 Task: Look for space in Bregenz, Austria from 1st June, 2023 to 9th June, 2023 for 4 adults in price range Rs.6000 to Rs.12000. Place can be entire place with 2 bedrooms having 2 beds and 2 bathrooms. Property type can be house, flat, guest house. Amenities needed are: heating. Booking option can be shelf check-in. Required host language is English.
Action: Mouse moved to (436, 149)
Screenshot: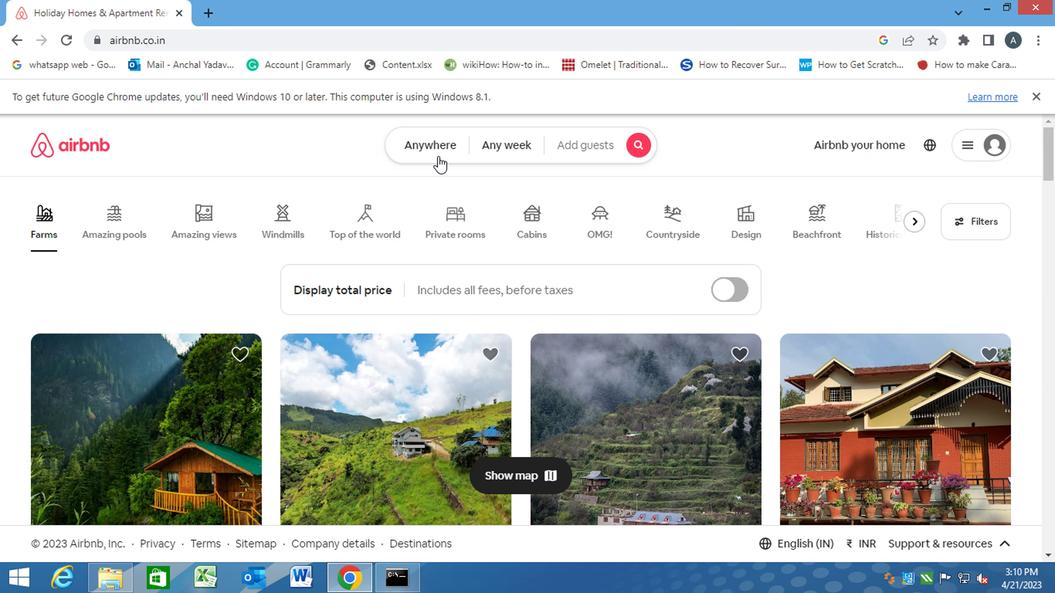 
Action: Mouse pressed left at (436, 149)
Screenshot: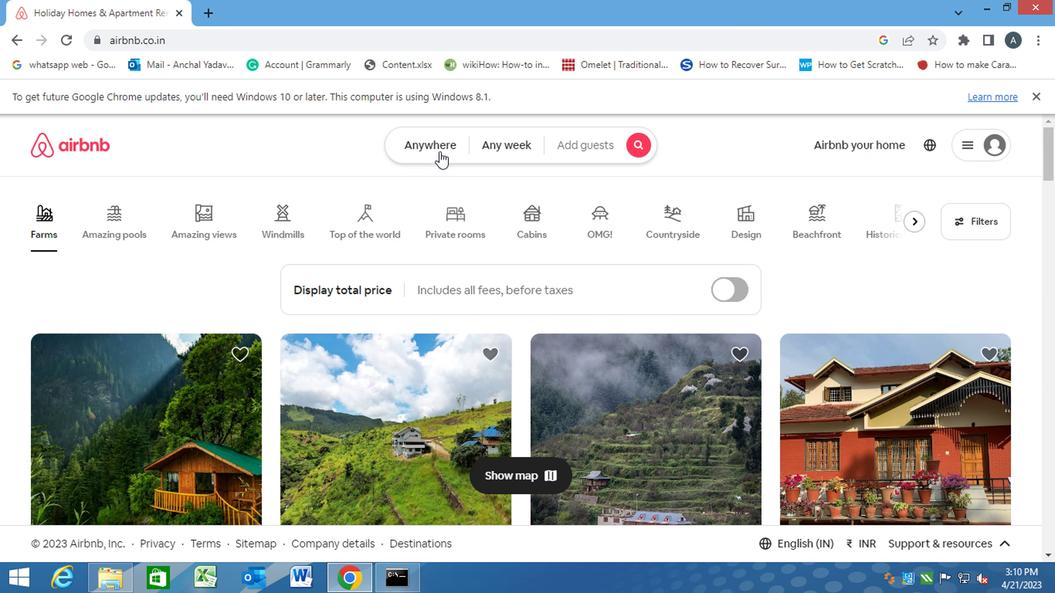 
Action: Mouse moved to (301, 184)
Screenshot: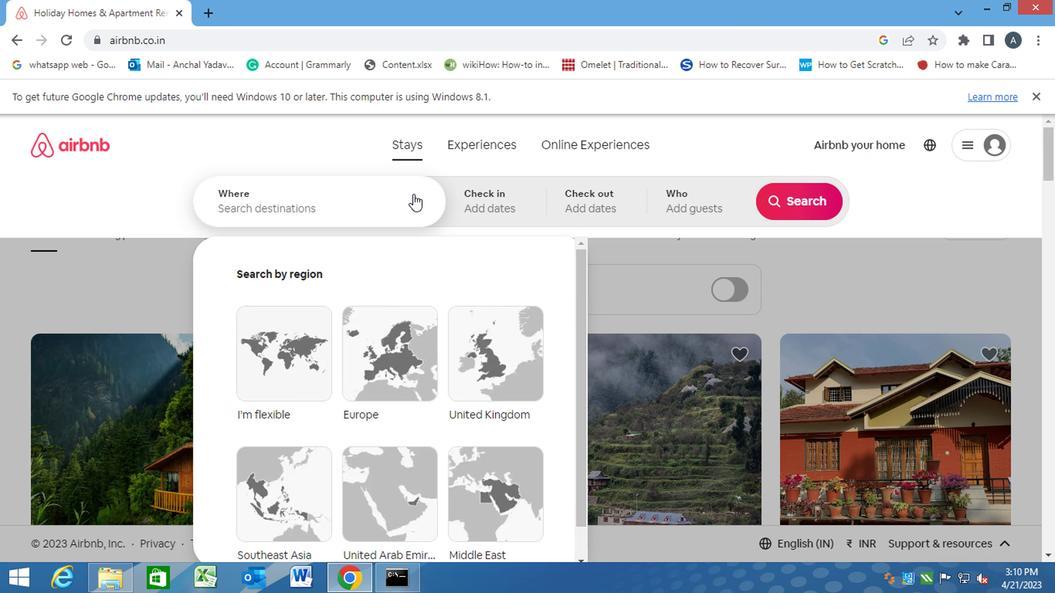 
Action: Mouse pressed left at (301, 184)
Screenshot: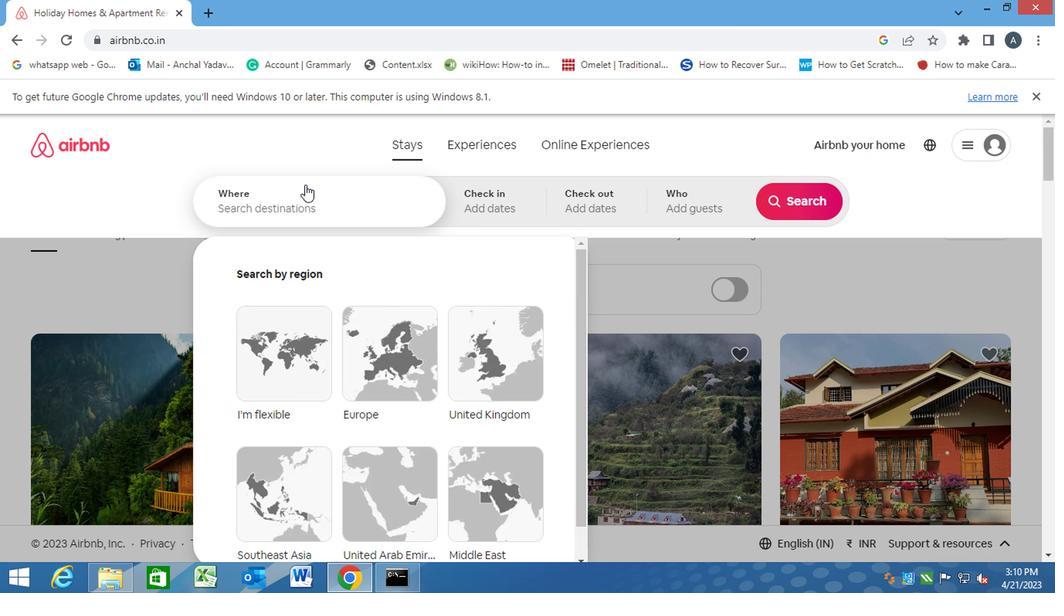 
Action: Key pressed b<Key.caps_lock>re
Screenshot: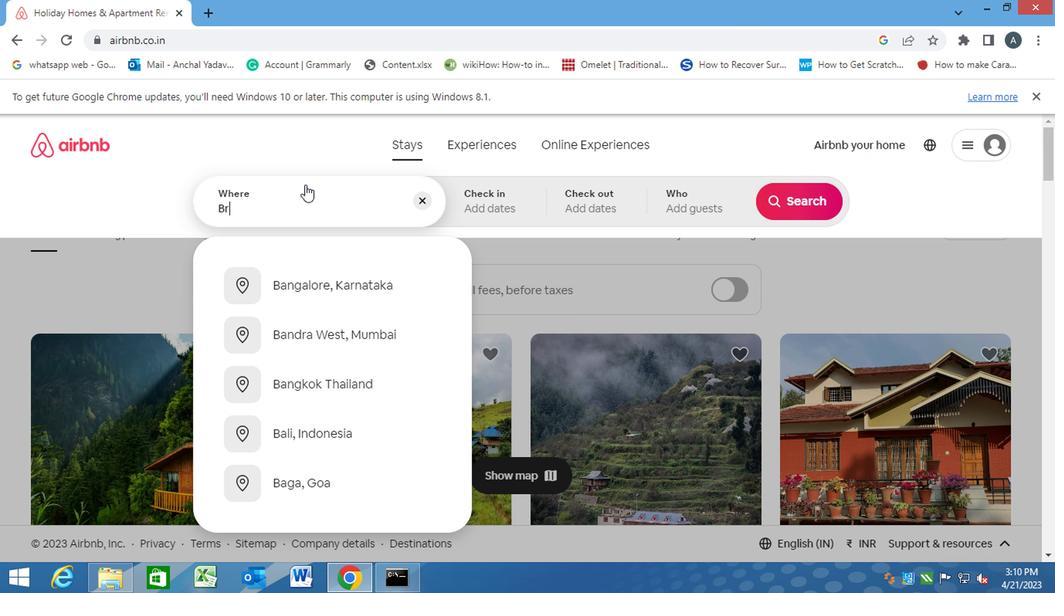 
Action: Mouse moved to (303, 185)
Screenshot: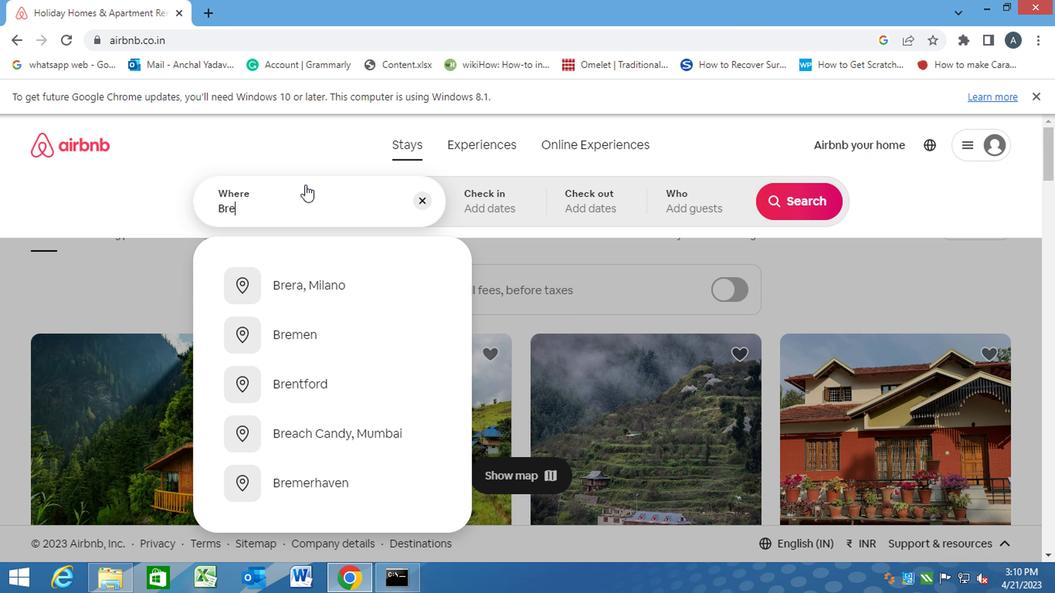 
Action: Key pressed genz,<Key.space><Key.caps_lock>a<Key.caps_lock>ustria
Screenshot: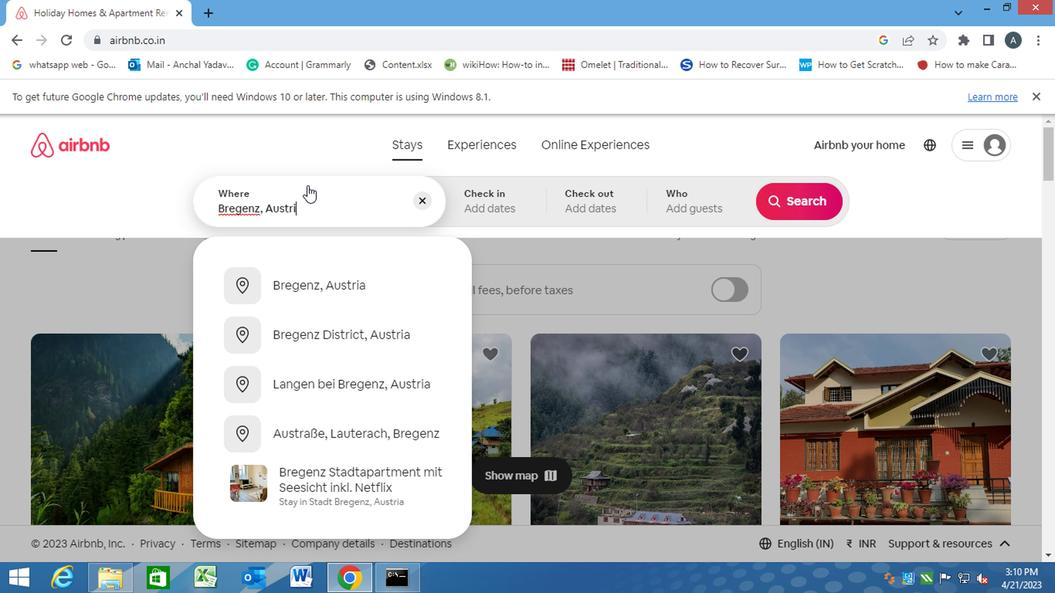 
Action: Mouse moved to (507, 188)
Screenshot: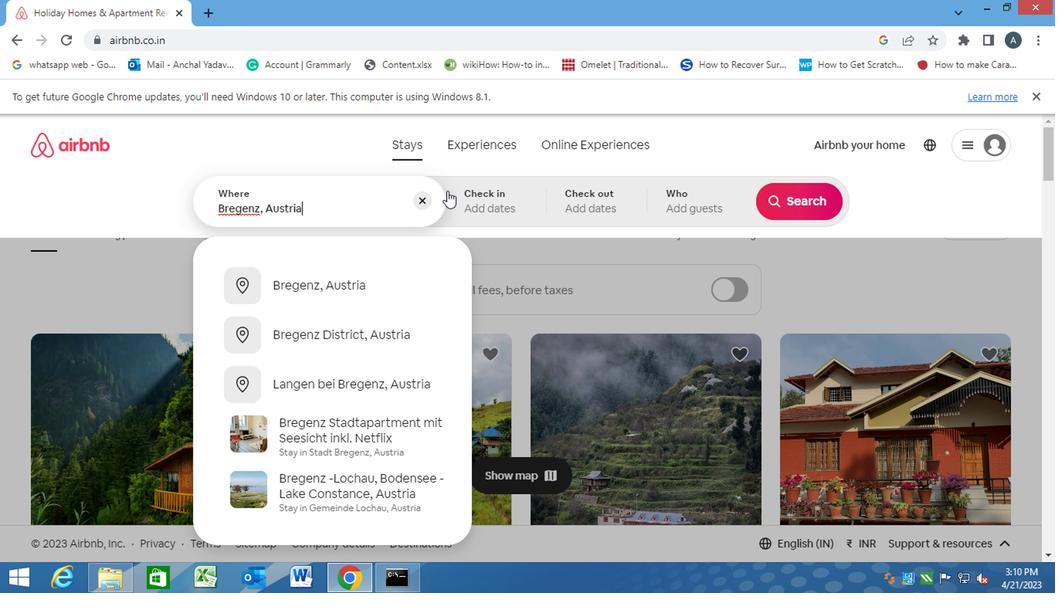 
Action: Key pressed <Key.enter>
Screenshot: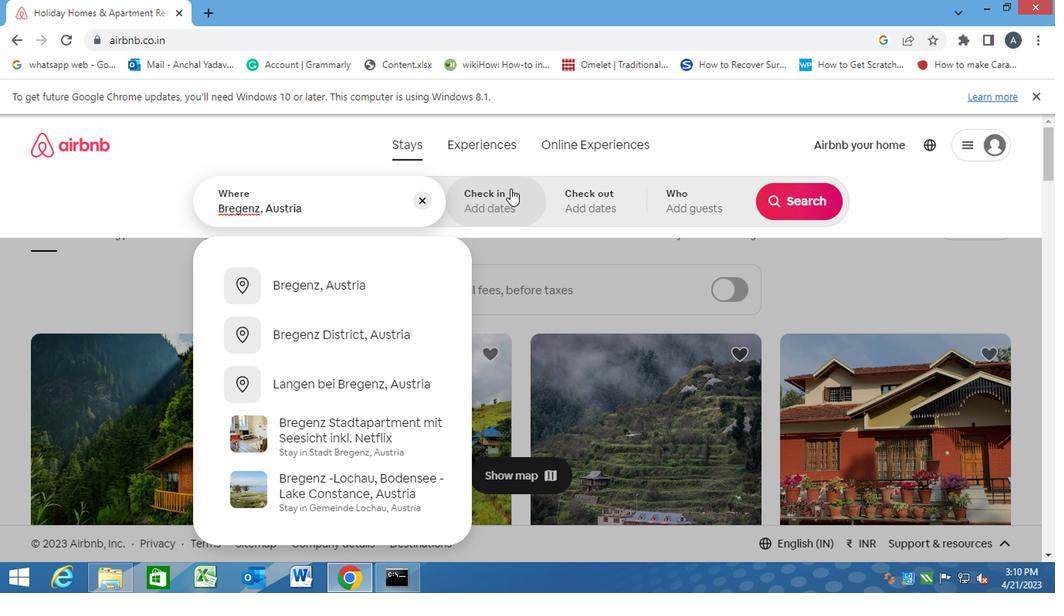 
Action: Mouse moved to (786, 317)
Screenshot: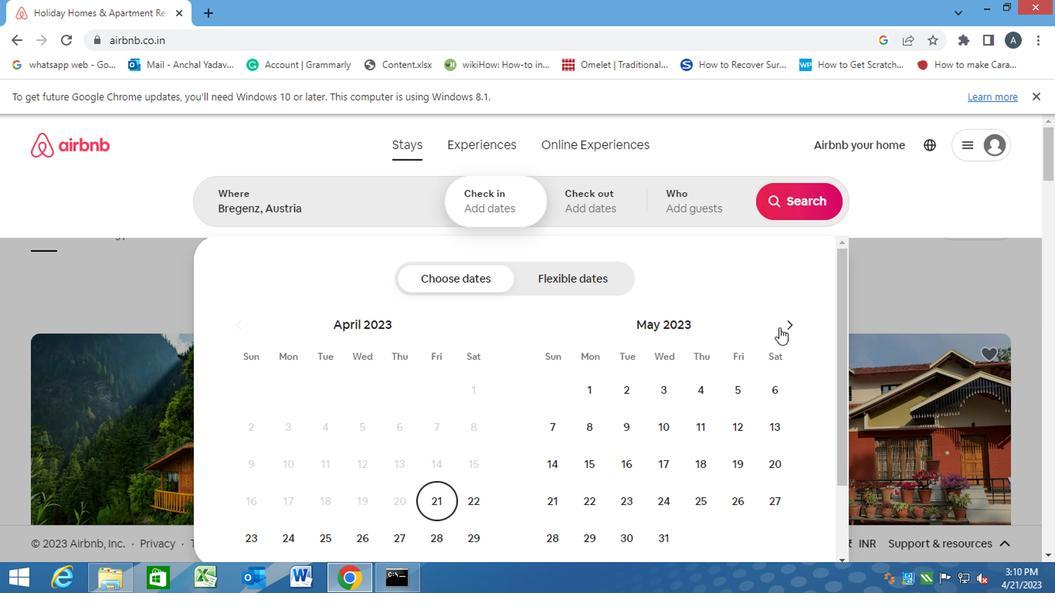 
Action: Mouse pressed left at (786, 317)
Screenshot: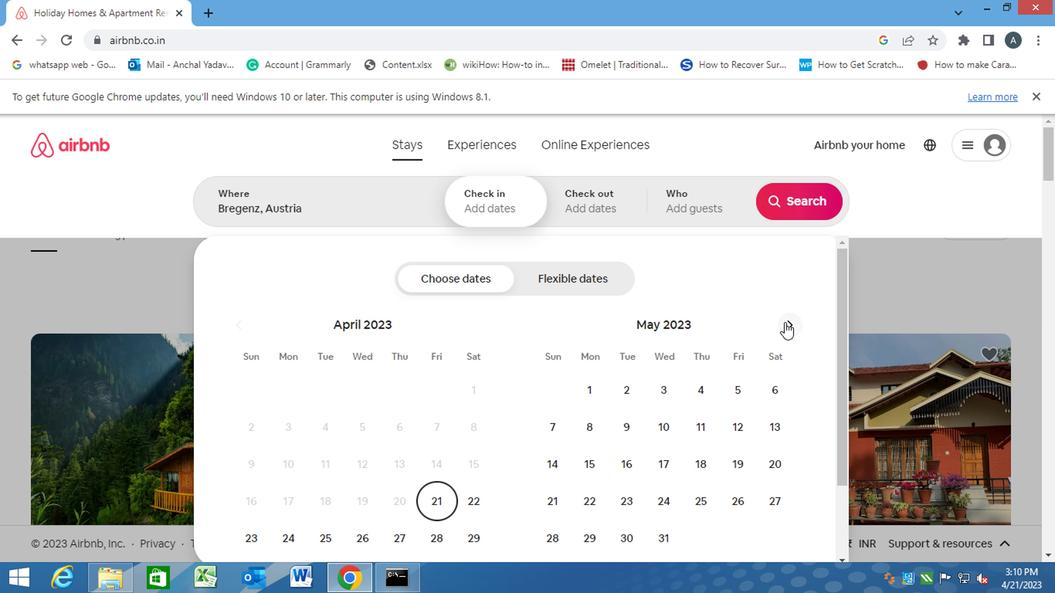 
Action: Mouse moved to (700, 395)
Screenshot: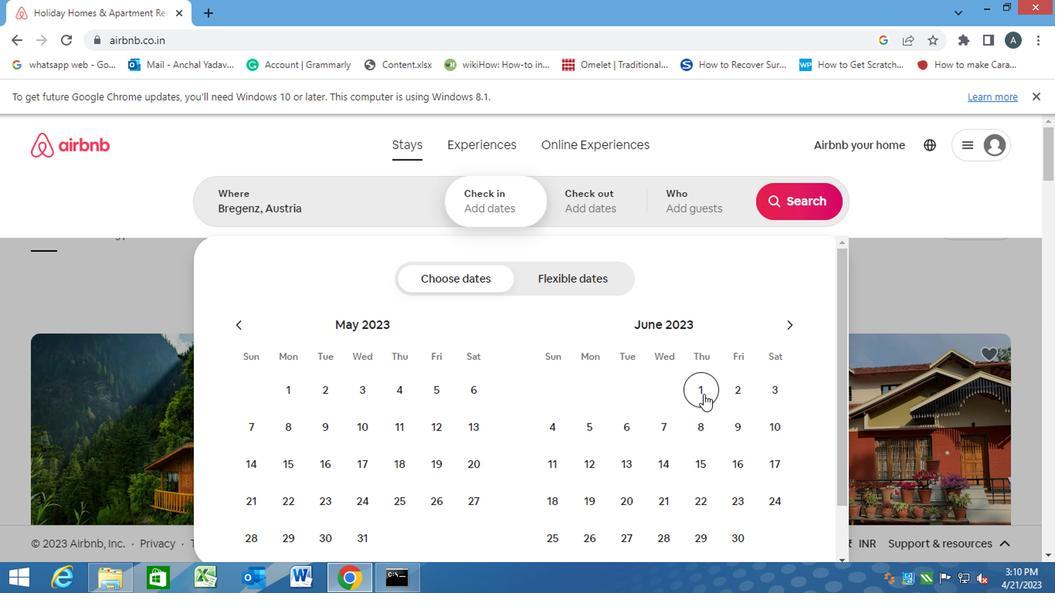 
Action: Mouse pressed left at (700, 395)
Screenshot: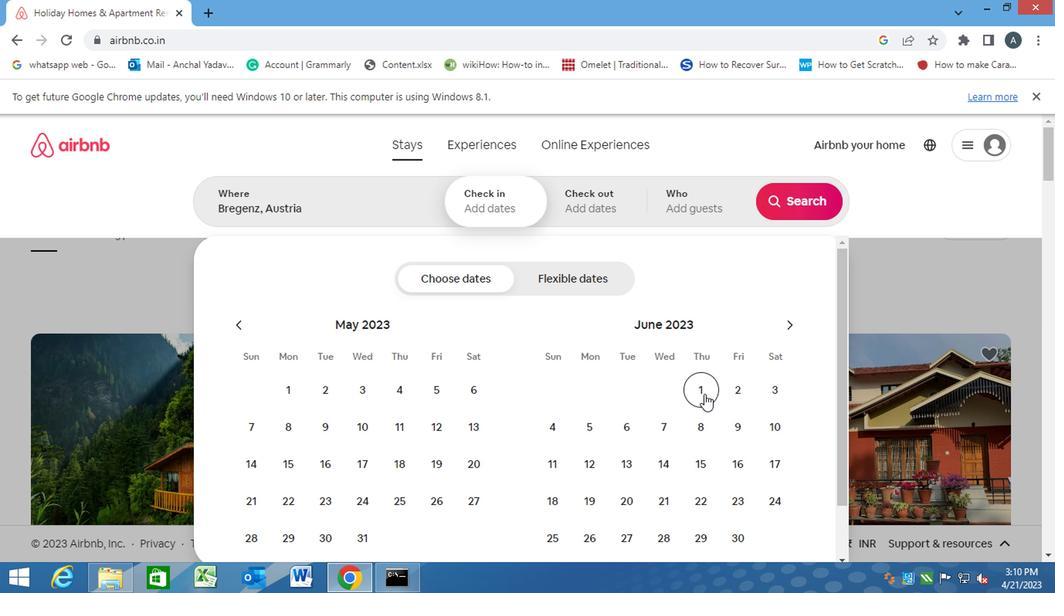 
Action: Mouse moved to (727, 435)
Screenshot: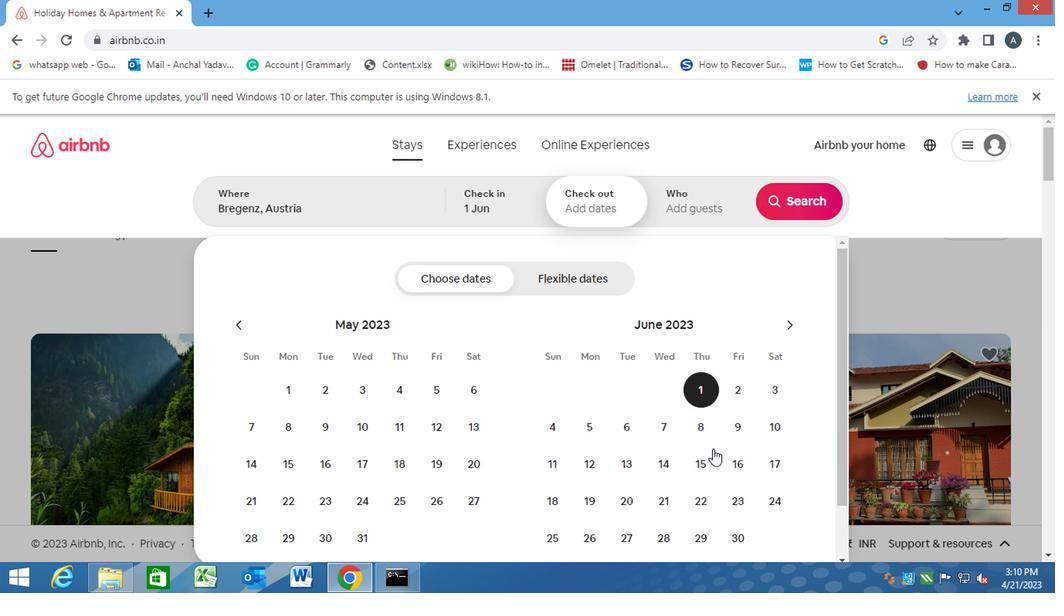 
Action: Mouse pressed left at (727, 435)
Screenshot: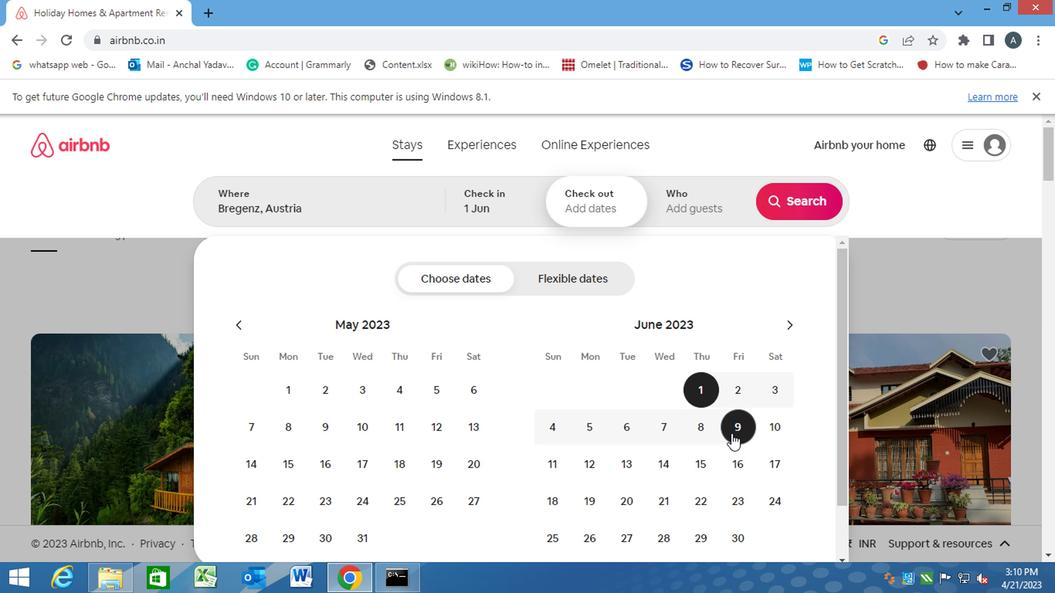 
Action: Mouse moved to (691, 200)
Screenshot: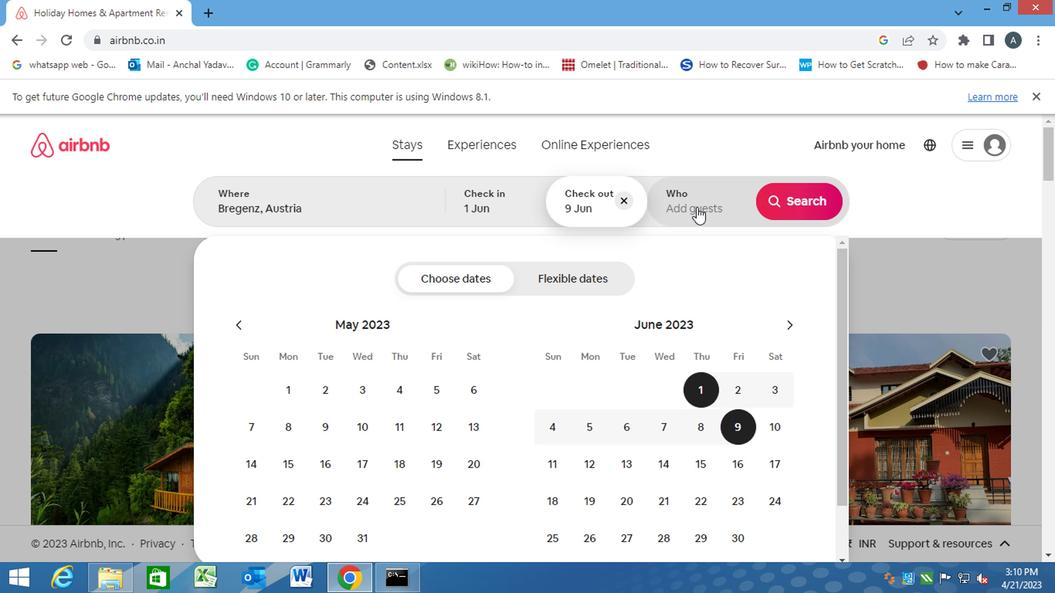 
Action: Mouse pressed left at (691, 200)
Screenshot: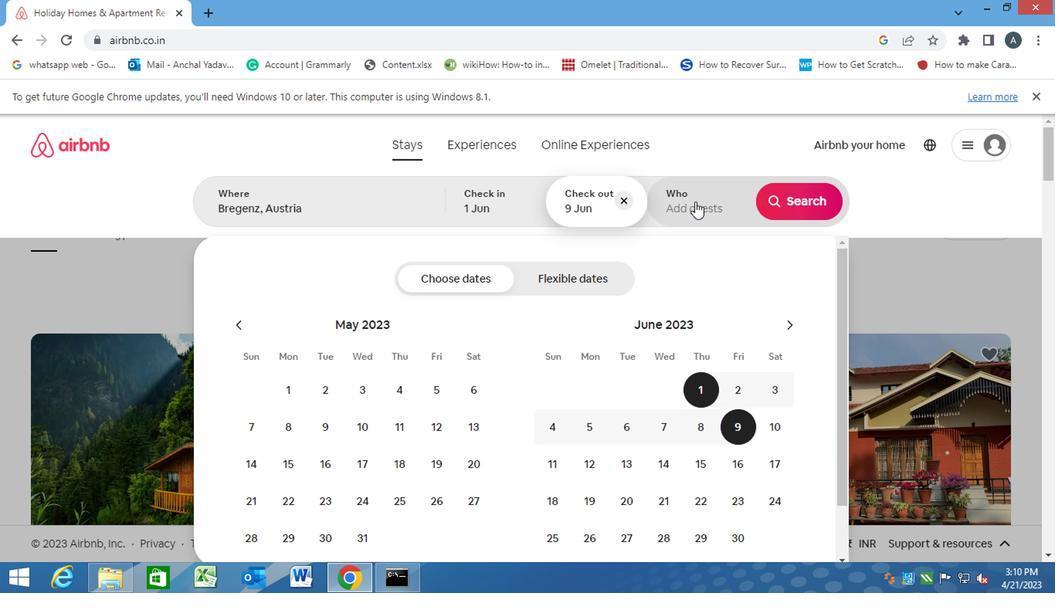 
Action: Mouse moved to (803, 282)
Screenshot: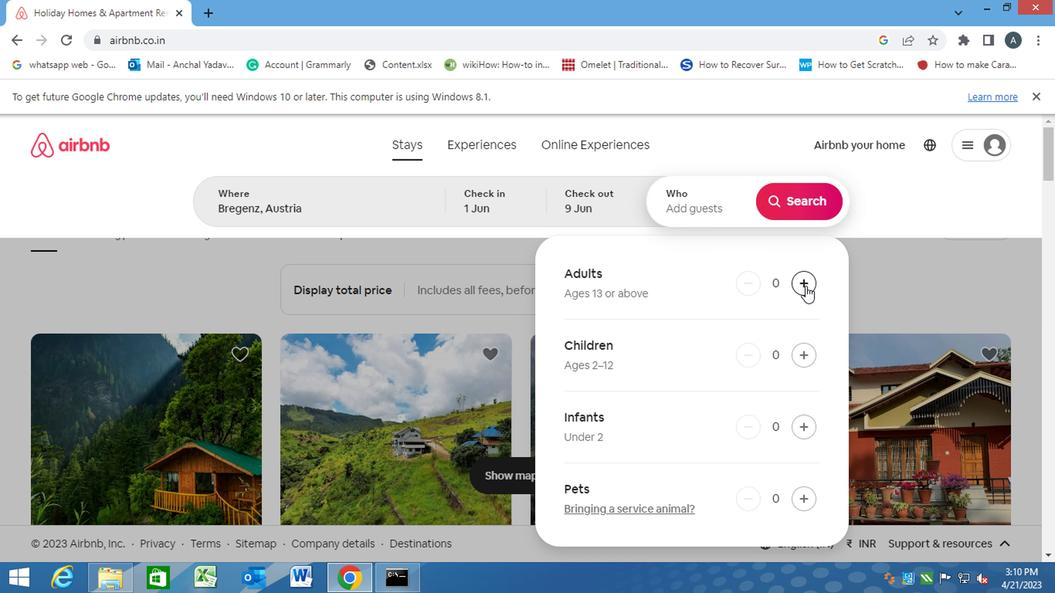 
Action: Mouse pressed left at (803, 282)
Screenshot: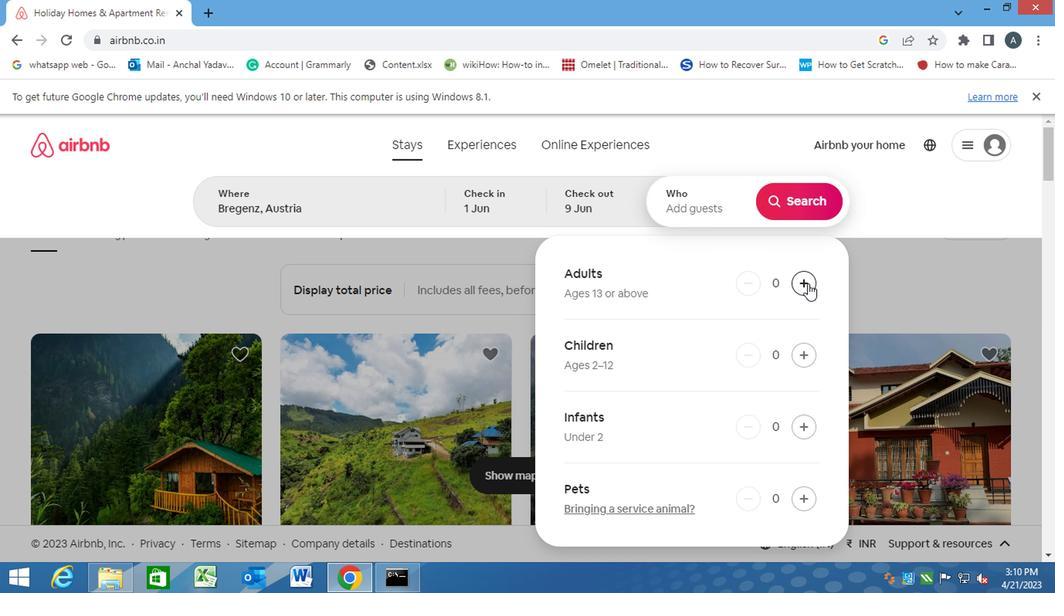 
Action: Mouse moved to (803, 282)
Screenshot: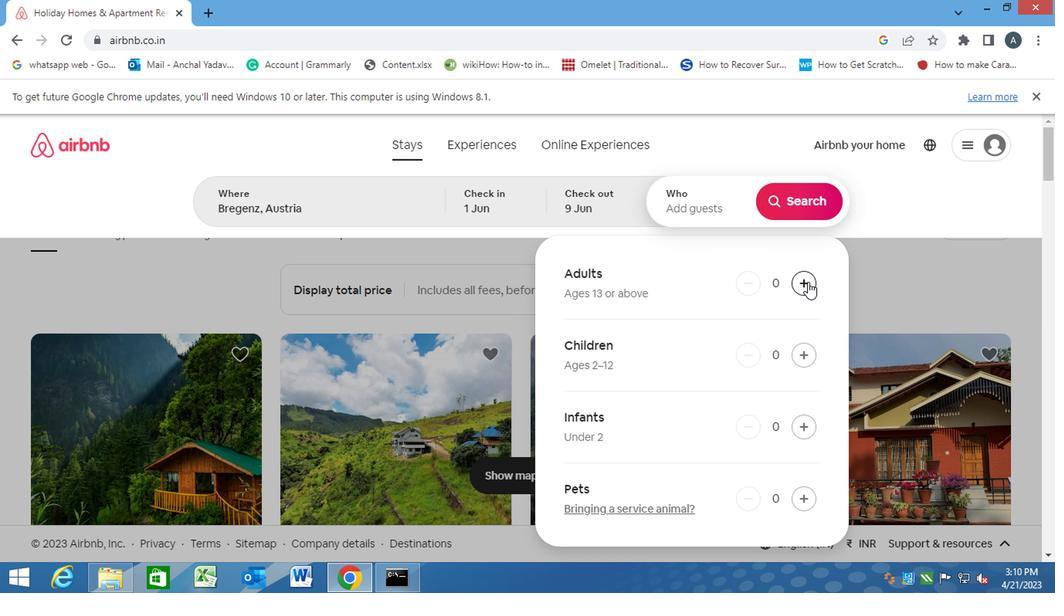 
Action: Mouse pressed left at (803, 282)
Screenshot: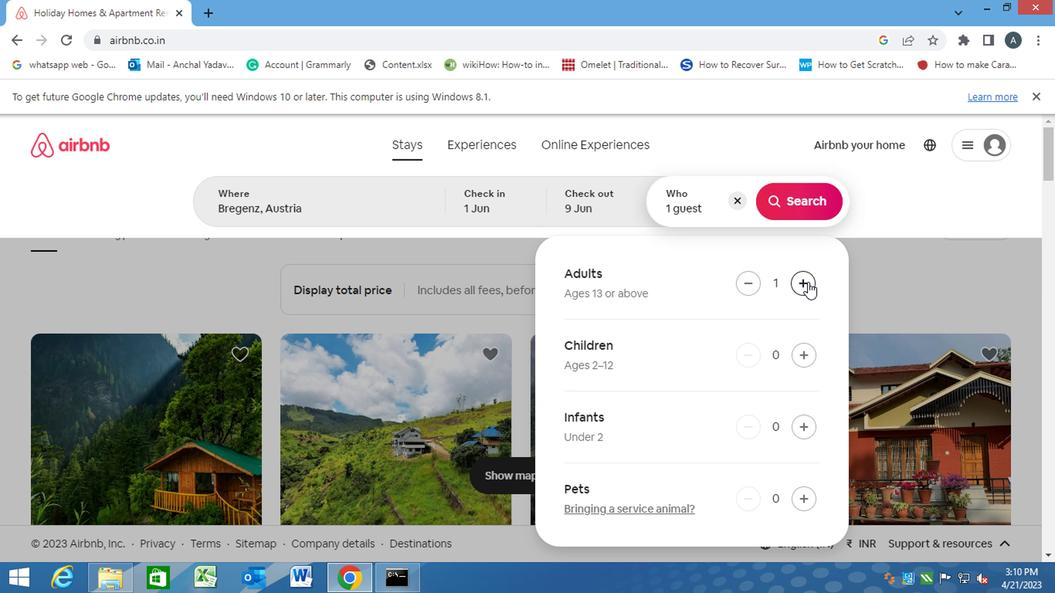 
Action: Mouse pressed left at (803, 282)
Screenshot: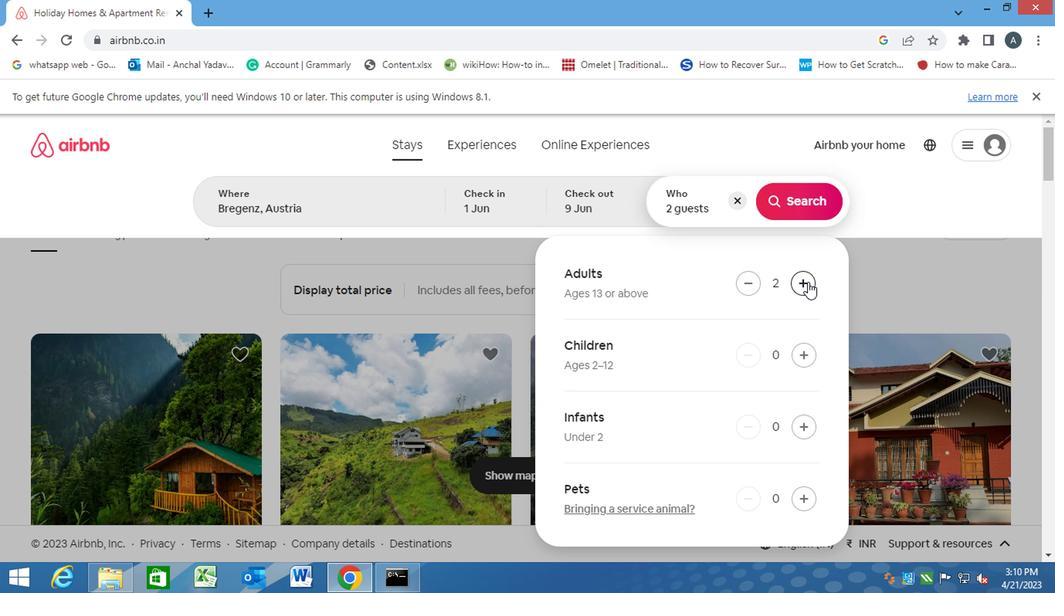 
Action: Mouse pressed left at (803, 282)
Screenshot: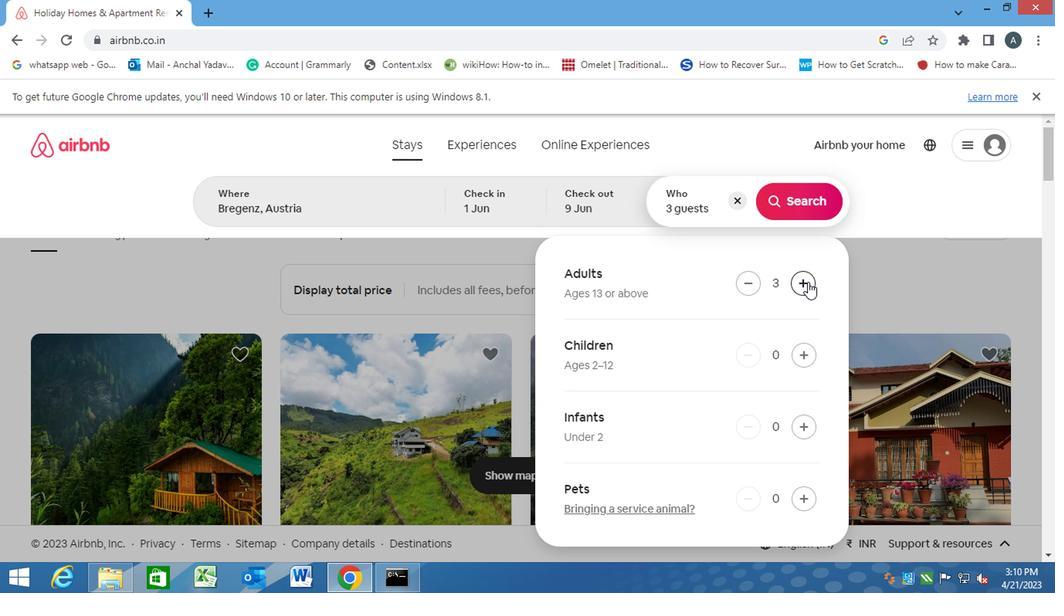 
Action: Mouse moved to (795, 204)
Screenshot: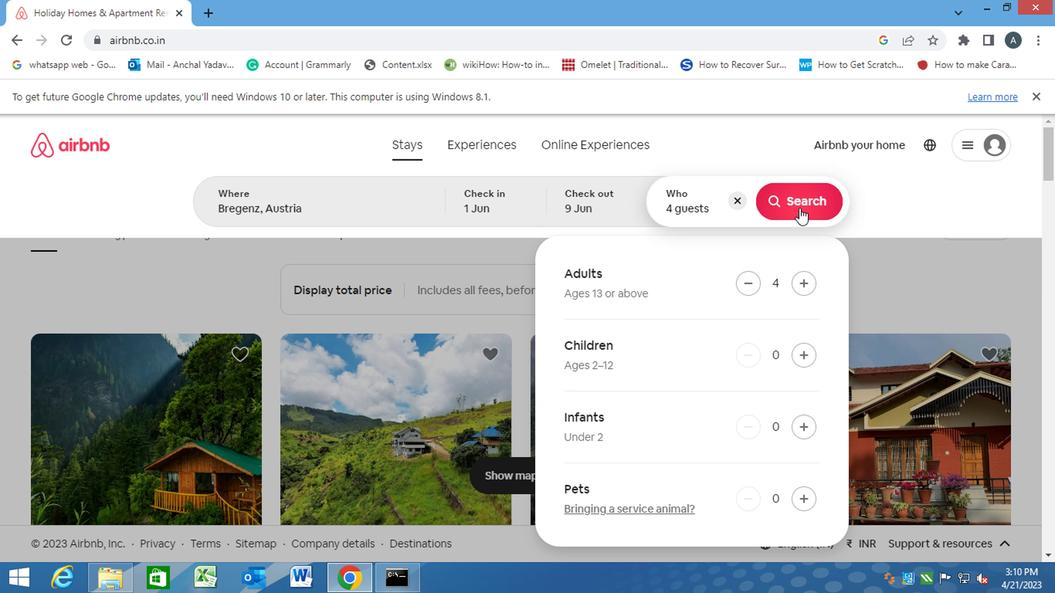 
Action: Mouse pressed left at (795, 204)
Screenshot: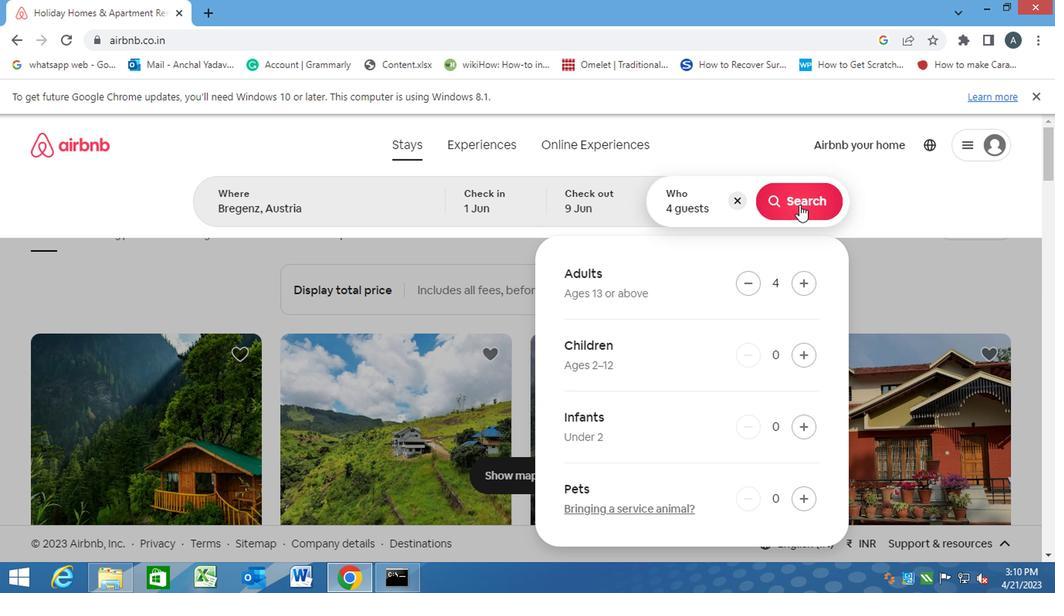 
Action: Mouse moved to (958, 207)
Screenshot: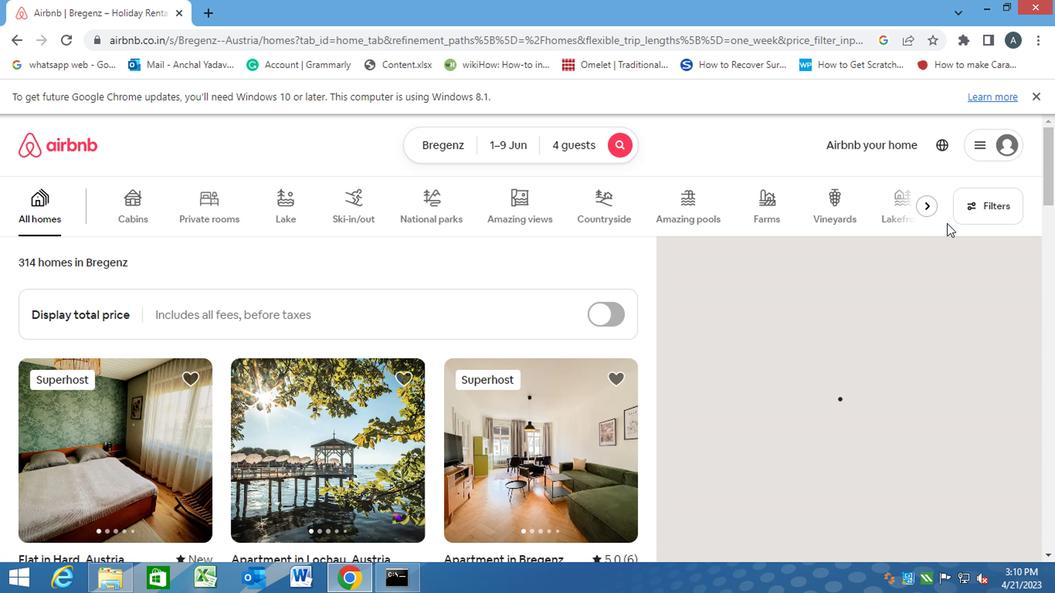 
Action: Mouse pressed left at (958, 207)
Screenshot: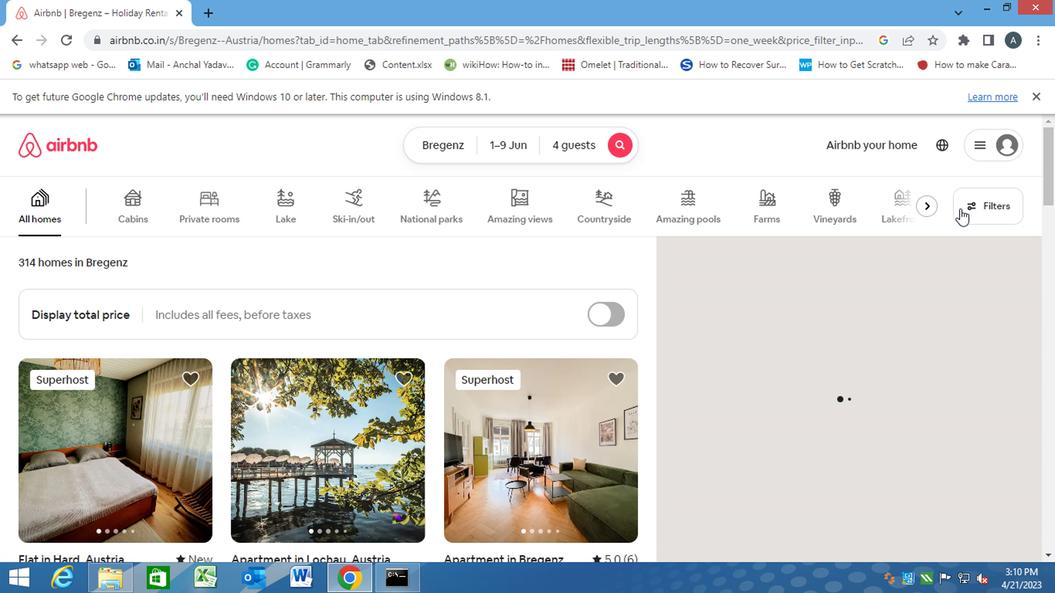 
Action: Mouse moved to (323, 400)
Screenshot: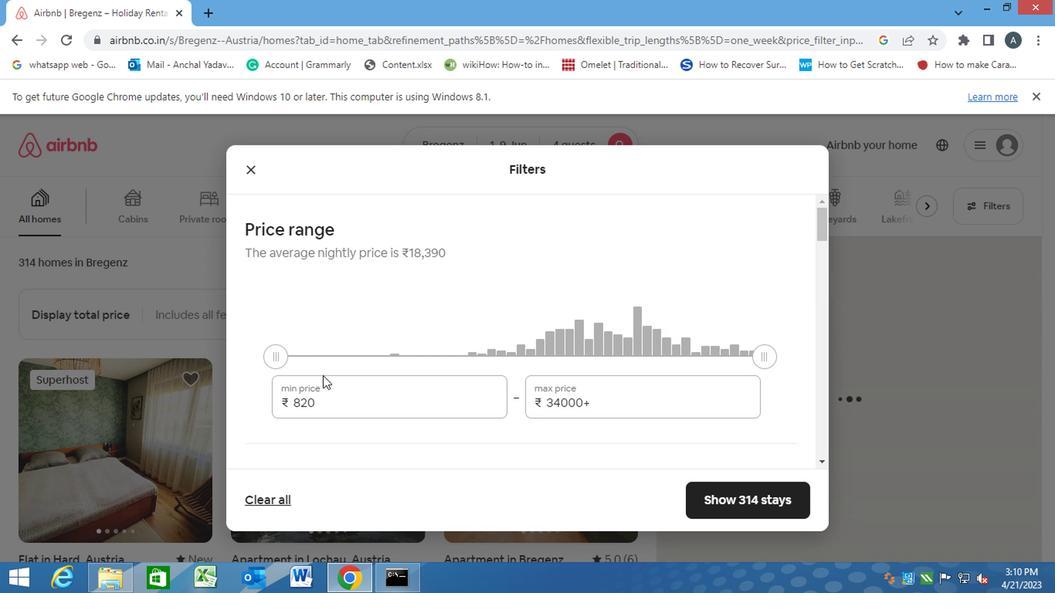 
Action: Mouse pressed left at (323, 400)
Screenshot: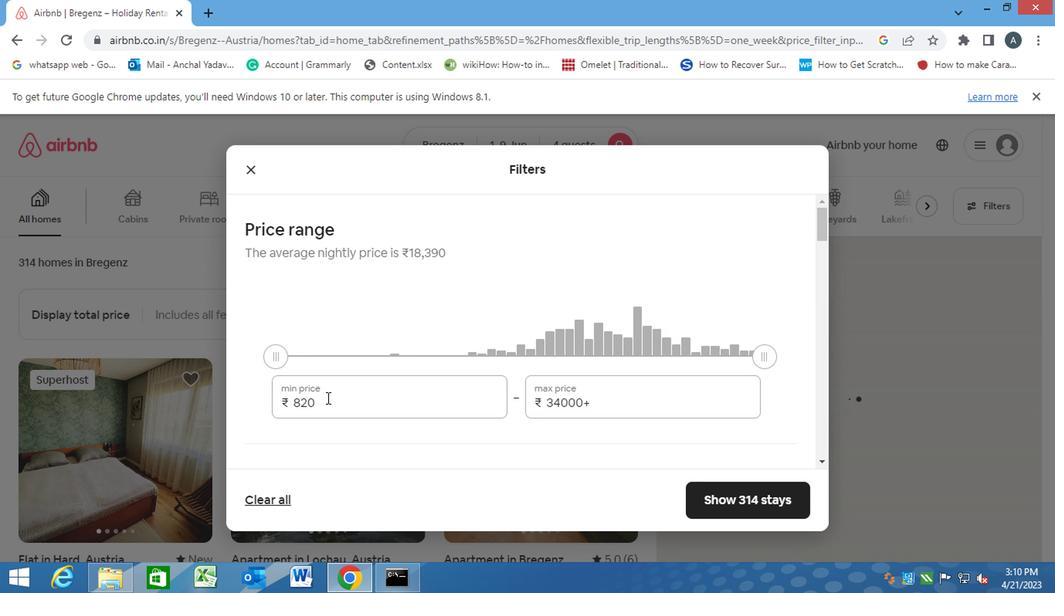 
Action: Mouse moved to (289, 409)
Screenshot: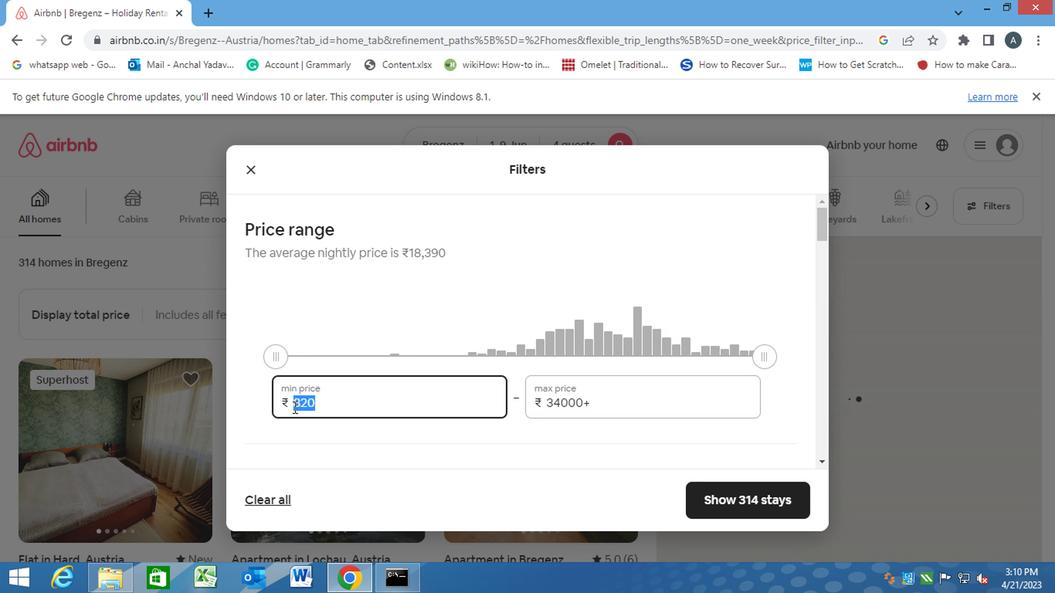
Action: Key pressed 60000<Key.backspace><Key.tab>12000
Screenshot: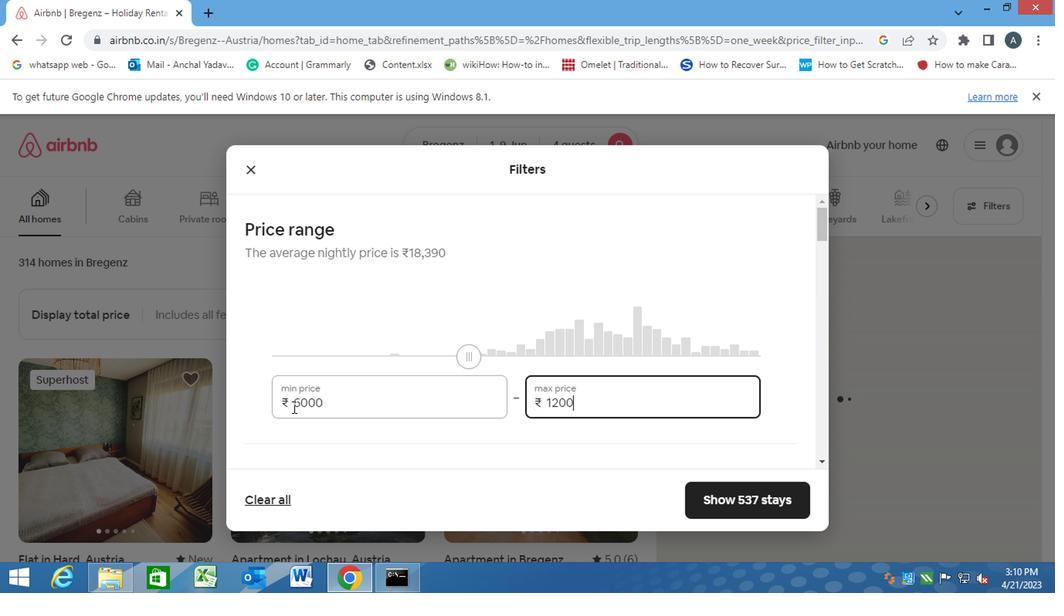 
Action: Mouse moved to (332, 459)
Screenshot: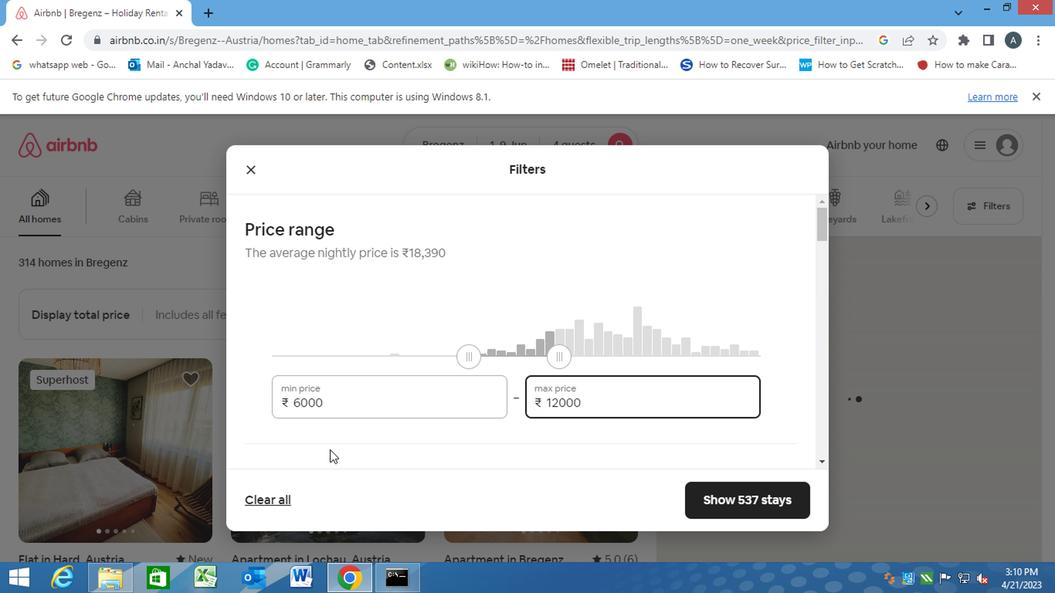 
Action: Mouse pressed left at (332, 459)
Screenshot: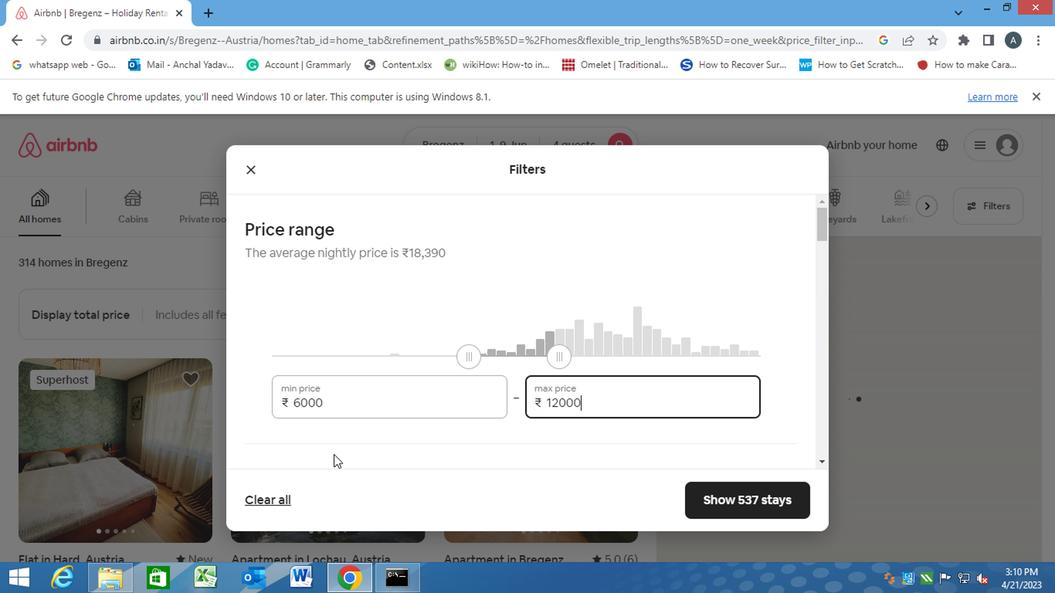 
Action: Mouse moved to (336, 459)
Screenshot: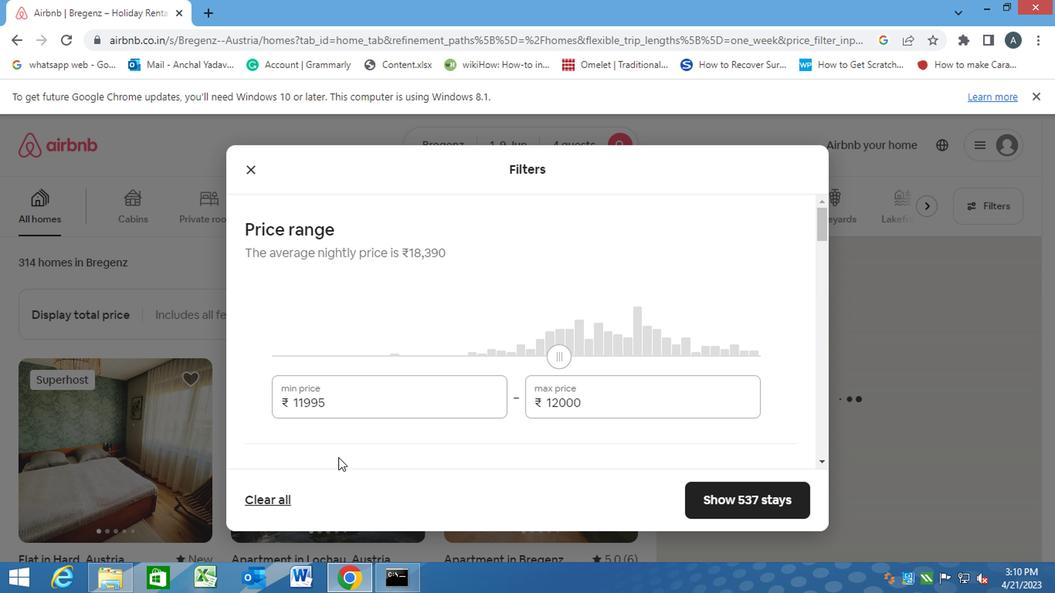 
Action: Mouse scrolled (336, 458) with delta (0, -1)
Screenshot: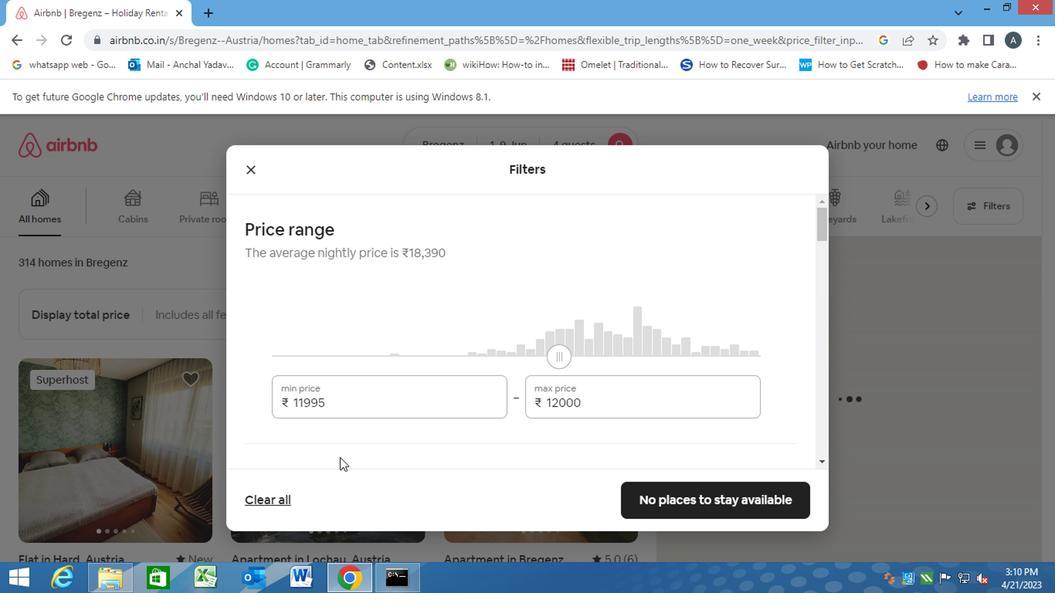 
Action: Mouse scrolled (336, 458) with delta (0, -1)
Screenshot: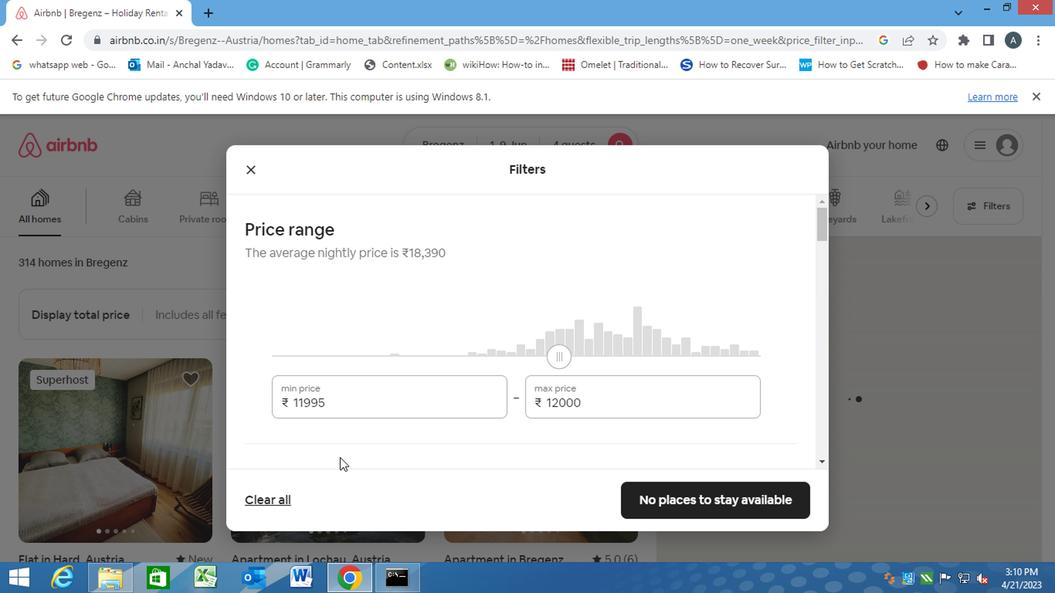 
Action: Mouse moved to (253, 374)
Screenshot: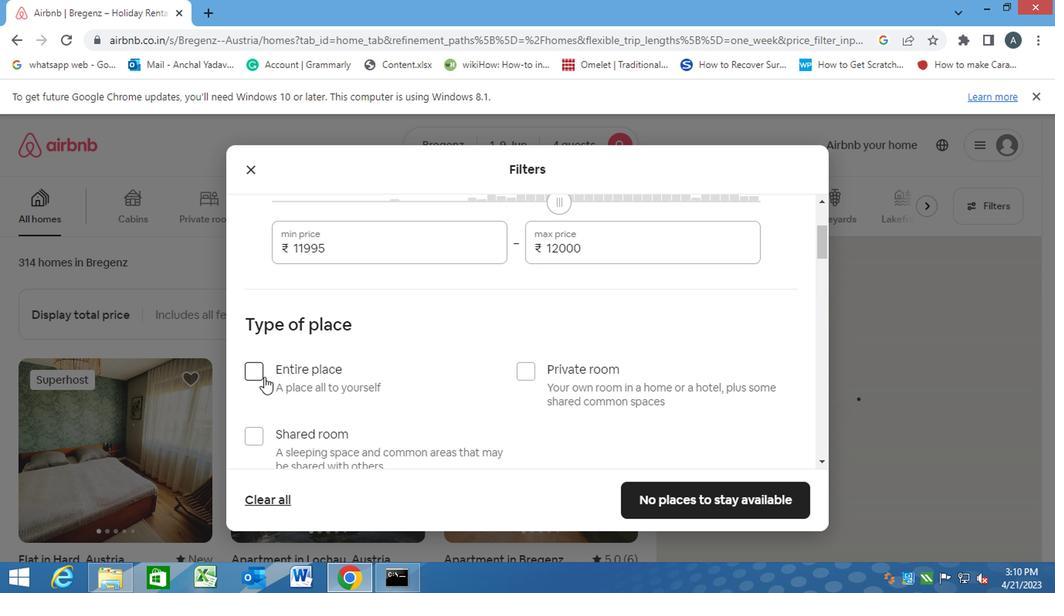 
Action: Mouse pressed left at (253, 374)
Screenshot: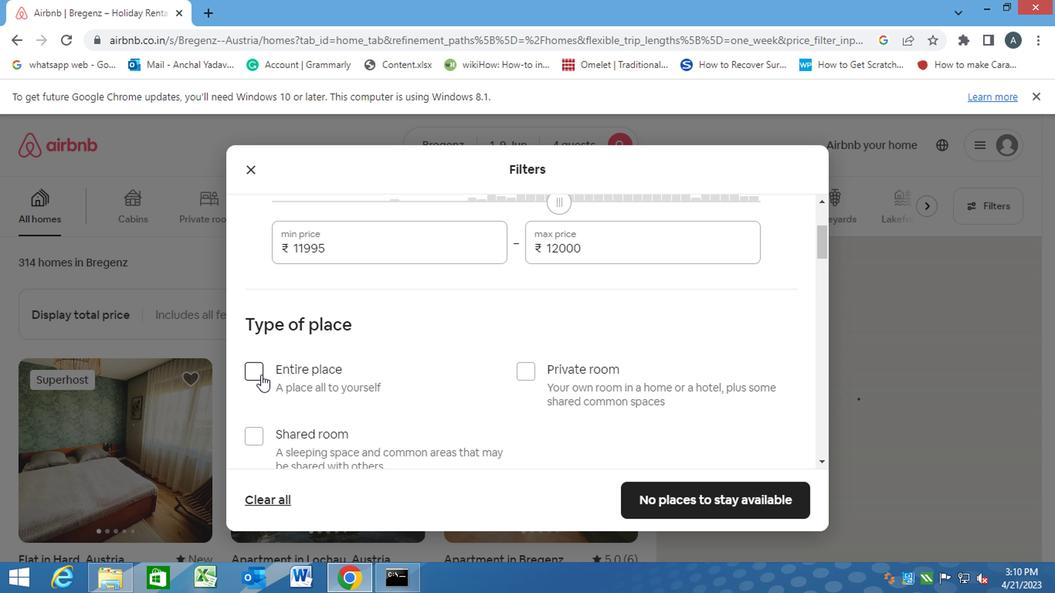 
Action: Mouse moved to (421, 420)
Screenshot: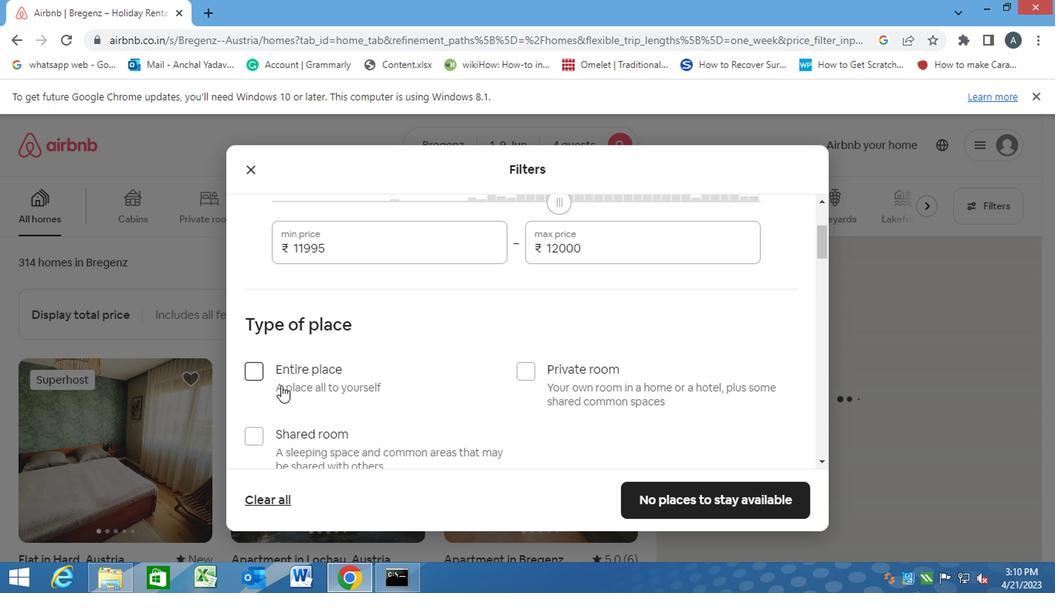 
Action: Mouse scrolled (421, 419) with delta (0, -1)
Screenshot: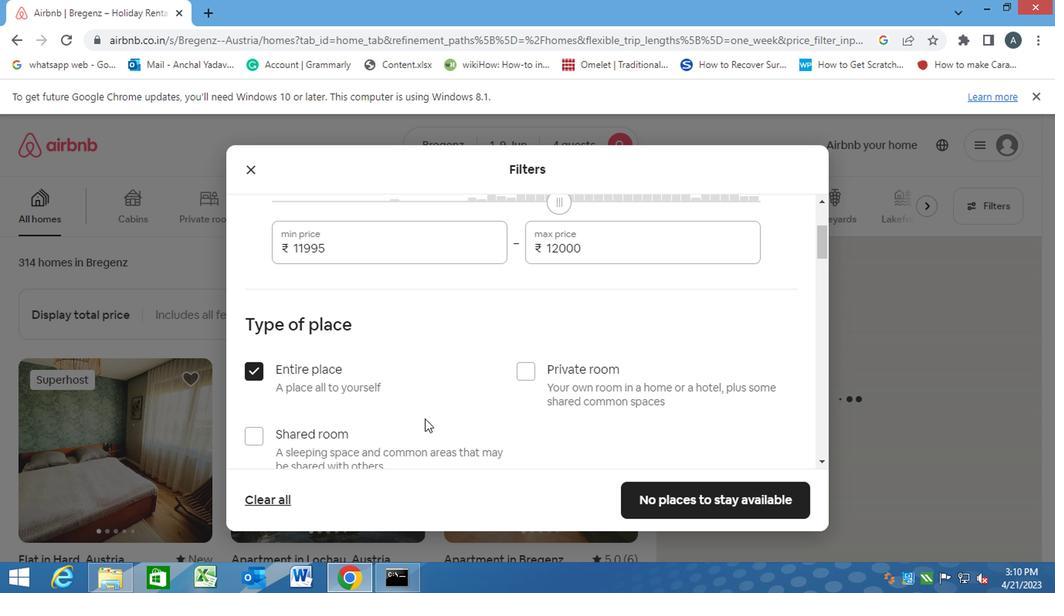 
Action: Mouse scrolled (421, 419) with delta (0, -1)
Screenshot: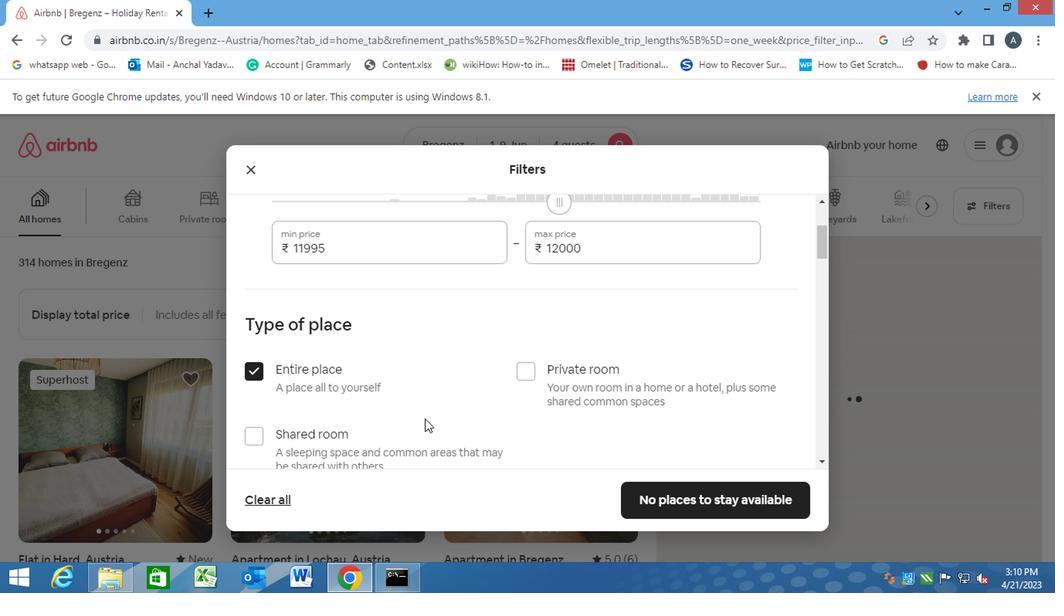 
Action: Mouse scrolled (421, 419) with delta (0, -1)
Screenshot: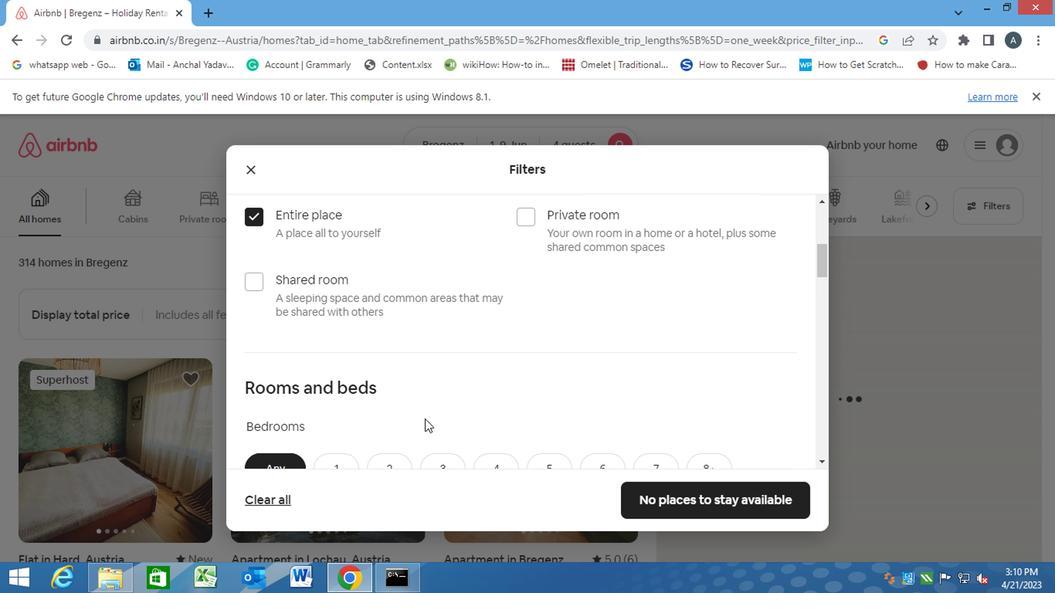 
Action: Mouse moved to (389, 403)
Screenshot: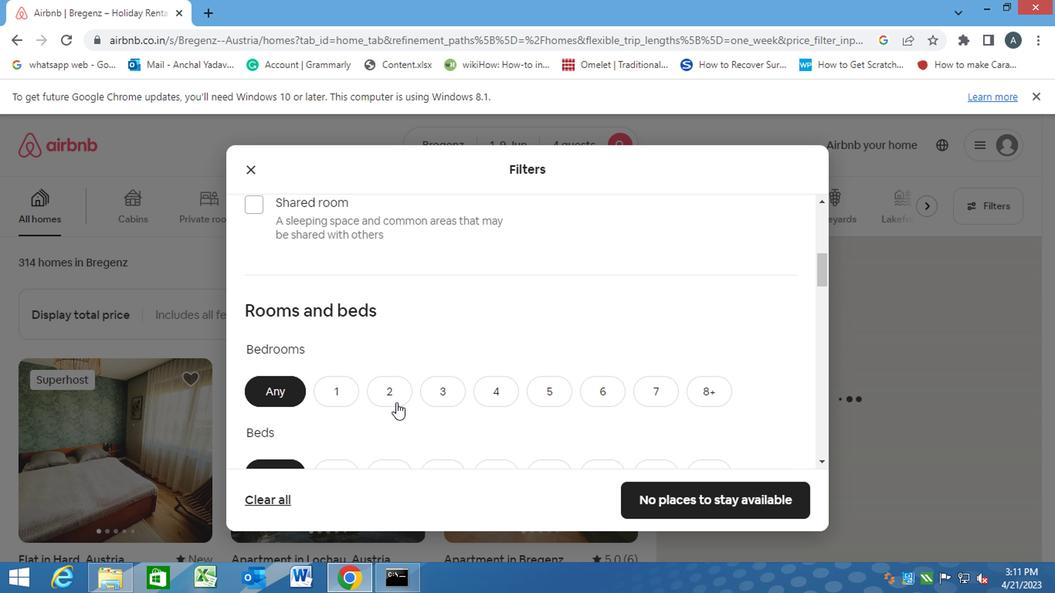 
Action: Mouse scrolled (389, 402) with delta (0, -1)
Screenshot: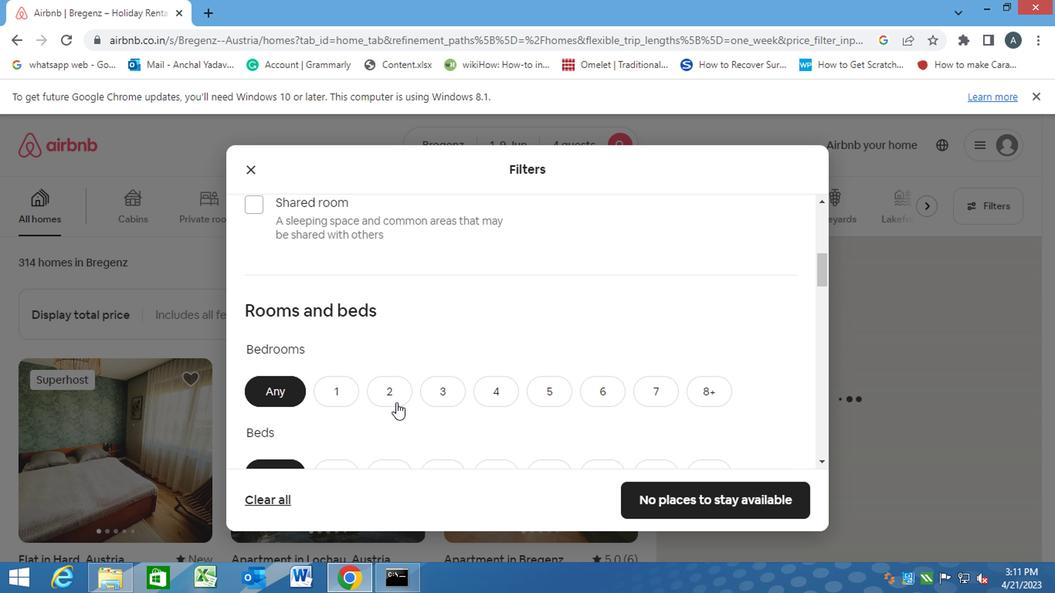 
Action: Mouse moved to (353, 364)
Screenshot: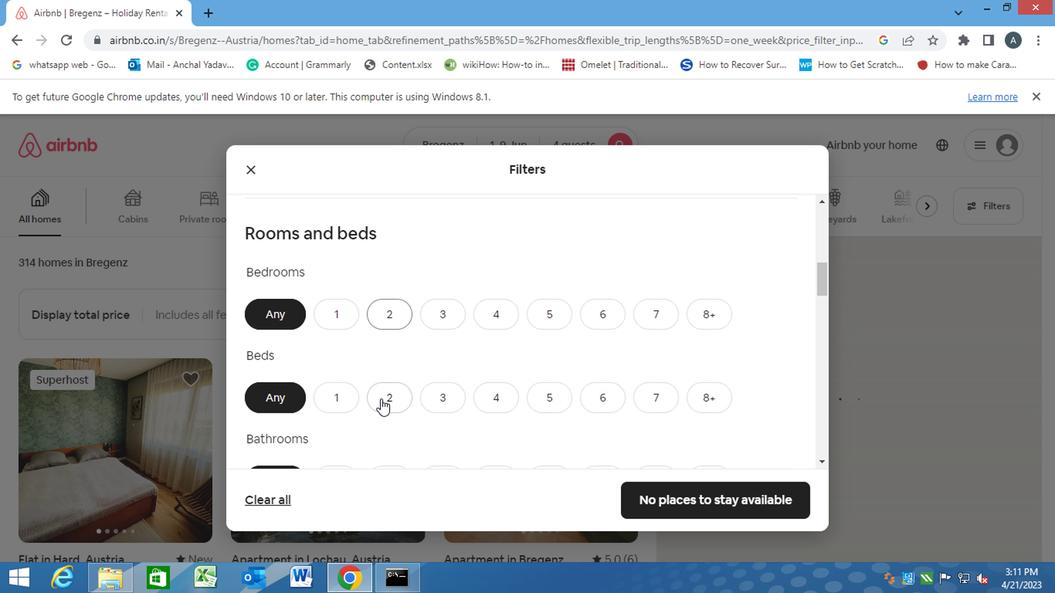 
Action: Mouse scrolled (353, 365) with delta (0, 0)
Screenshot: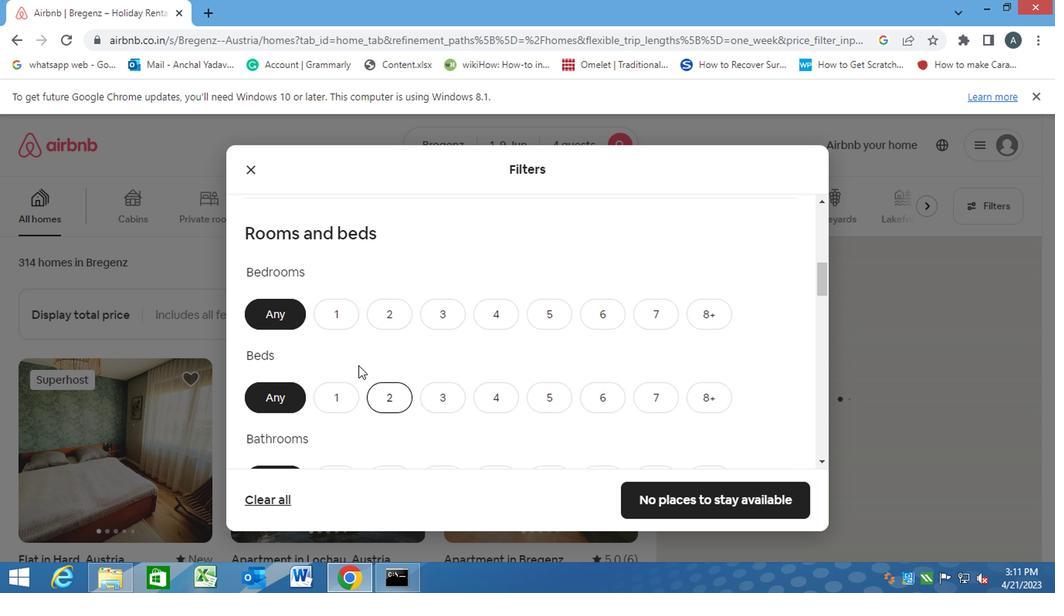
Action: Mouse scrolled (353, 365) with delta (0, 0)
Screenshot: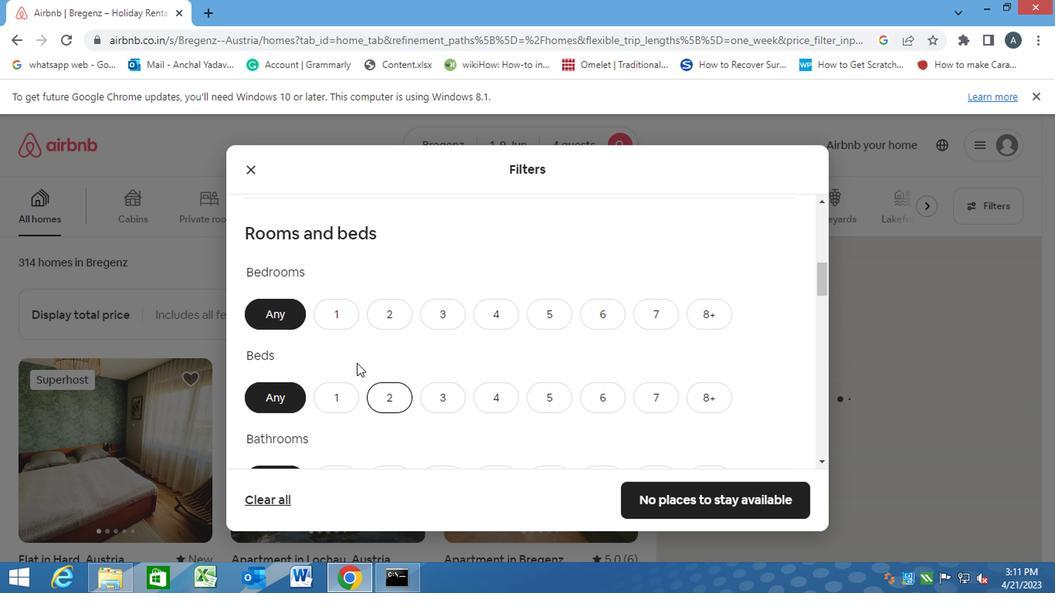 
Action: Mouse scrolled (353, 365) with delta (0, 0)
Screenshot: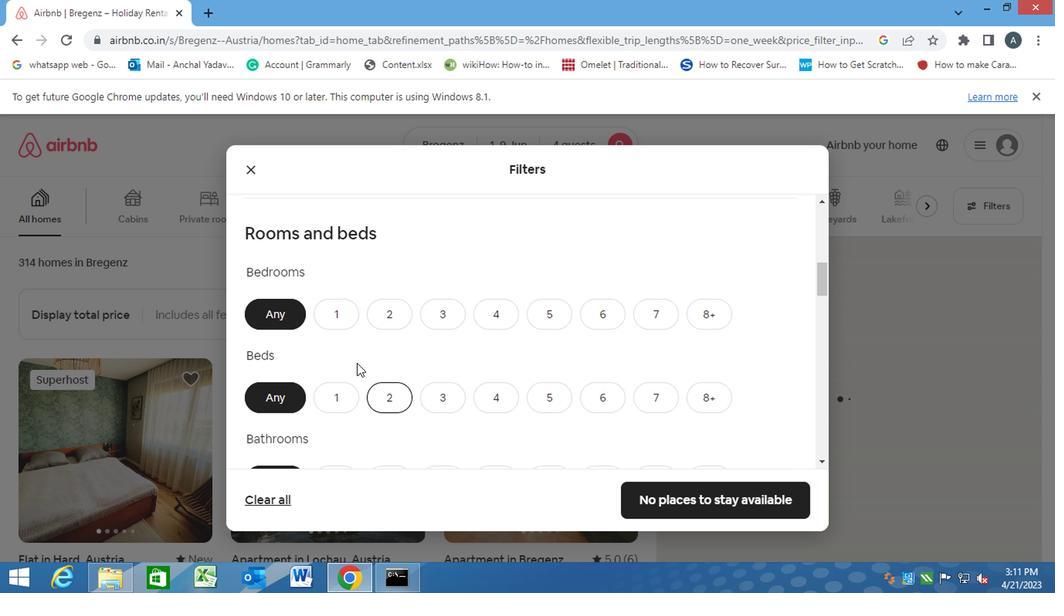 
Action: Mouse scrolled (353, 363) with delta (0, -1)
Screenshot: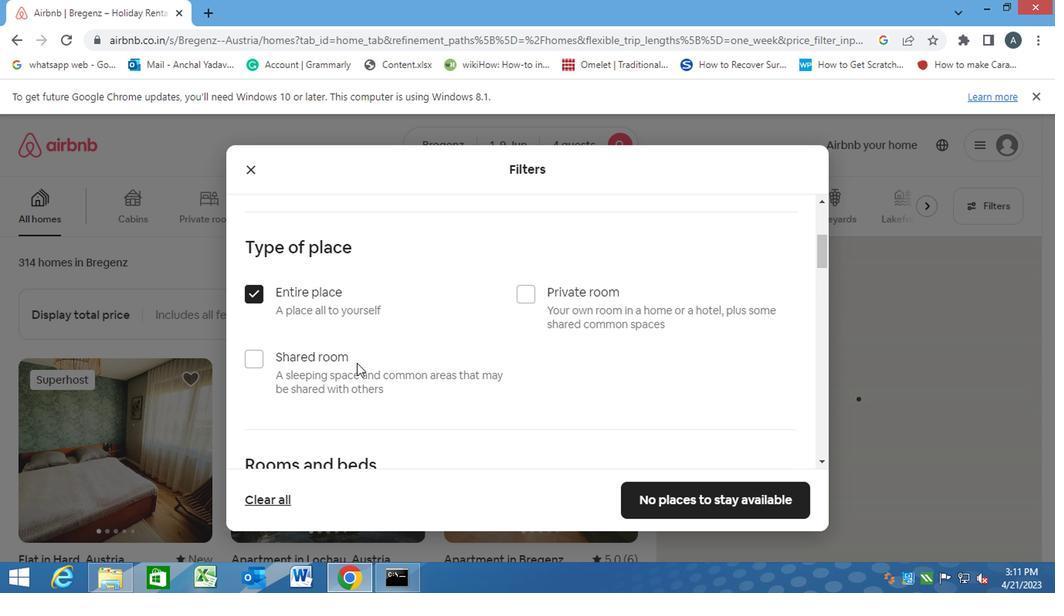
Action: Mouse scrolled (353, 363) with delta (0, -1)
Screenshot: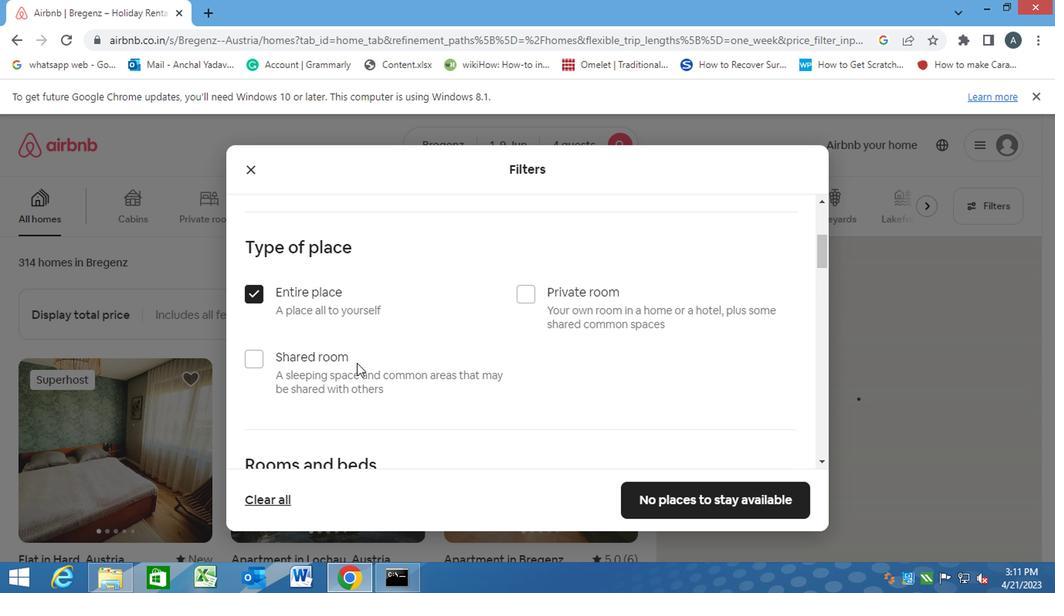 
Action: Mouse scrolled (353, 363) with delta (0, -1)
Screenshot: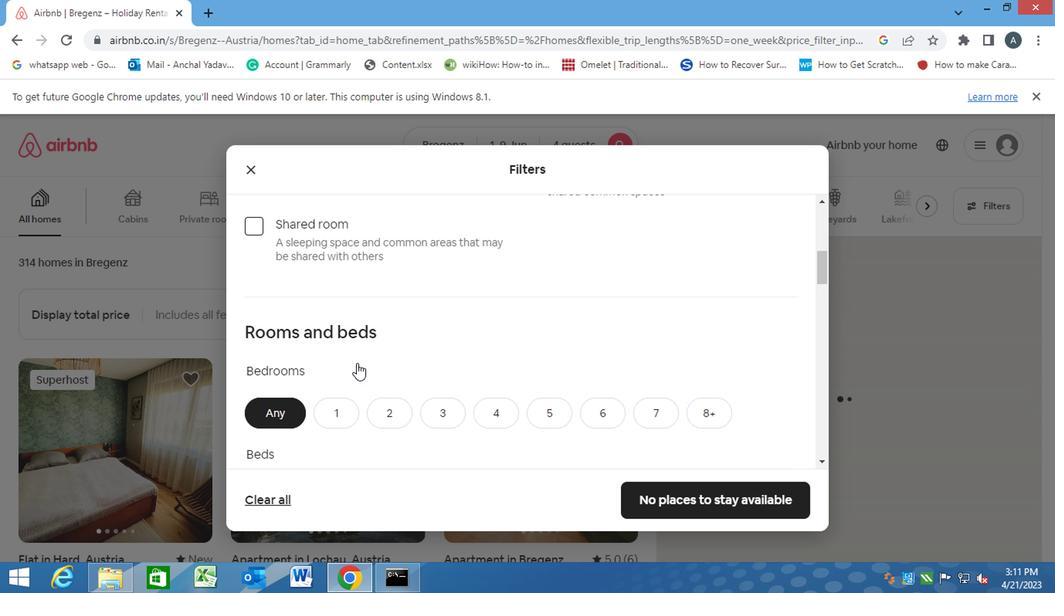 
Action: Mouse scrolled (353, 363) with delta (0, -1)
Screenshot: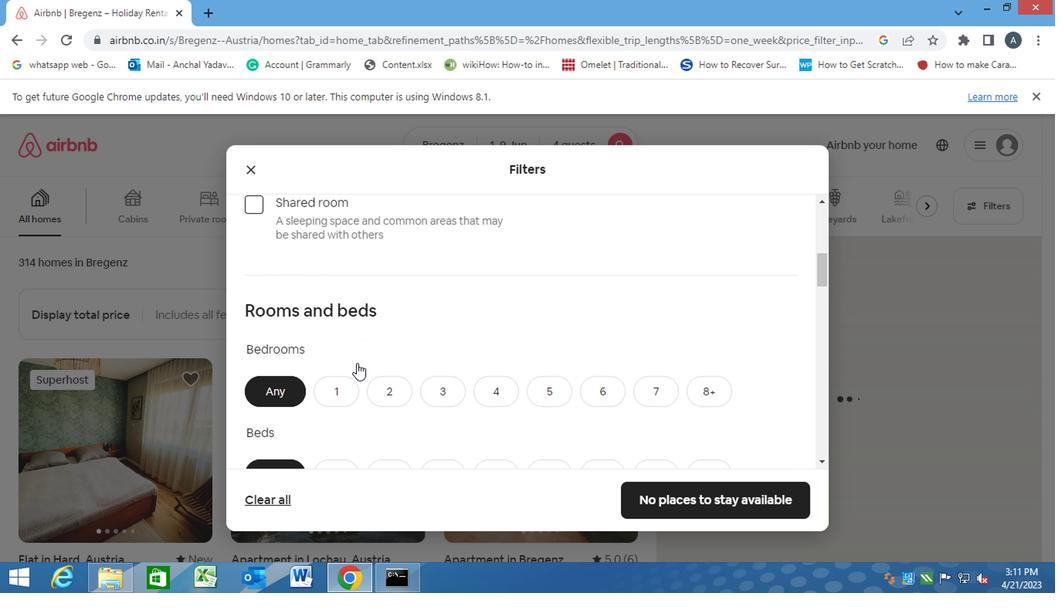 
Action: Mouse moved to (387, 231)
Screenshot: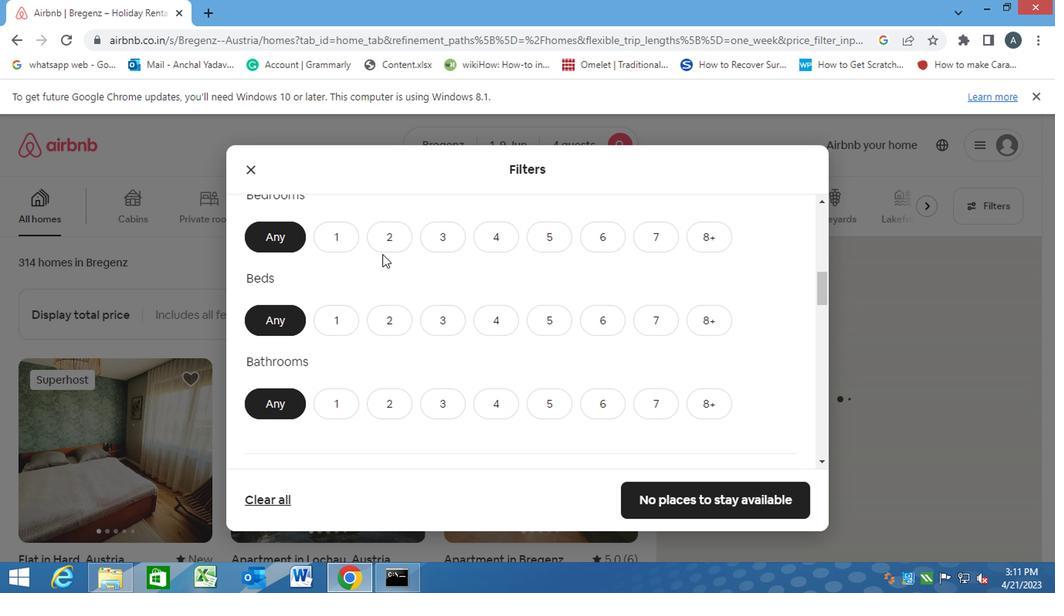 
Action: Mouse pressed left at (387, 231)
Screenshot: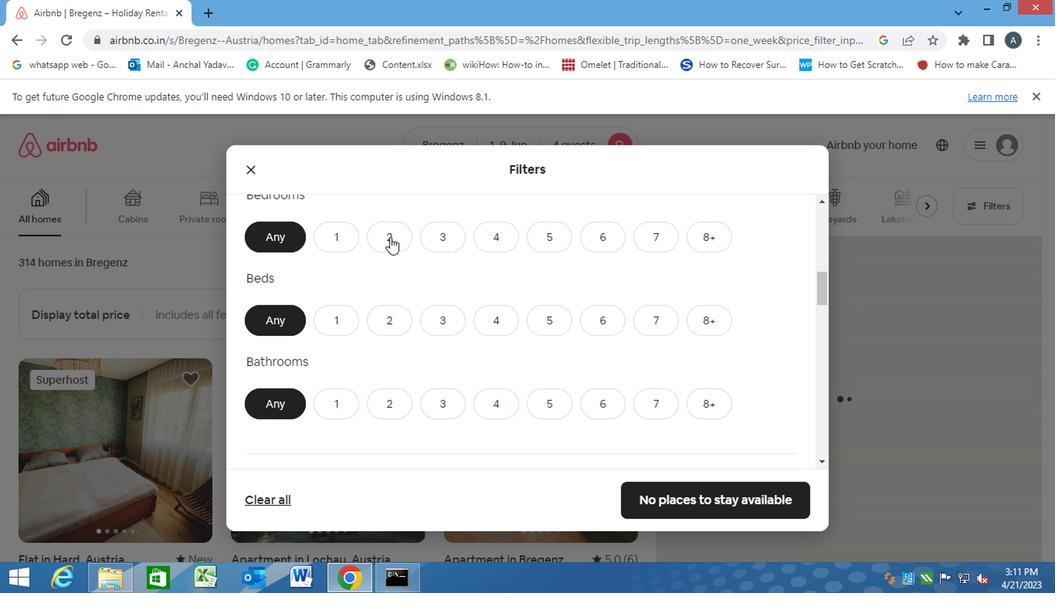 
Action: Mouse moved to (385, 322)
Screenshot: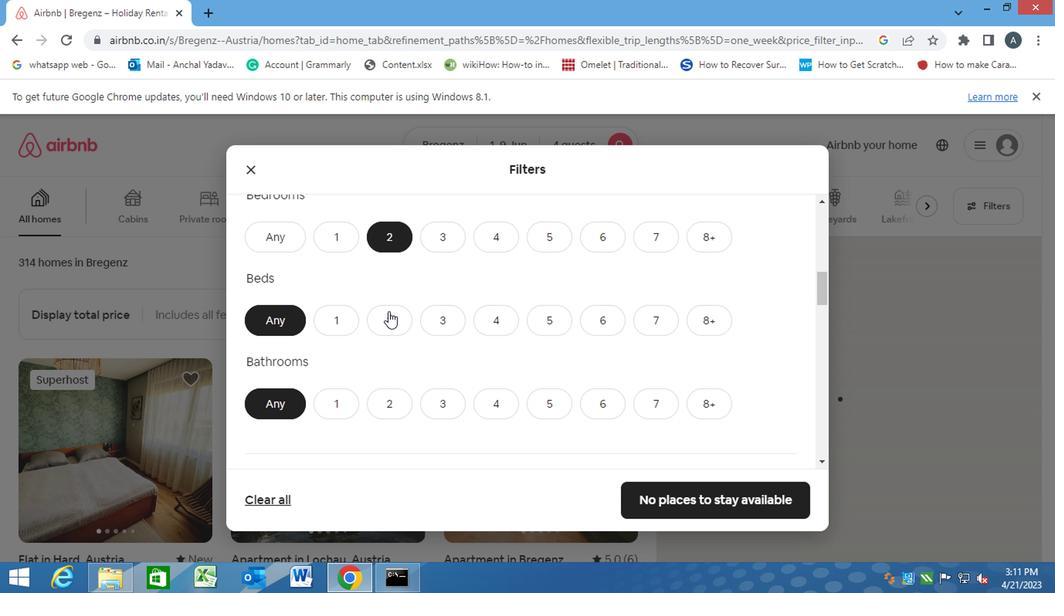 
Action: Mouse pressed left at (385, 322)
Screenshot: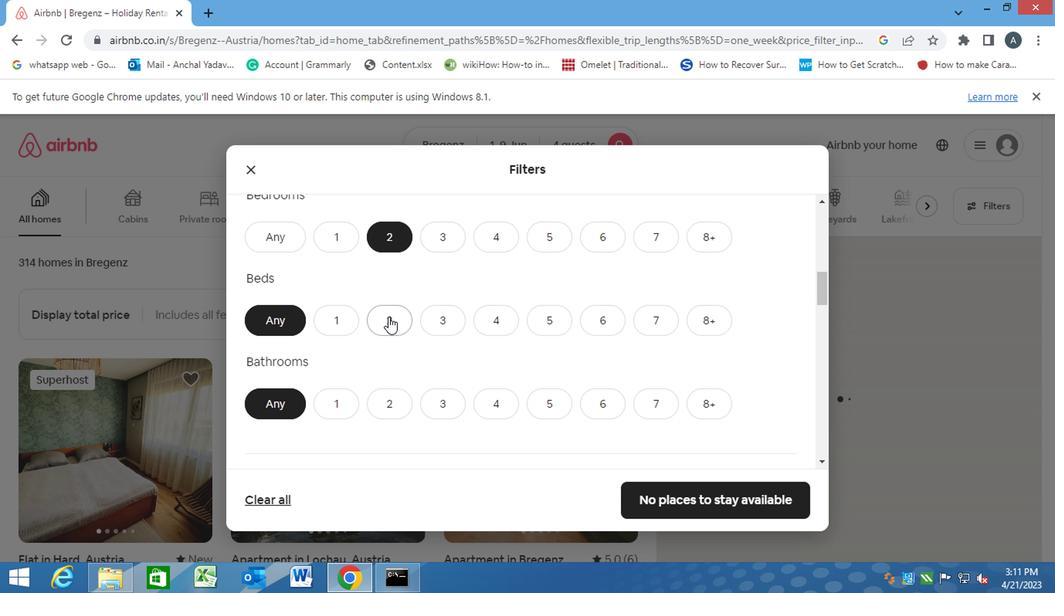 
Action: Mouse moved to (383, 406)
Screenshot: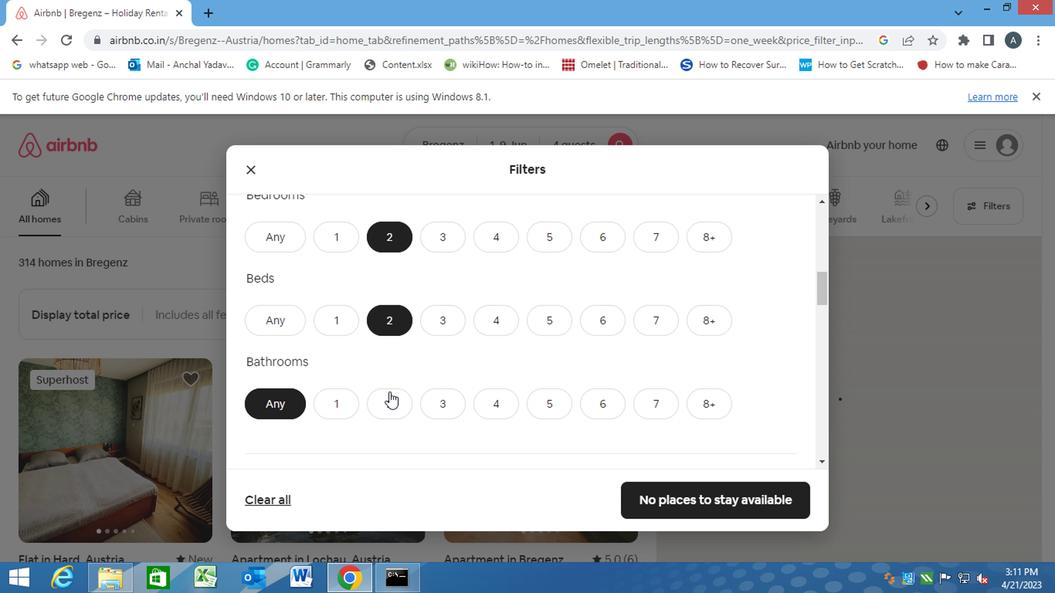 
Action: Mouse pressed left at (383, 406)
Screenshot: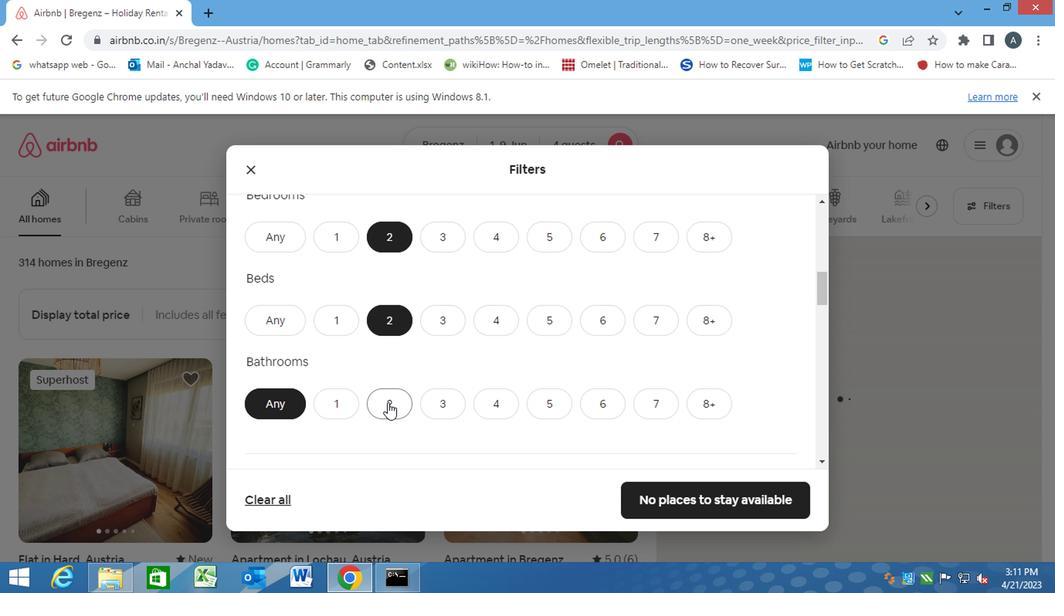 
Action: Mouse scrolled (383, 404) with delta (0, -1)
Screenshot: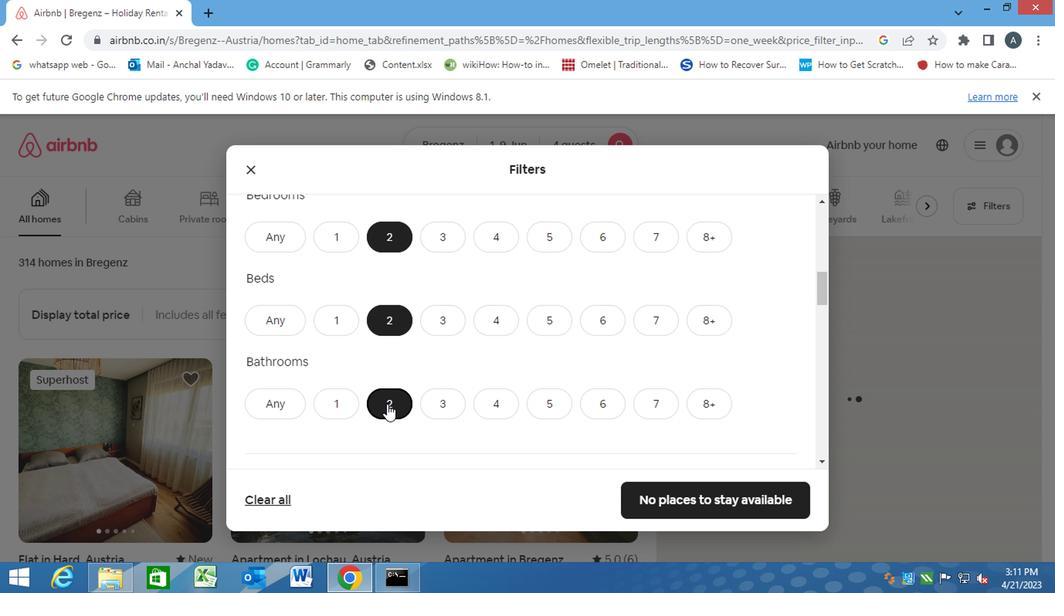 
Action: Mouse moved to (359, 402)
Screenshot: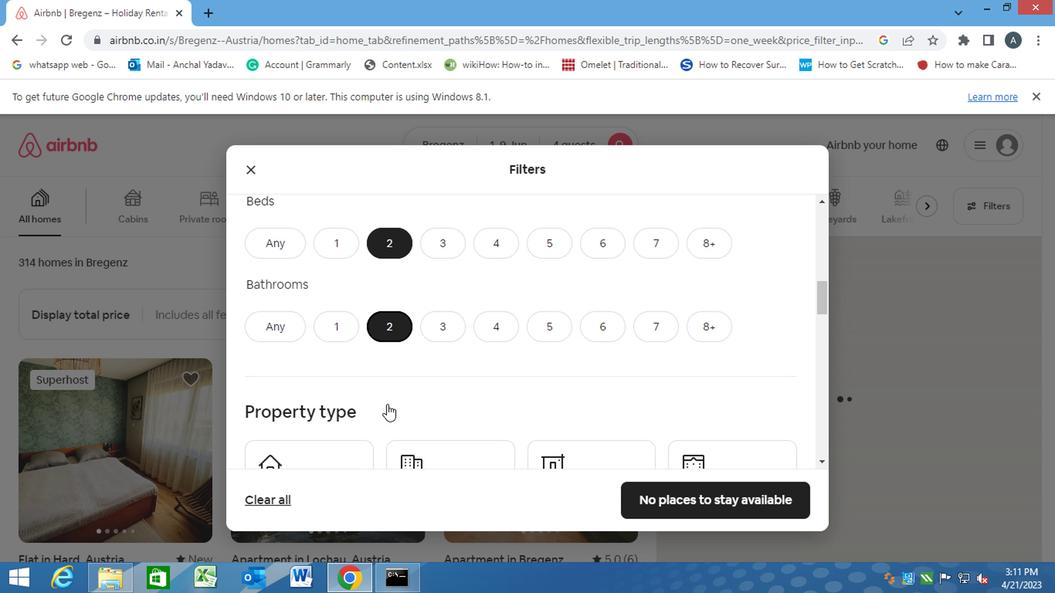 
Action: Mouse scrolled (359, 402) with delta (0, 0)
Screenshot: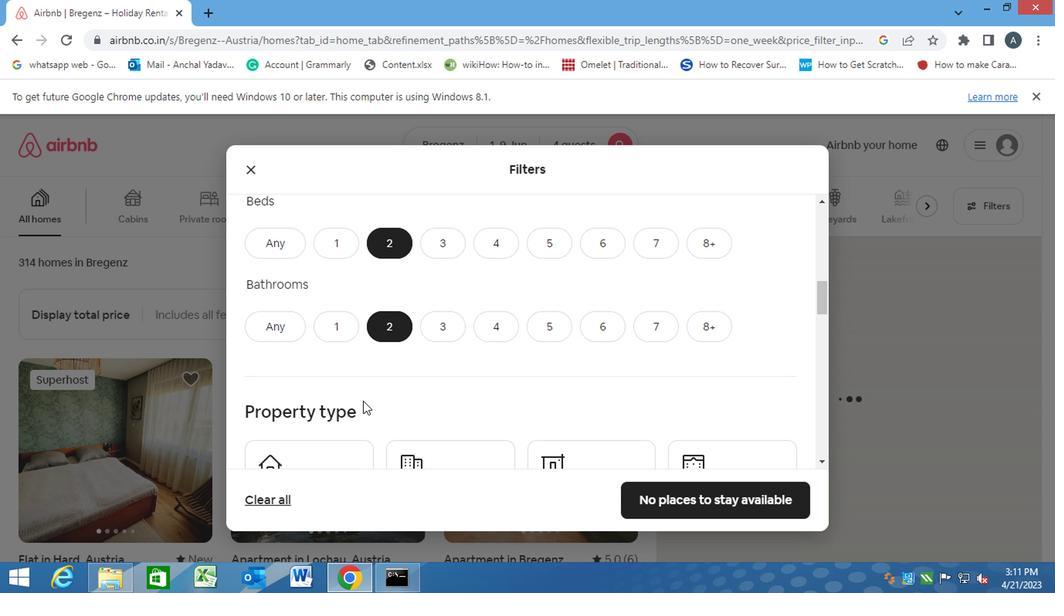 
Action: Mouse scrolled (359, 402) with delta (0, 0)
Screenshot: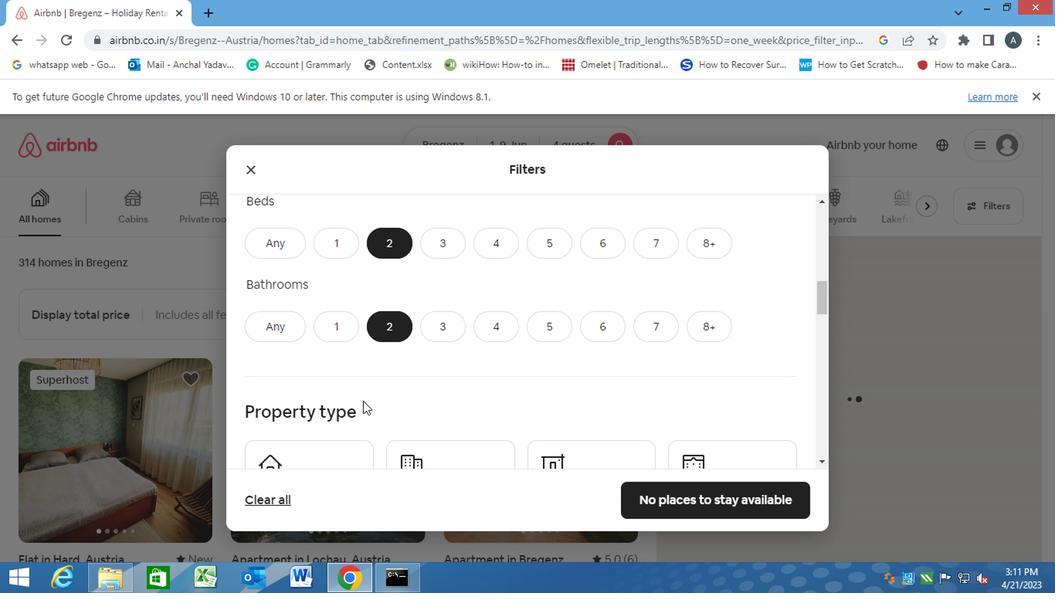 
Action: Mouse moved to (299, 335)
Screenshot: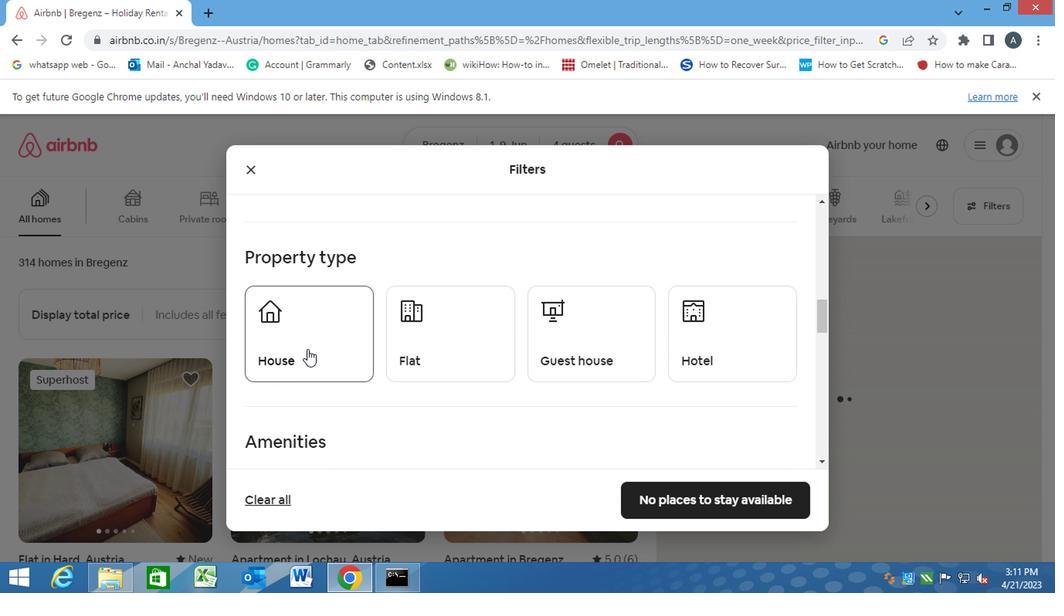 
Action: Mouse pressed left at (299, 335)
Screenshot: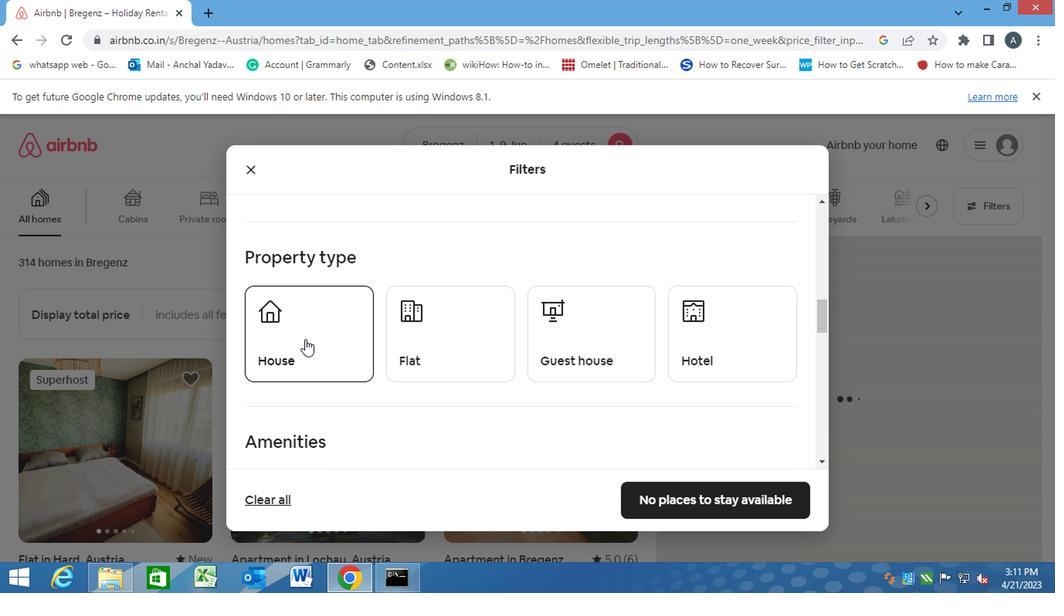 
Action: Mouse moved to (404, 346)
Screenshot: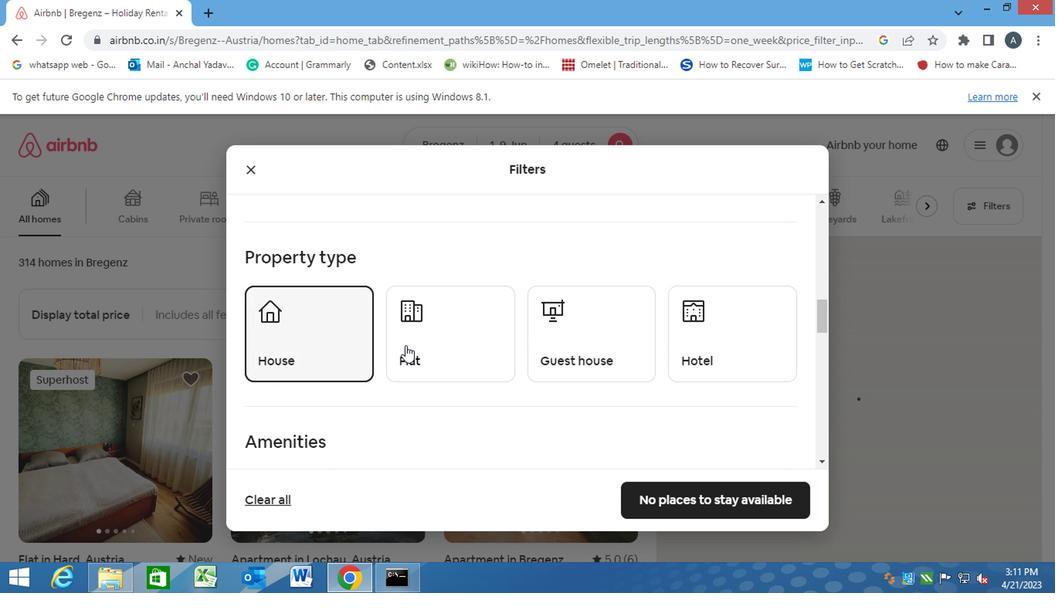 
Action: Mouse pressed left at (404, 346)
Screenshot: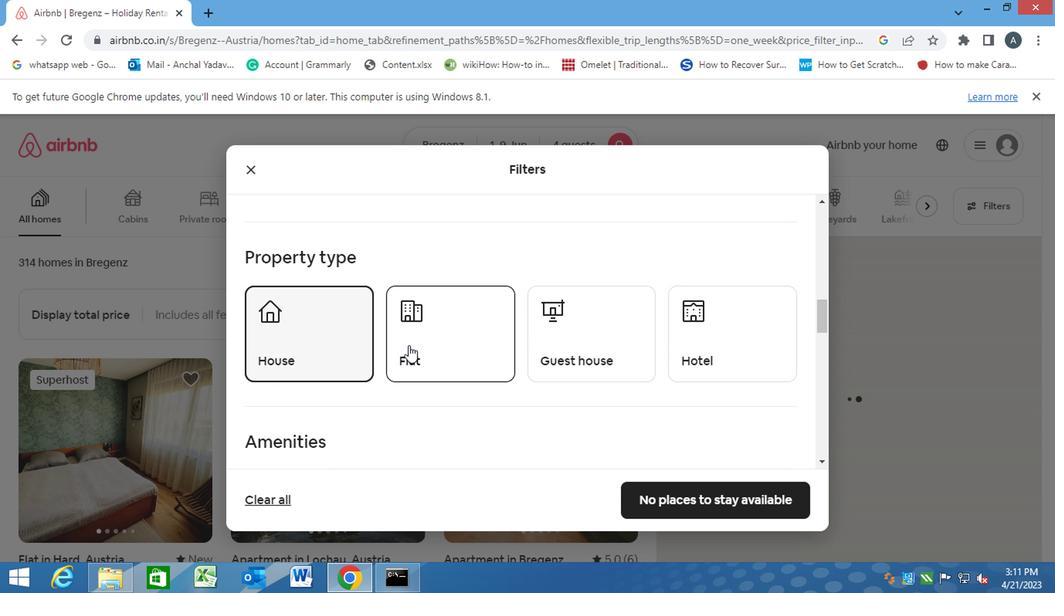 
Action: Mouse moved to (544, 352)
Screenshot: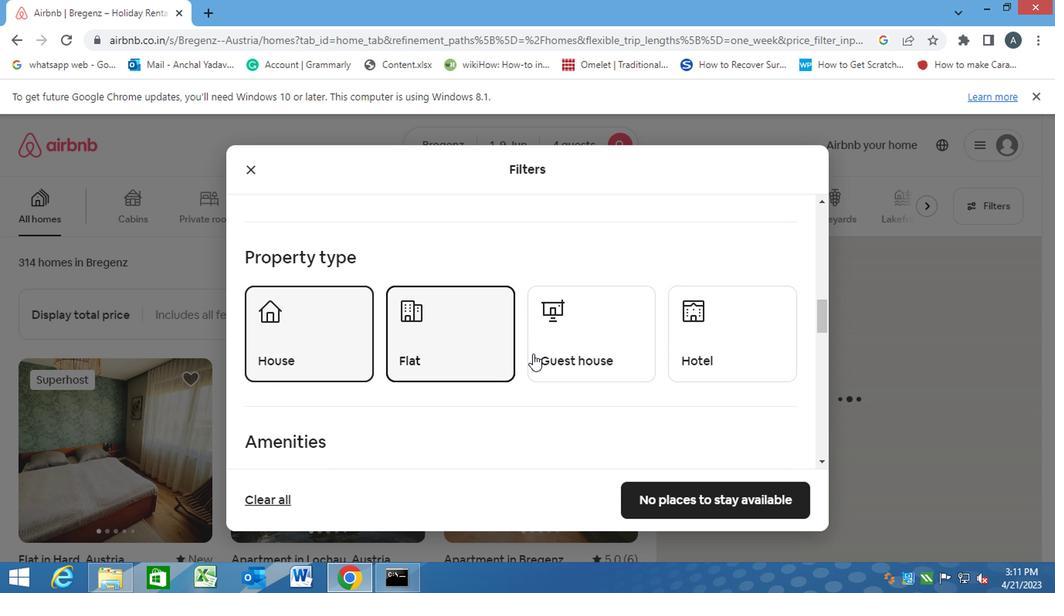 
Action: Mouse pressed left at (544, 352)
Screenshot: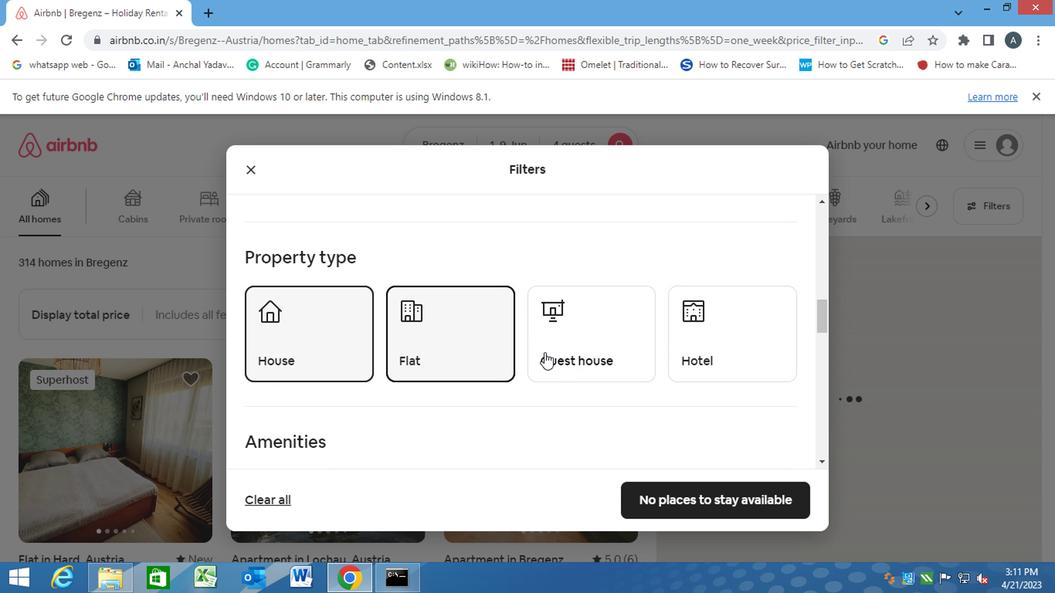
Action: Mouse moved to (531, 357)
Screenshot: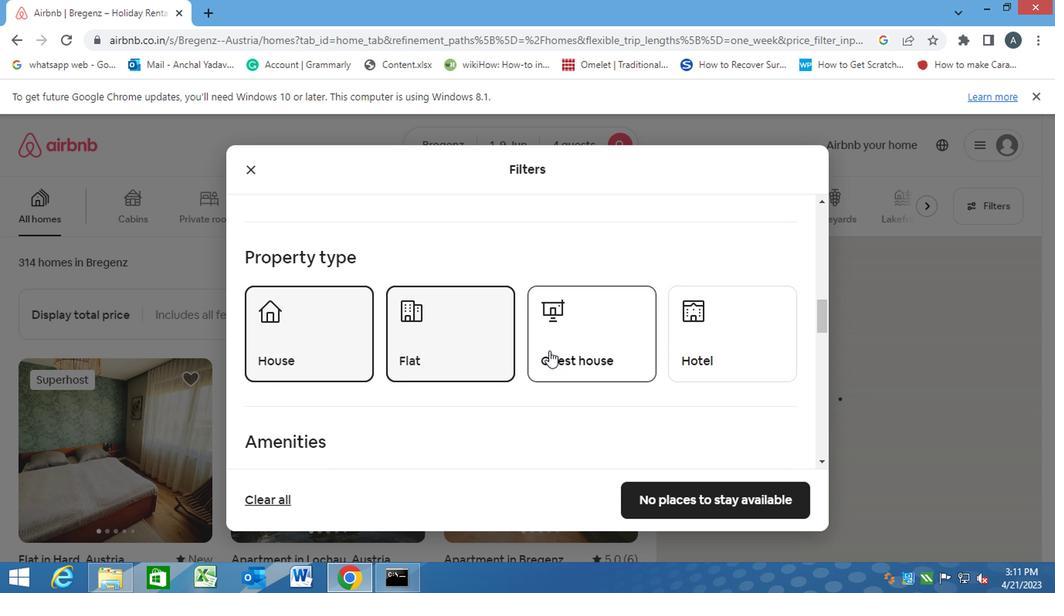 
Action: Mouse scrolled (531, 356) with delta (0, -1)
Screenshot: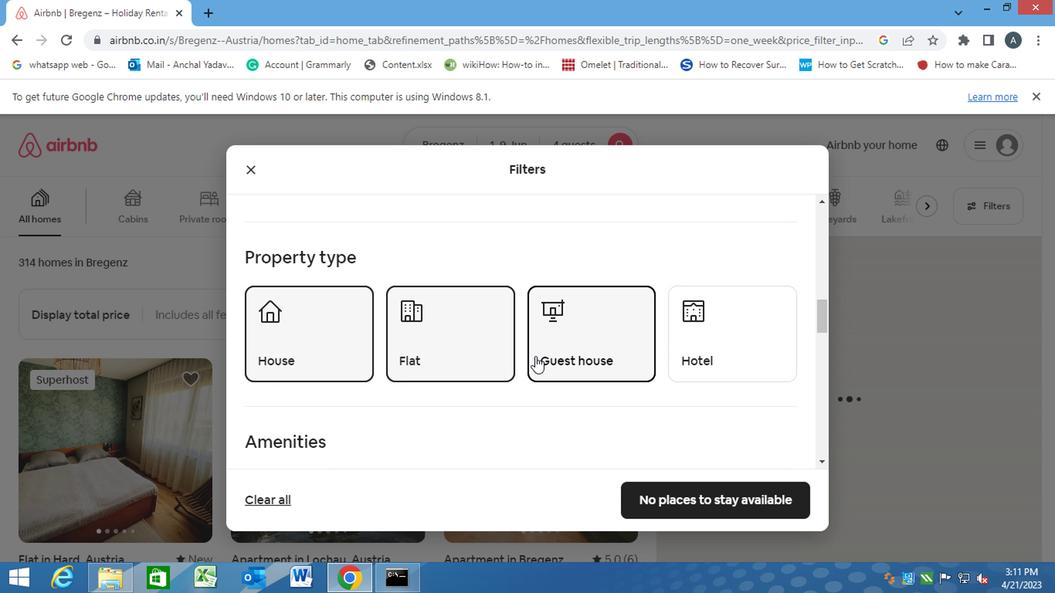
Action: Mouse scrolled (531, 356) with delta (0, -1)
Screenshot: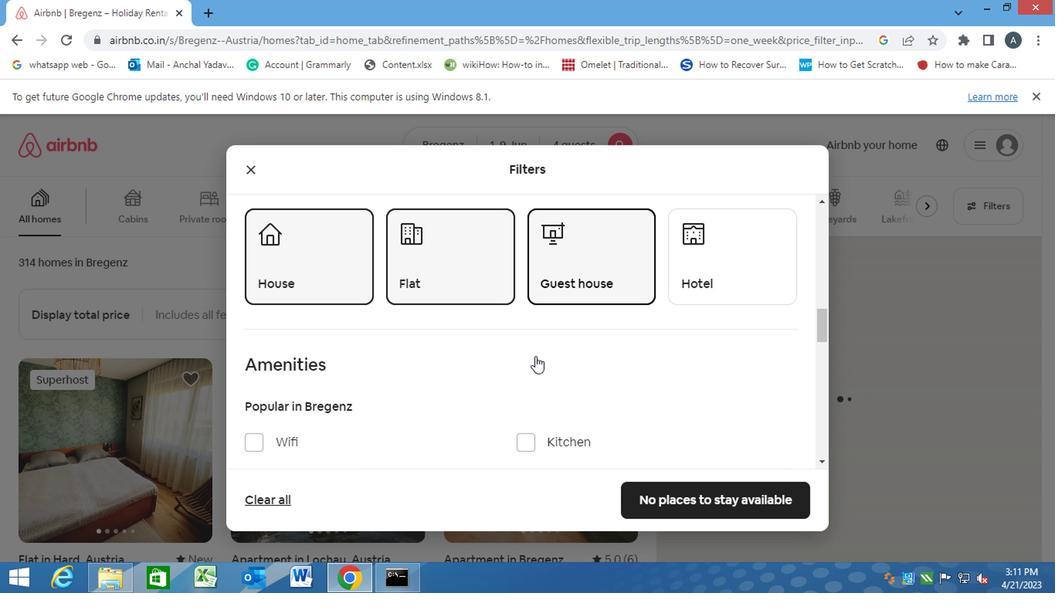 
Action: Mouse moved to (379, 387)
Screenshot: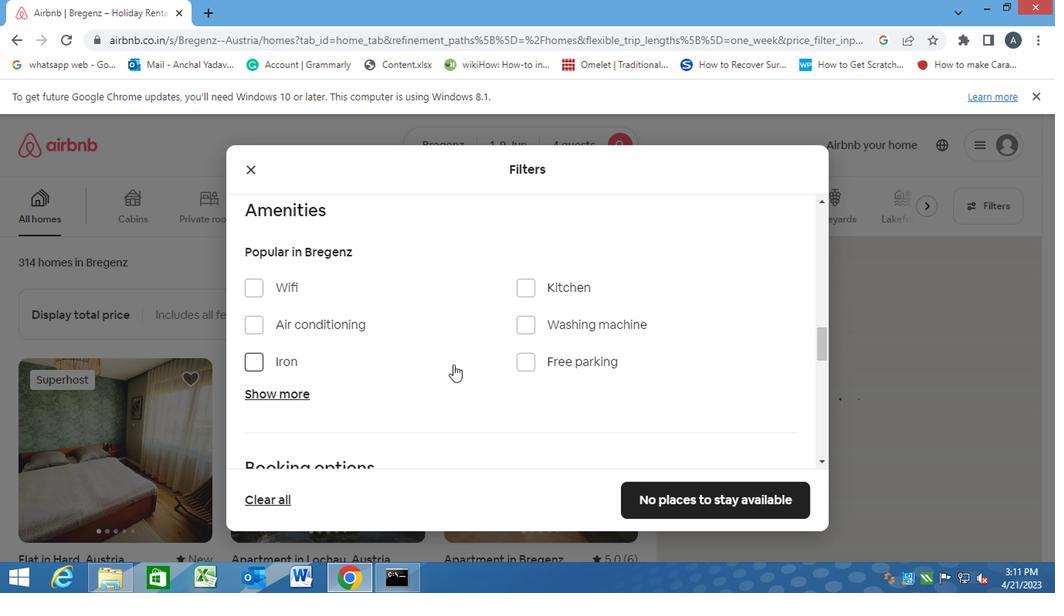 
Action: Mouse scrolled (442, 367) with delta (0, 0)
Screenshot: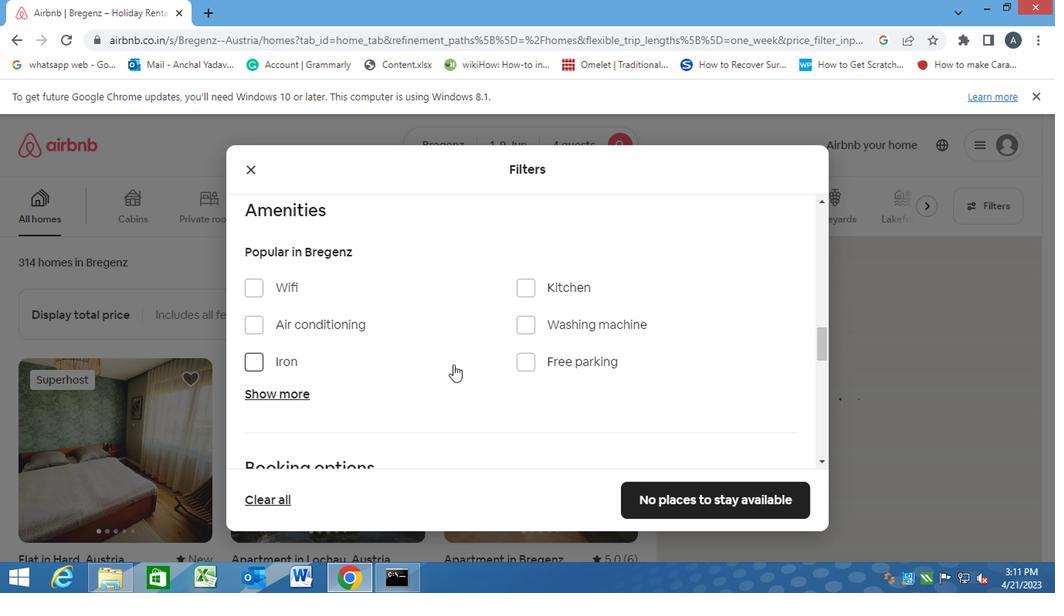 
Action: Mouse moved to (248, 319)
Screenshot: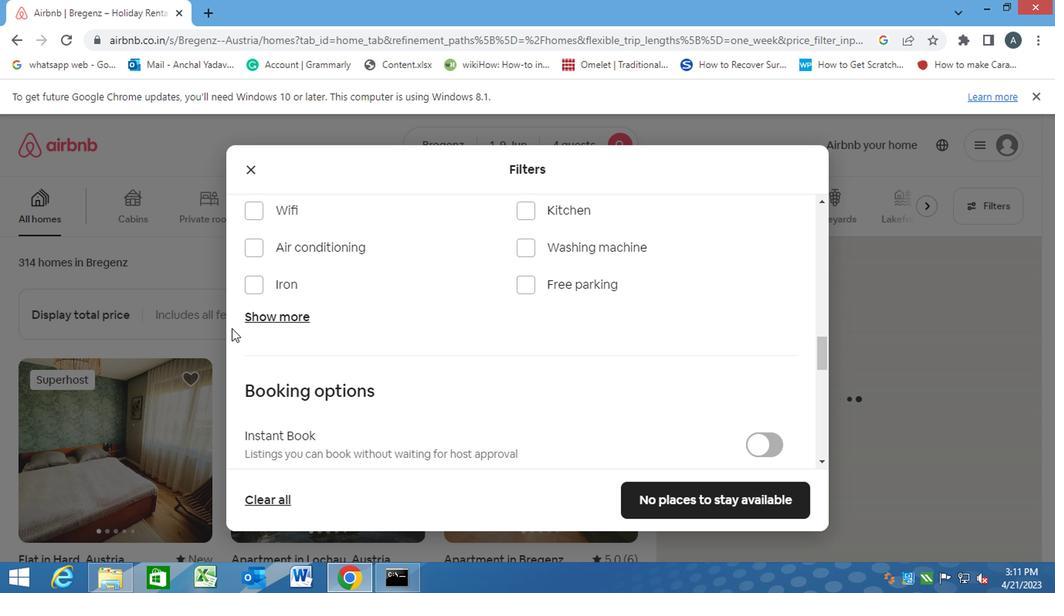 
Action: Mouse pressed left at (248, 319)
Screenshot: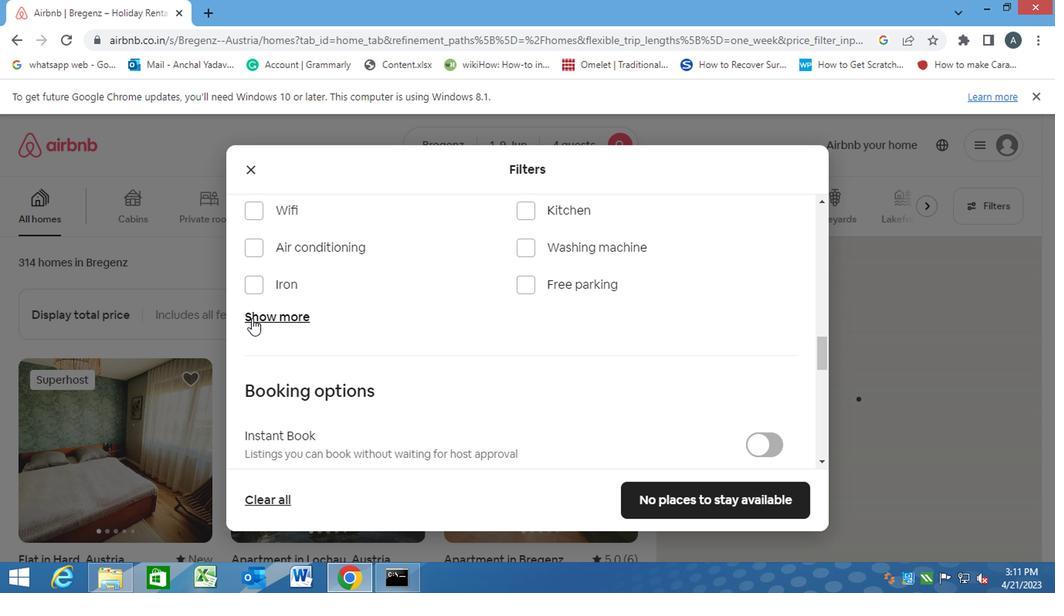
Action: Mouse moved to (524, 364)
Screenshot: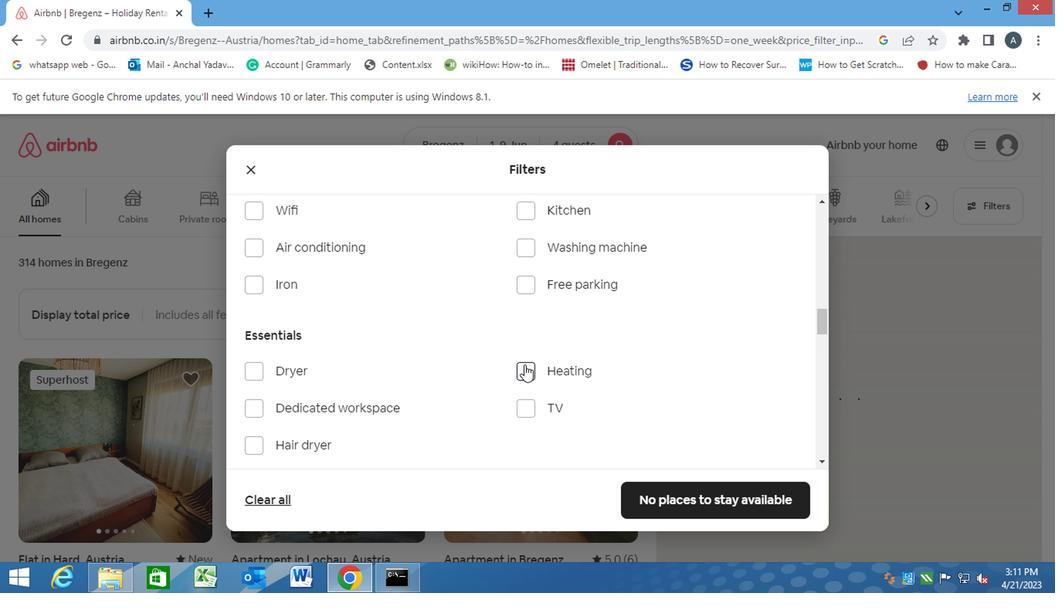 
Action: Mouse pressed left at (524, 364)
Screenshot: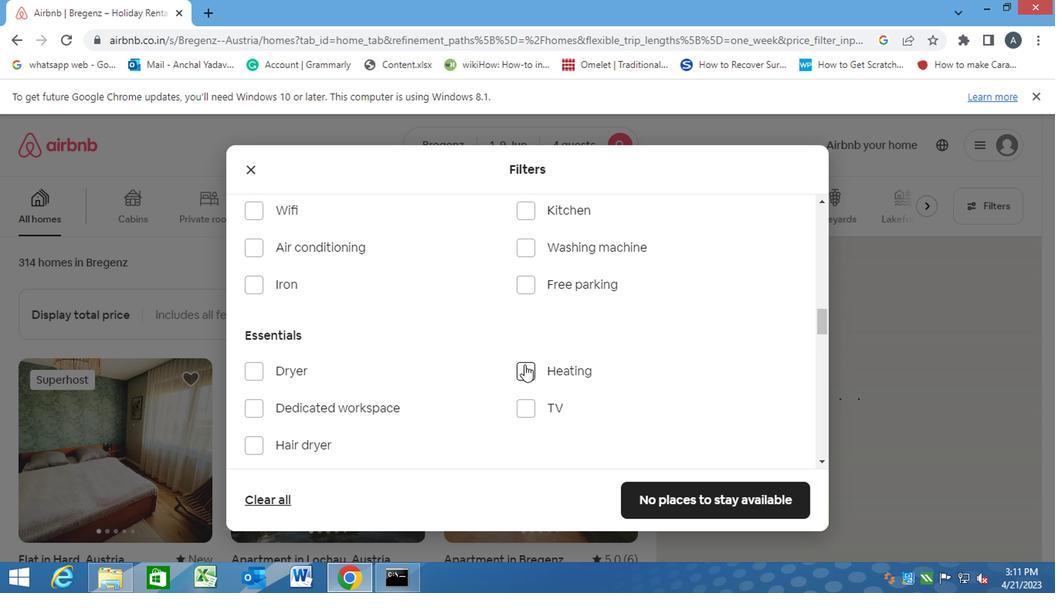 
Action: Mouse moved to (476, 391)
Screenshot: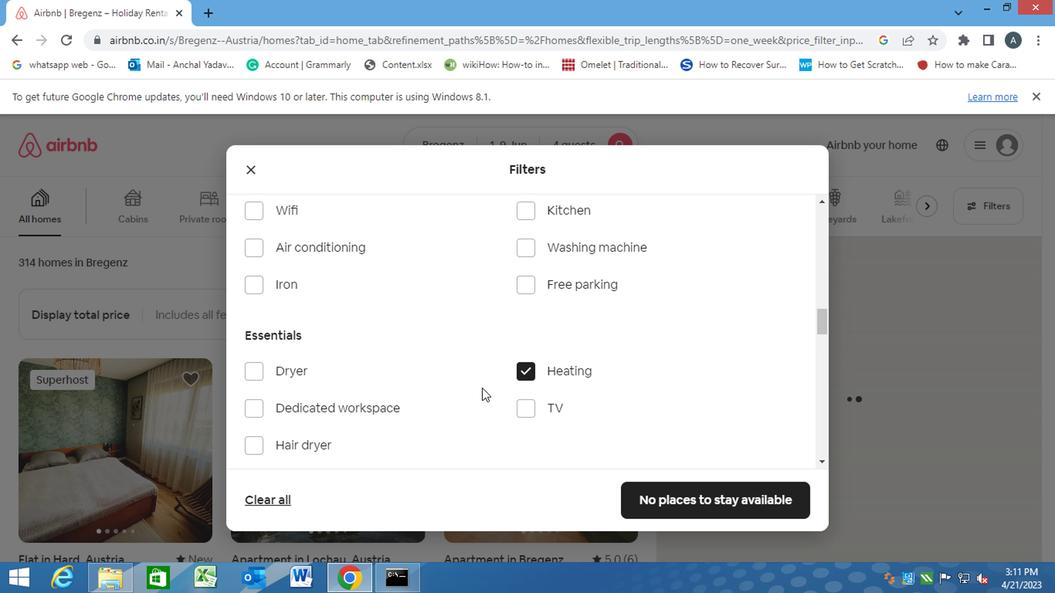 
Action: Mouse scrolled (476, 390) with delta (0, -1)
Screenshot: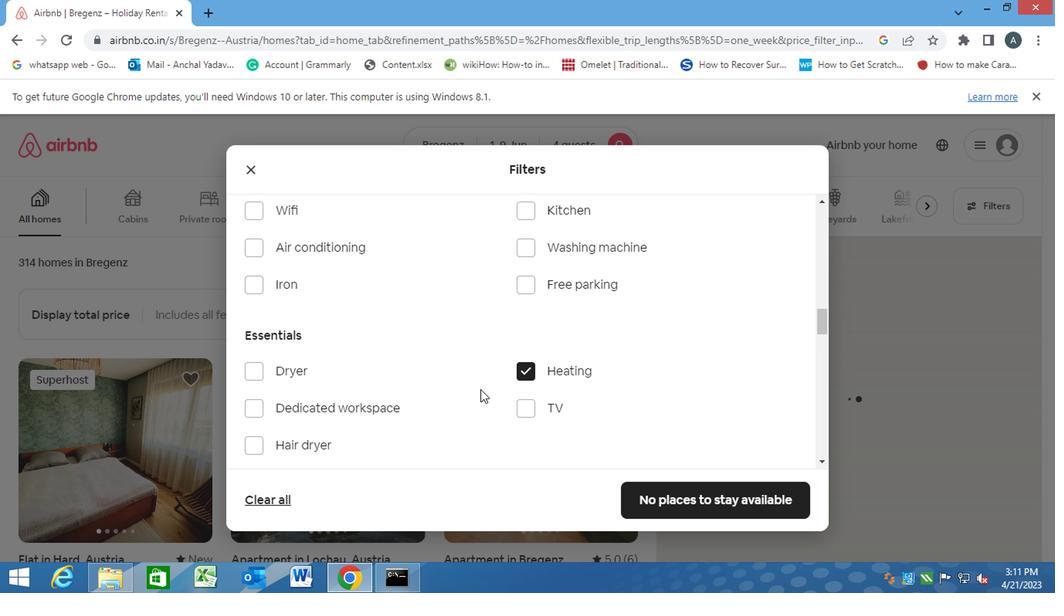 
Action: Mouse moved to (476, 392)
Screenshot: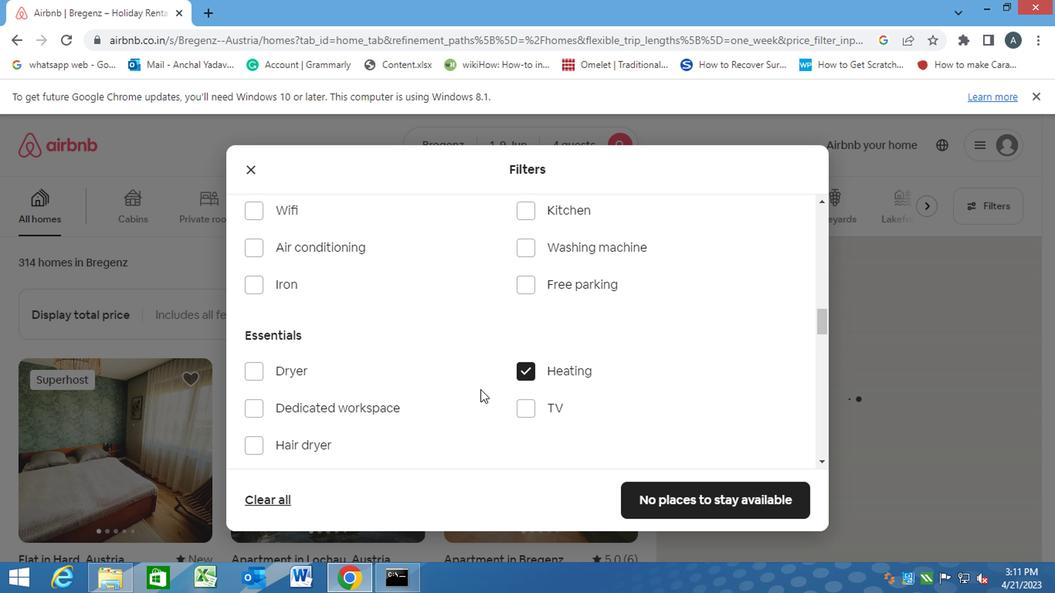 
Action: Mouse scrolled (476, 391) with delta (0, -1)
Screenshot: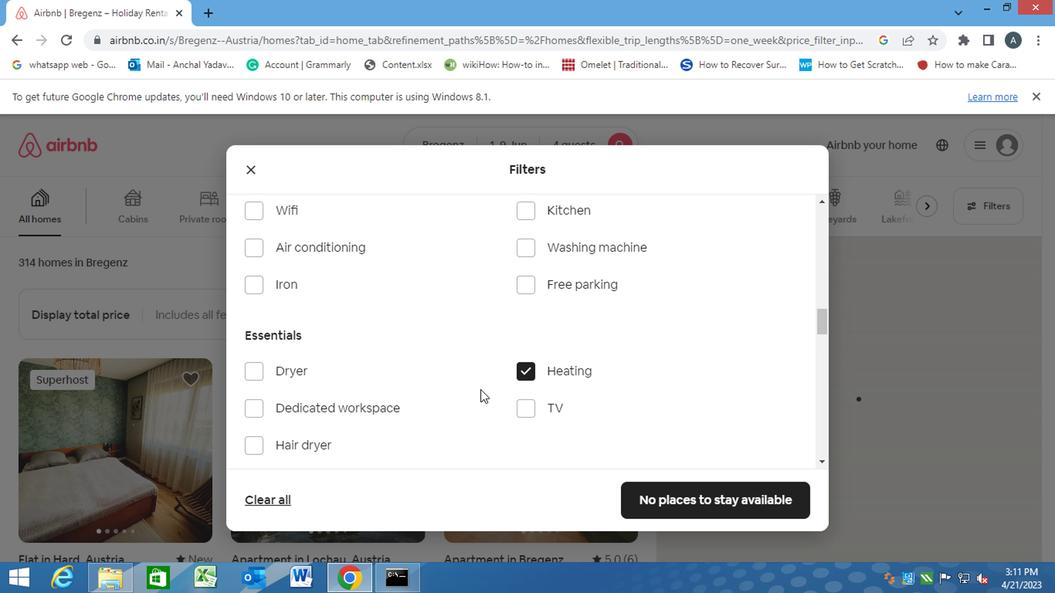 
Action: Mouse moved to (476, 392)
Screenshot: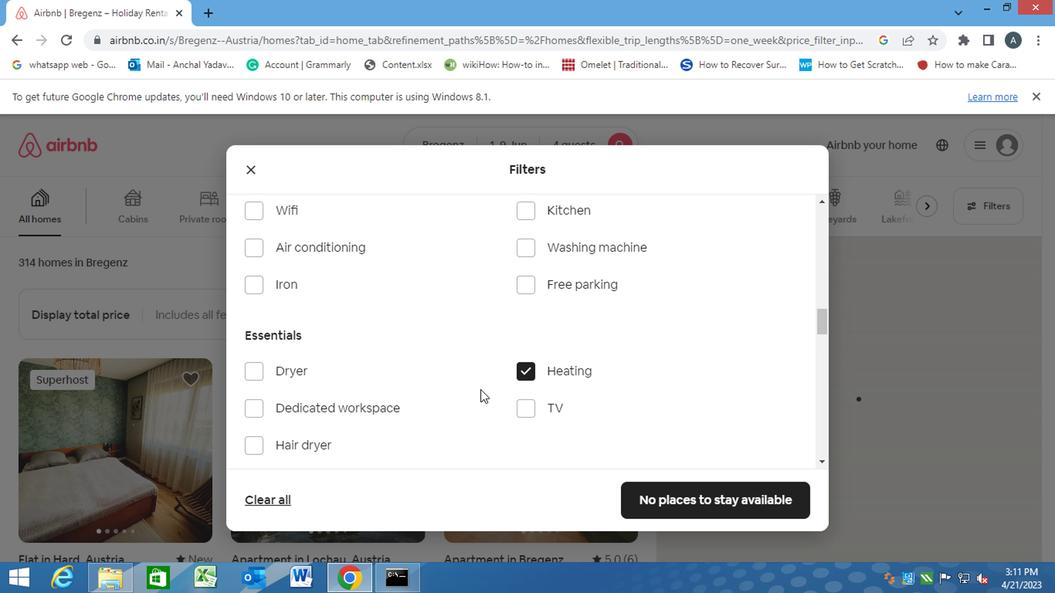 
Action: Mouse scrolled (476, 391) with delta (0, -1)
Screenshot: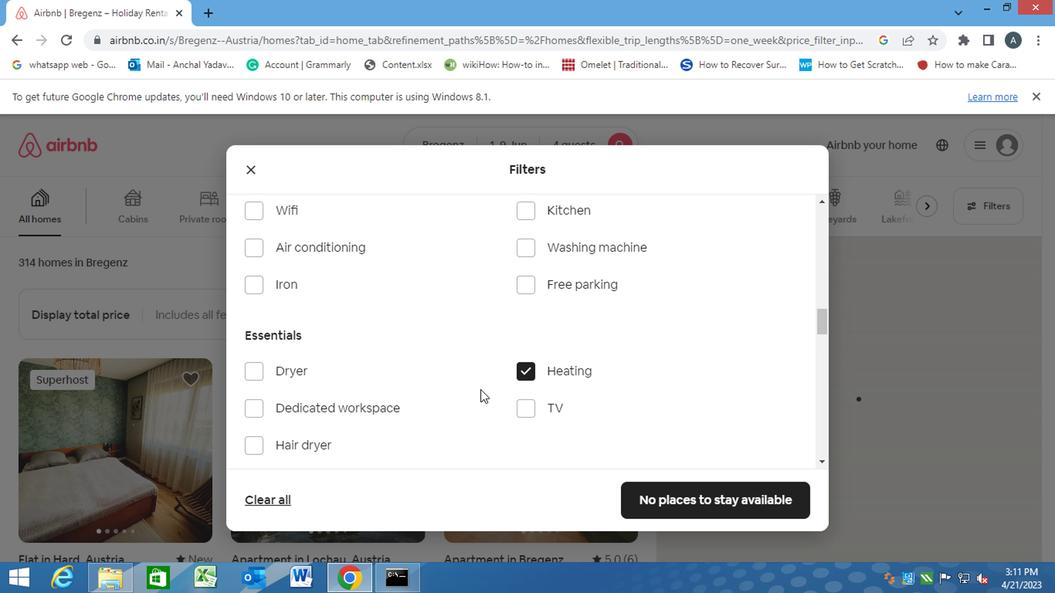 
Action: Mouse scrolled (476, 391) with delta (0, -1)
Screenshot: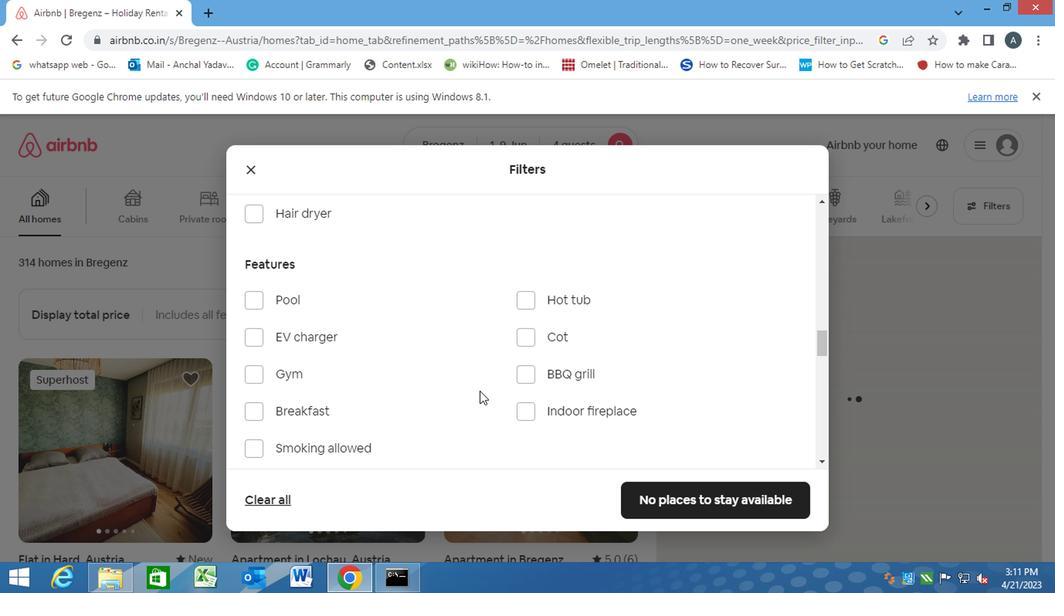 
Action: Mouse scrolled (476, 391) with delta (0, -1)
Screenshot: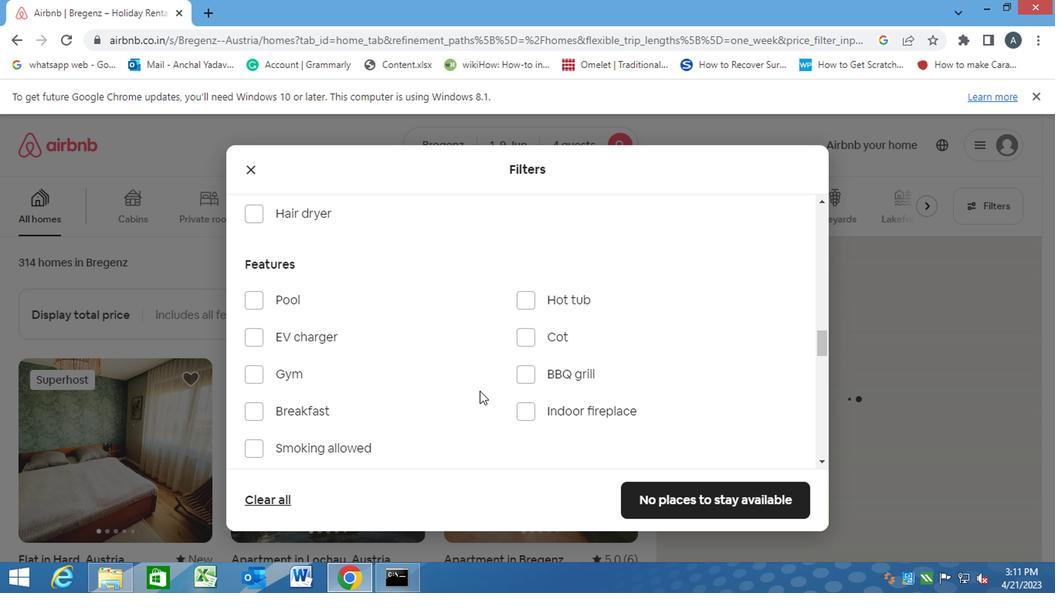 
Action: Mouse scrolled (476, 391) with delta (0, -1)
Screenshot: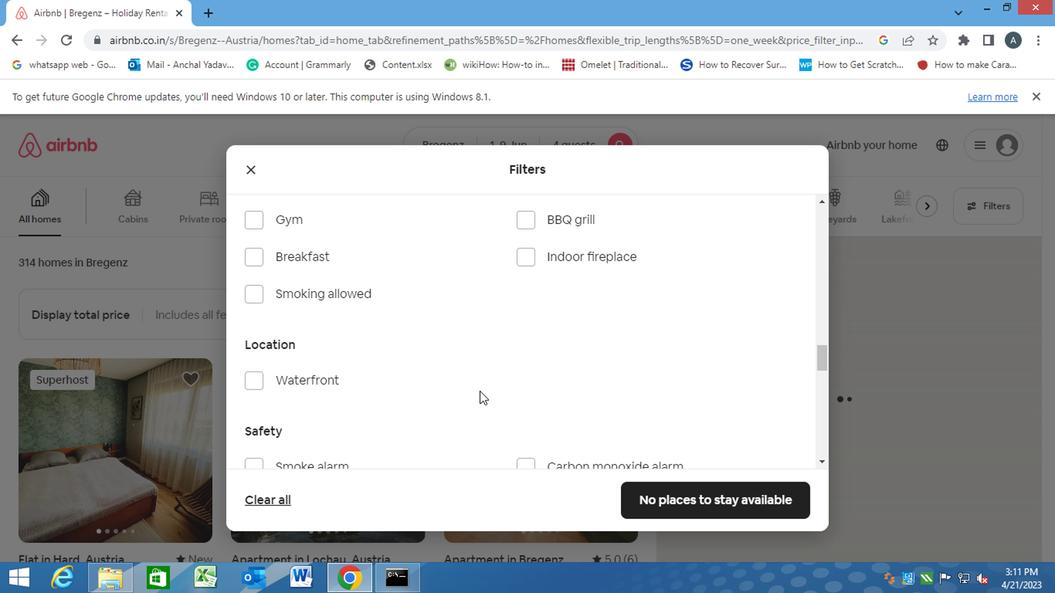 
Action: Mouse scrolled (476, 391) with delta (0, -1)
Screenshot: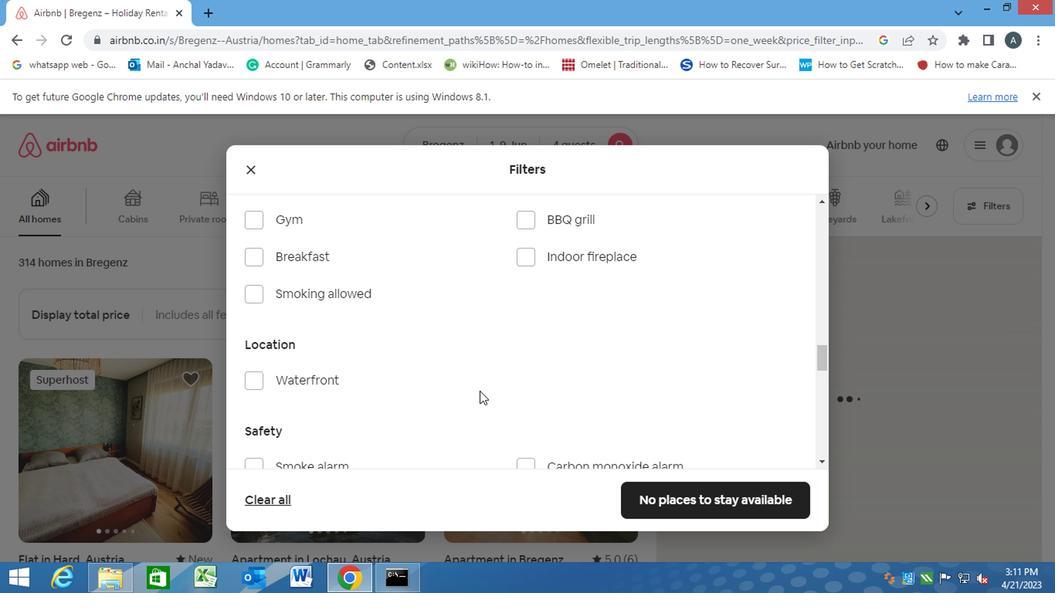 
Action: Mouse scrolled (476, 391) with delta (0, -1)
Screenshot: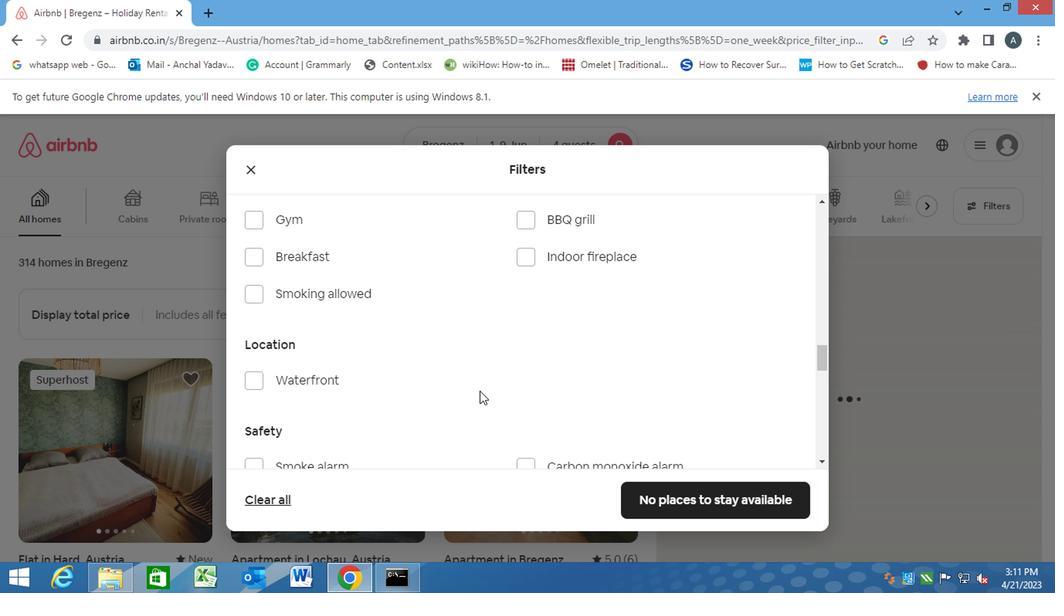 
Action: Mouse scrolled (476, 391) with delta (0, -1)
Screenshot: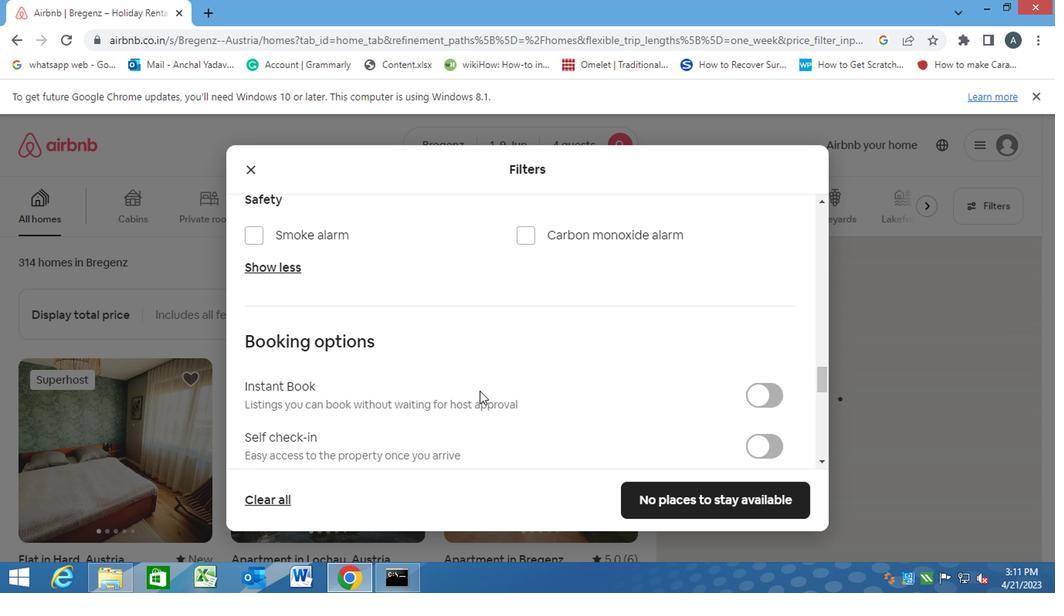 
Action: Mouse scrolled (476, 391) with delta (0, -1)
Screenshot: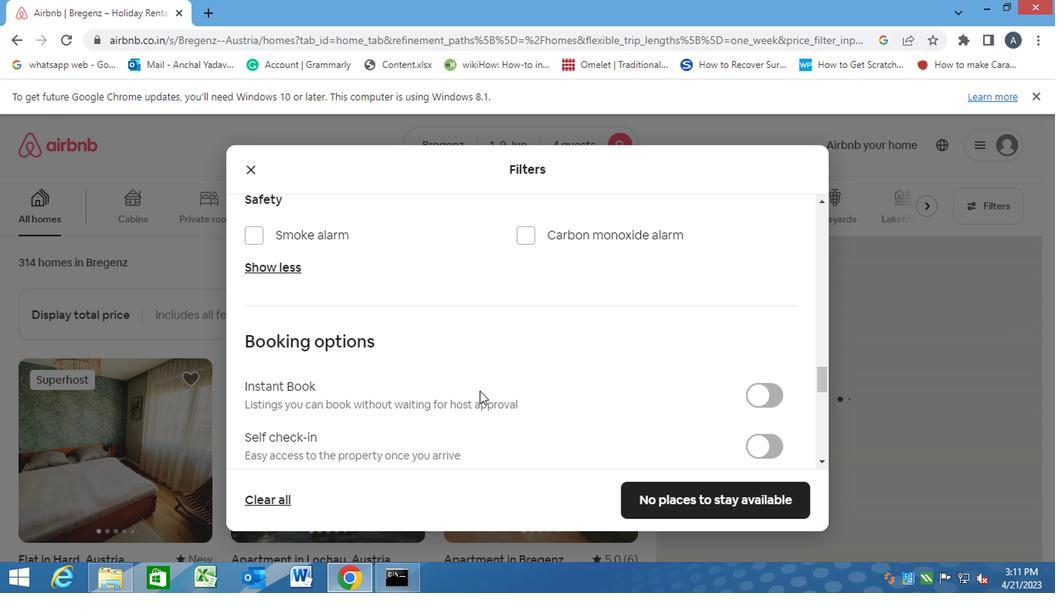 
Action: Mouse scrolled (476, 391) with delta (0, -1)
Screenshot: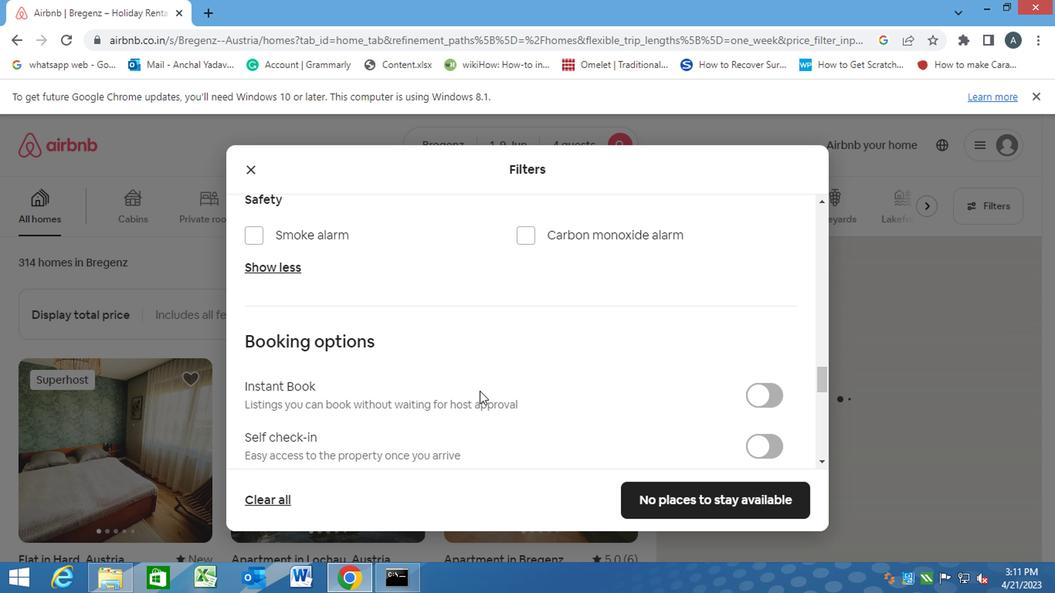 
Action: Mouse scrolled (476, 393) with delta (0, 0)
Screenshot: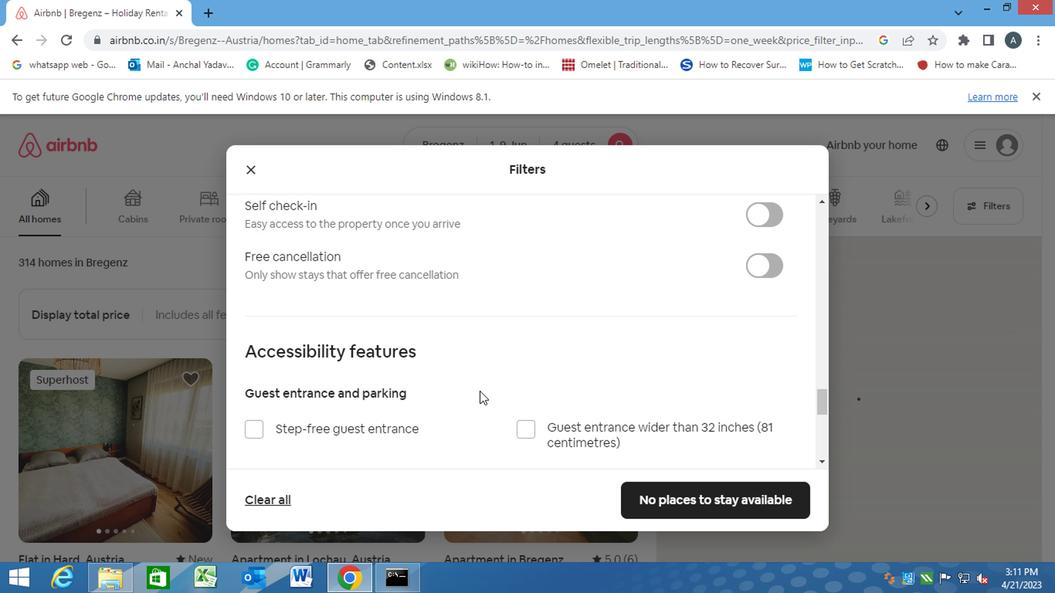 
Action: Mouse scrolled (476, 393) with delta (0, 0)
Screenshot: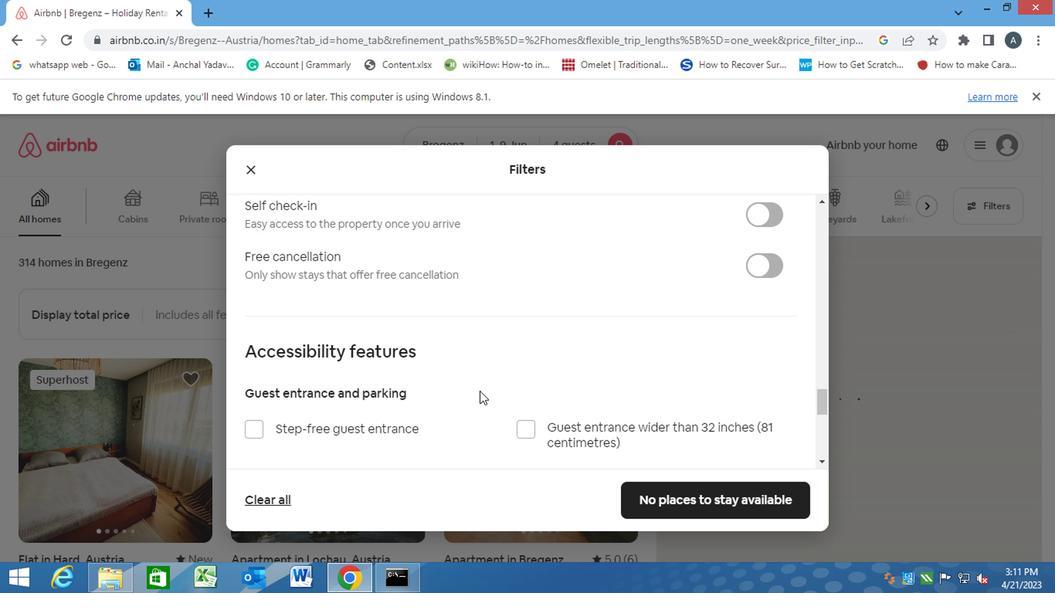 
Action: Mouse moved to (757, 369)
Screenshot: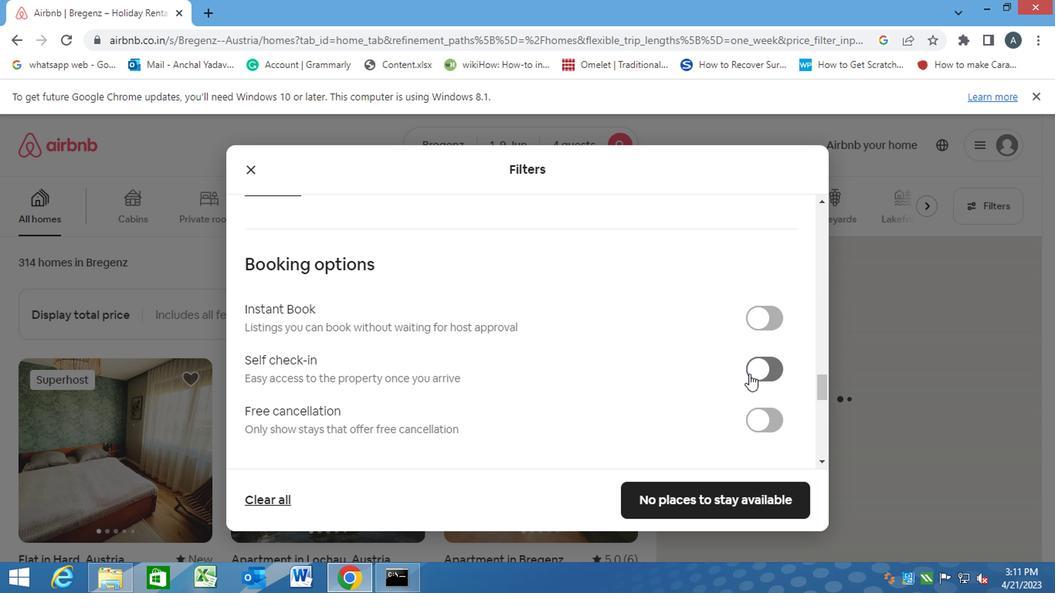 
Action: Mouse pressed left at (757, 369)
Screenshot: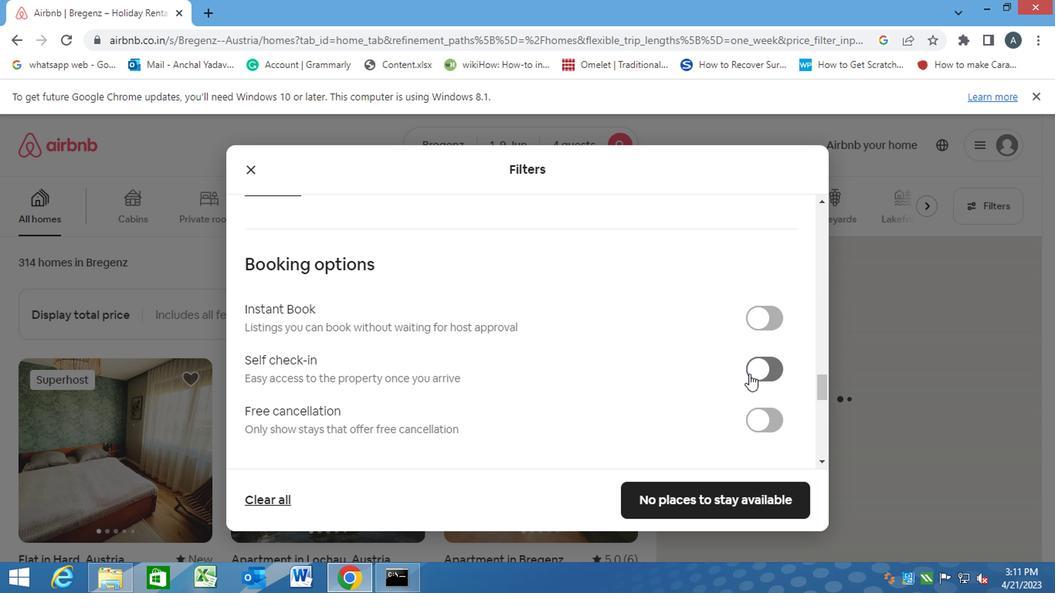 
Action: Mouse moved to (585, 420)
Screenshot: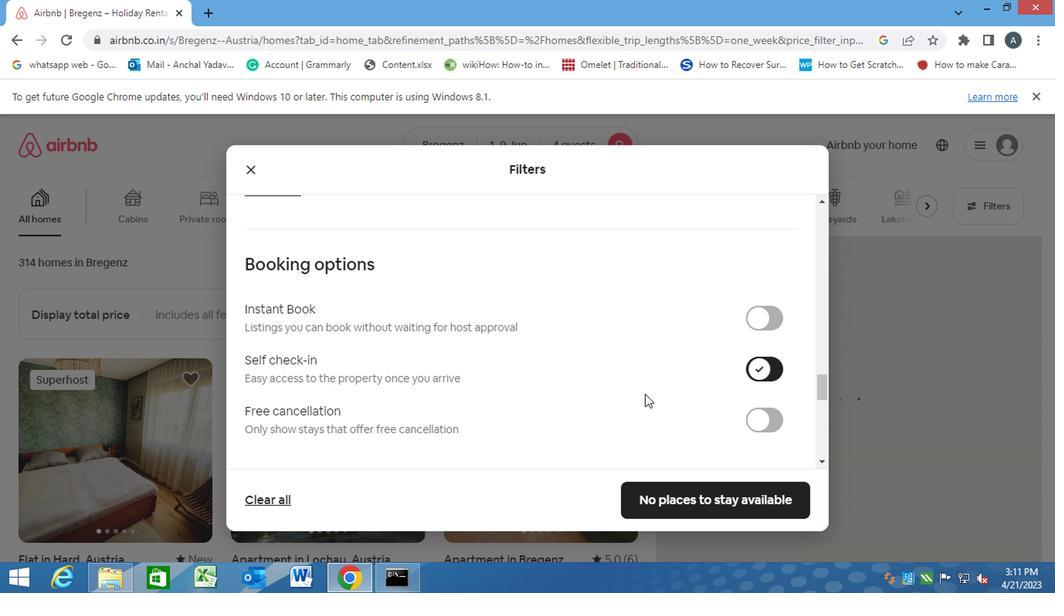 
Action: Mouse scrolled (585, 421) with delta (0, 0)
Screenshot: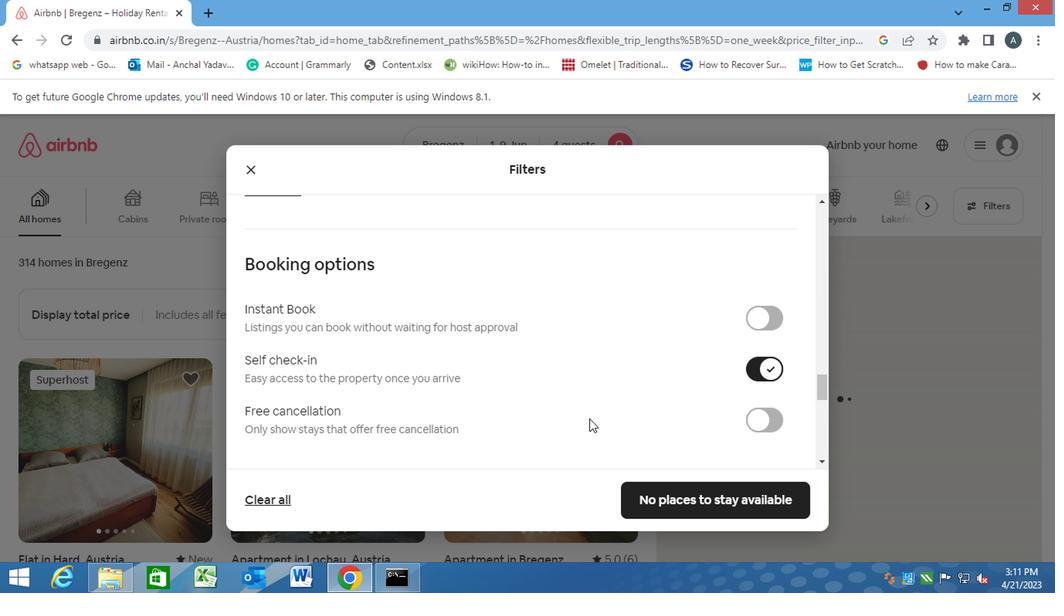 
Action: Mouse scrolled (585, 421) with delta (0, 0)
Screenshot: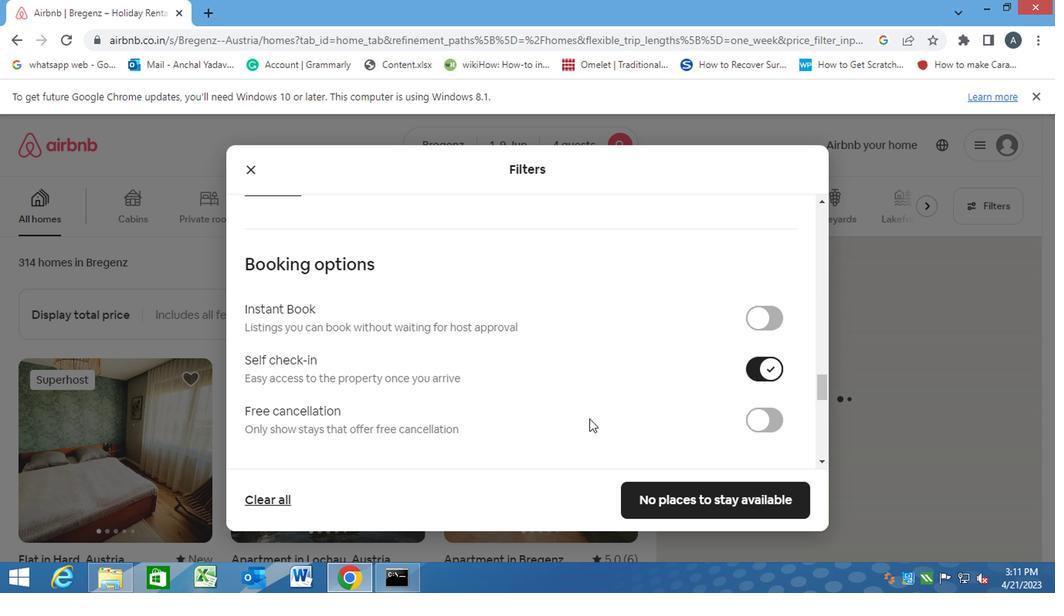 
Action: Mouse scrolled (585, 421) with delta (0, 0)
Screenshot: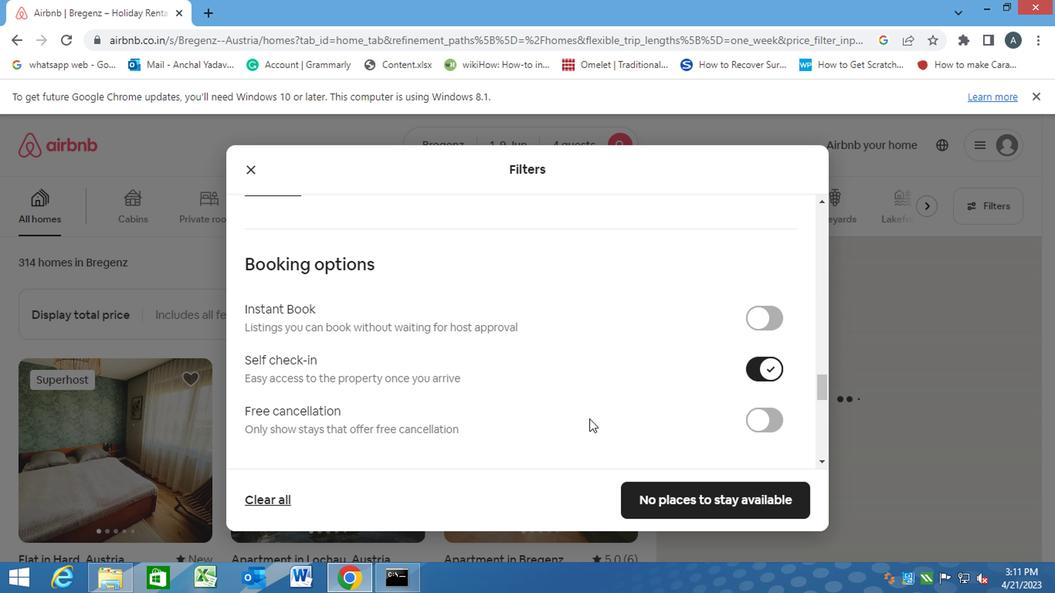 
Action: Mouse scrolled (585, 421) with delta (0, 0)
Screenshot: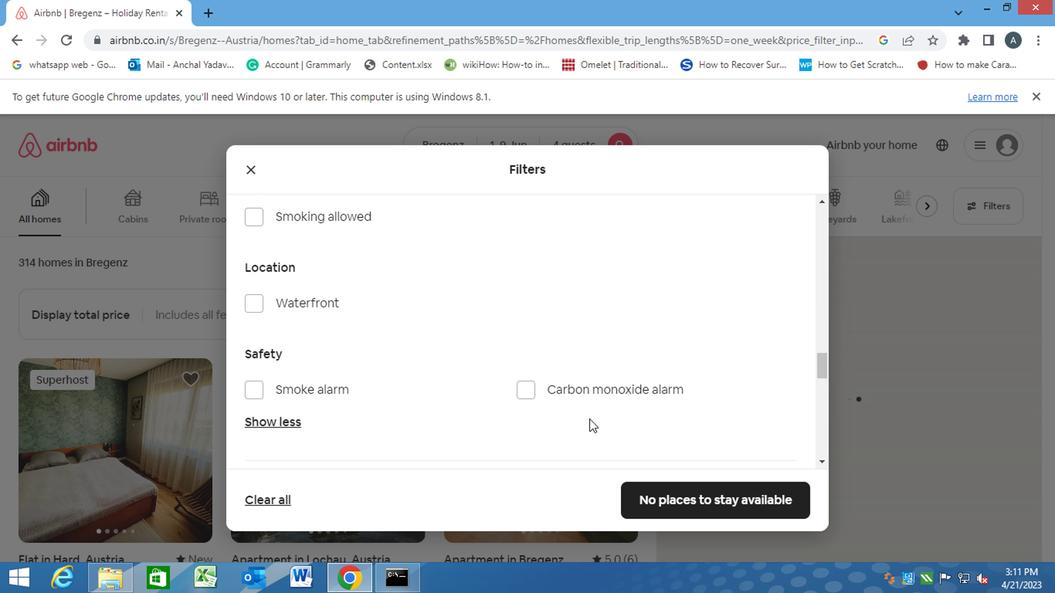 
Action: Mouse scrolled (585, 421) with delta (0, 0)
Screenshot: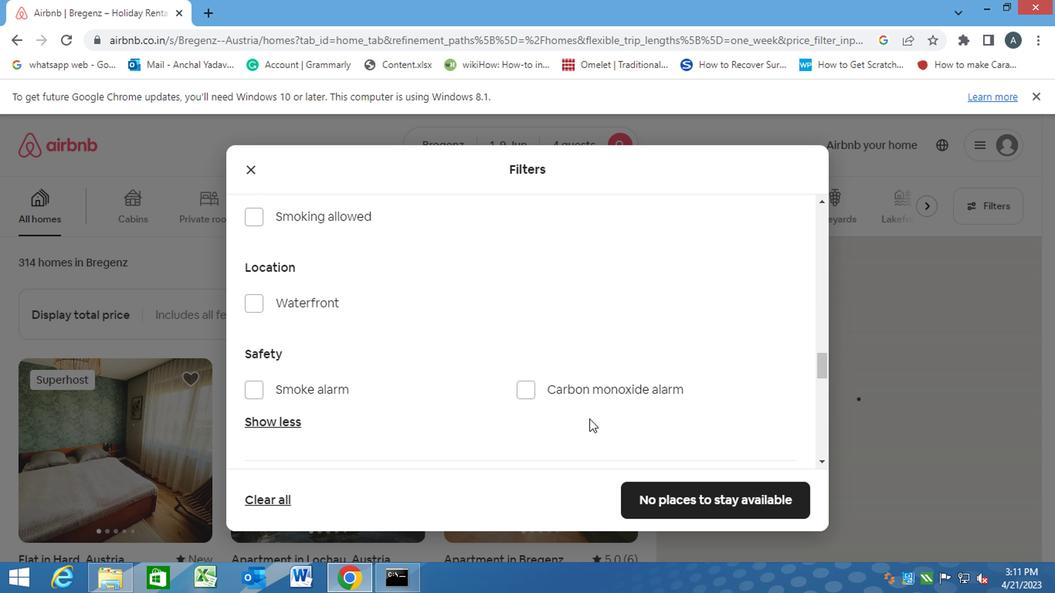 
Action: Mouse scrolled (585, 421) with delta (0, 0)
Screenshot: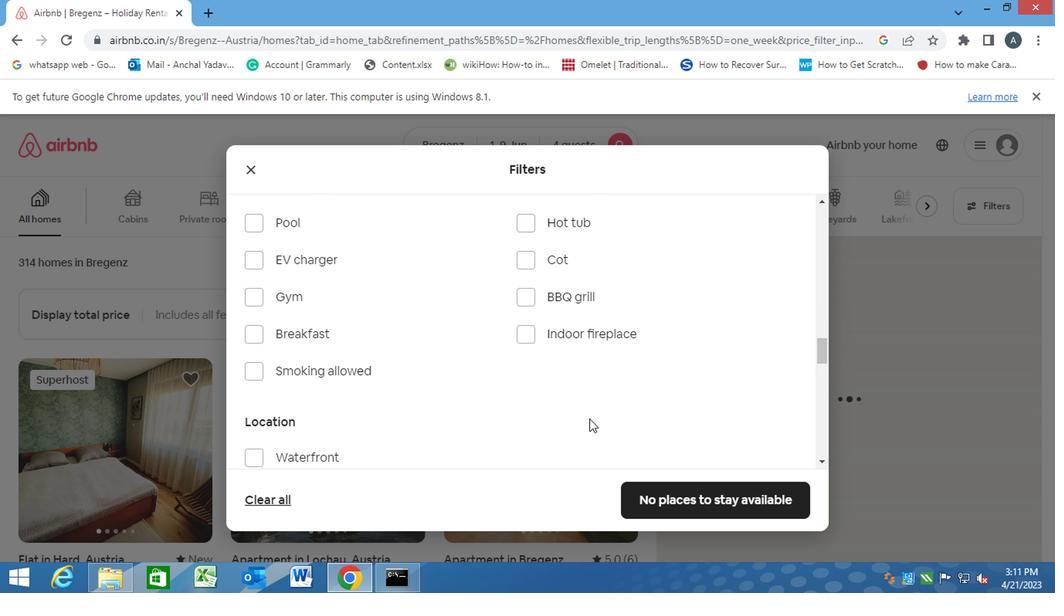 
Action: Mouse scrolled (585, 421) with delta (0, 0)
Screenshot: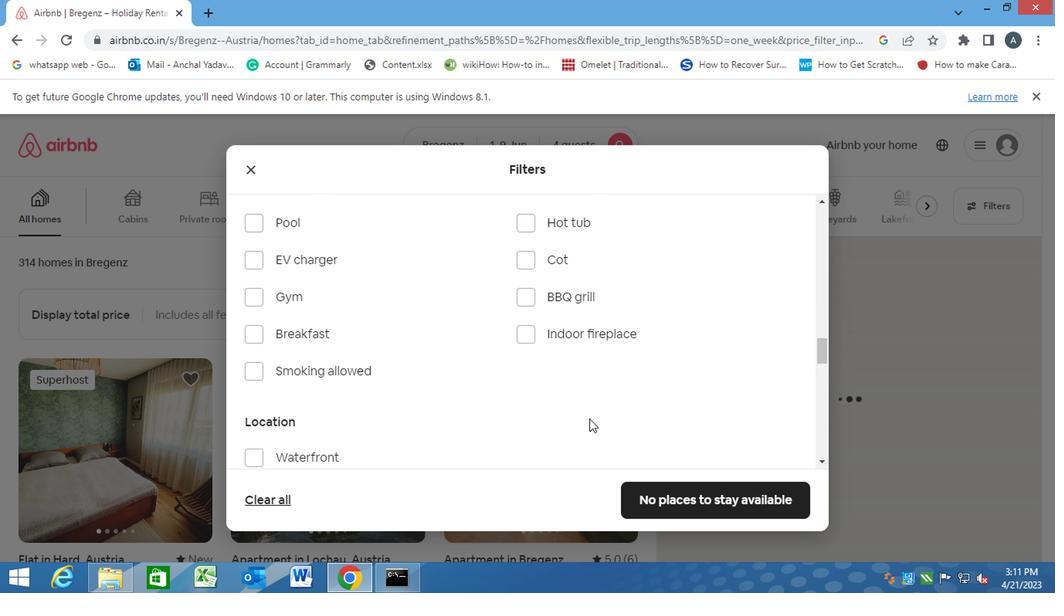 
Action: Mouse scrolled (585, 421) with delta (0, 0)
Screenshot: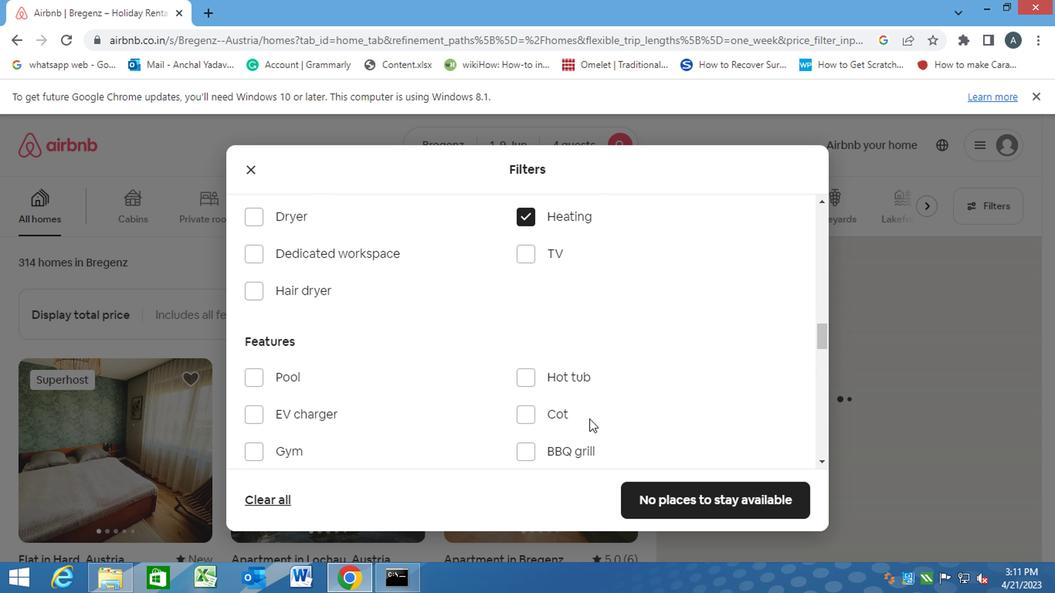 
Action: Mouse scrolled (585, 419) with delta (0, -1)
Screenshot: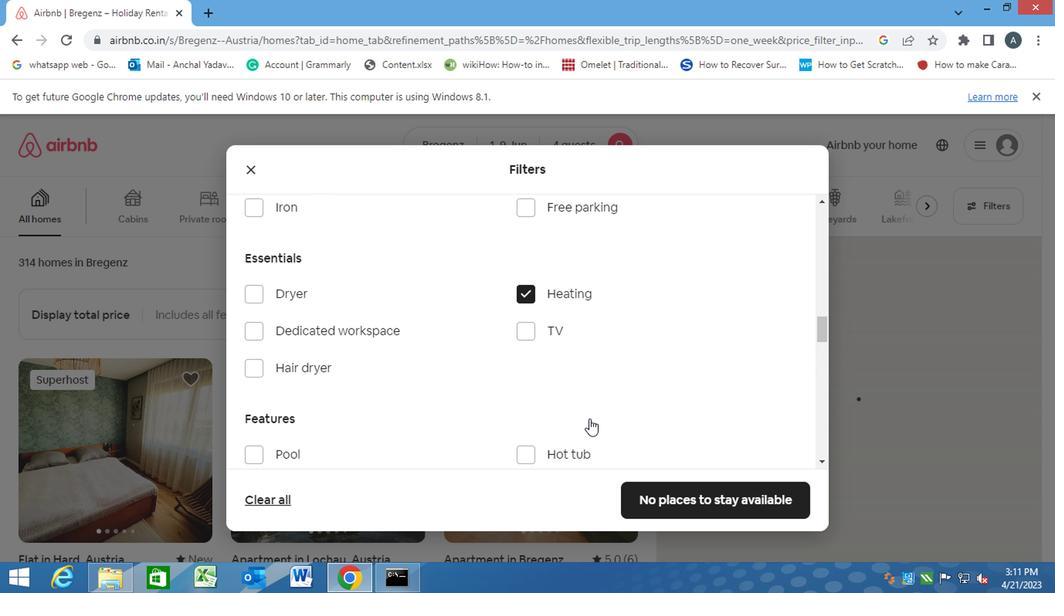 
Action: Mouse scrolled (585, 419) with delta (0, -1)
Screenshot: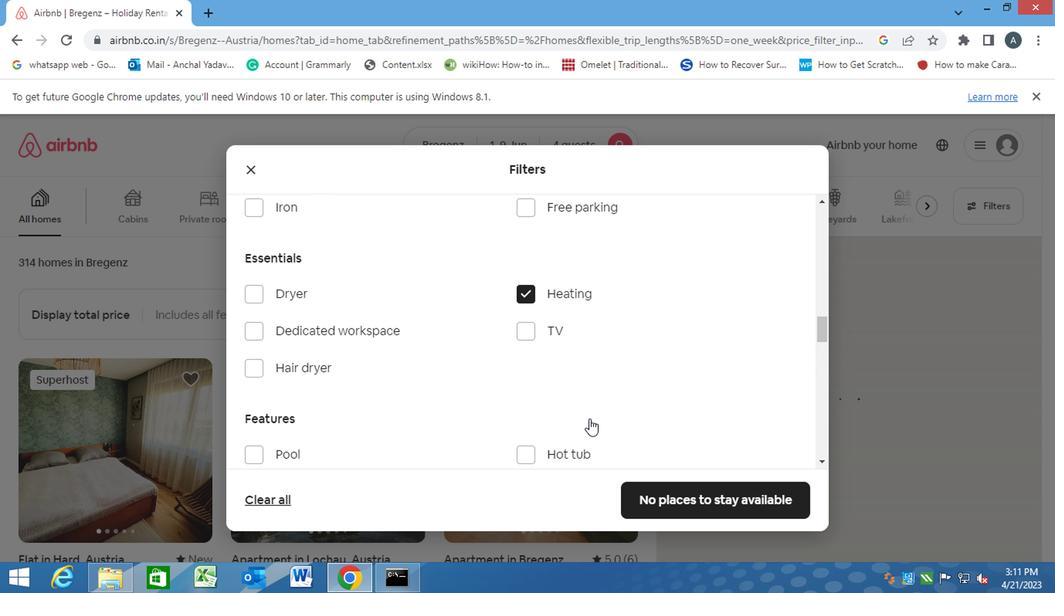 
Action: Mouse scrolled (585, 419) with delta (0, -1)
Screenshot: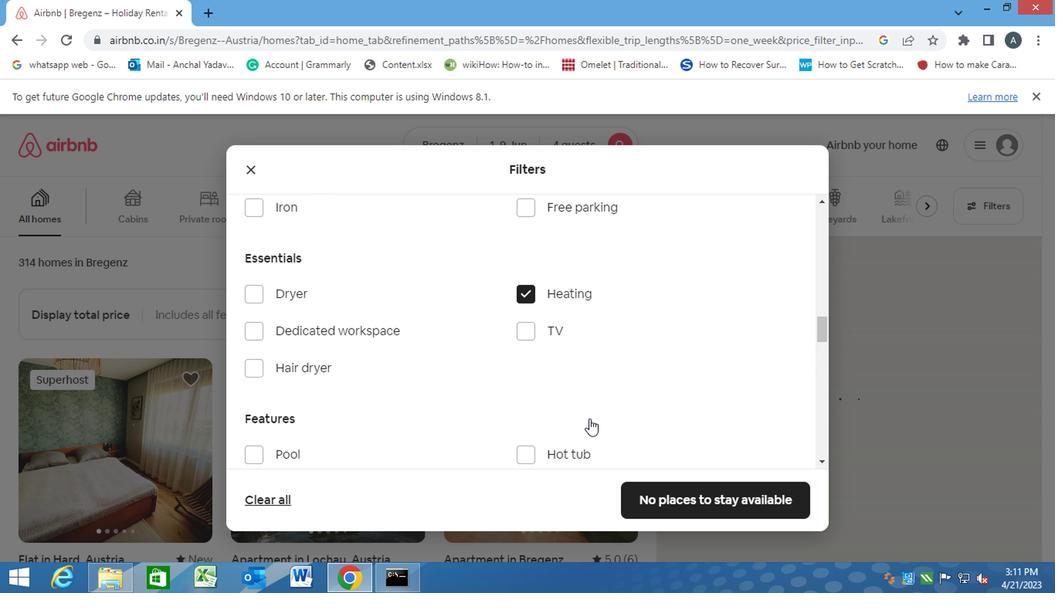 
Action: Mouse scrolled (585, 419) with delta (0, -1)
Screenshot: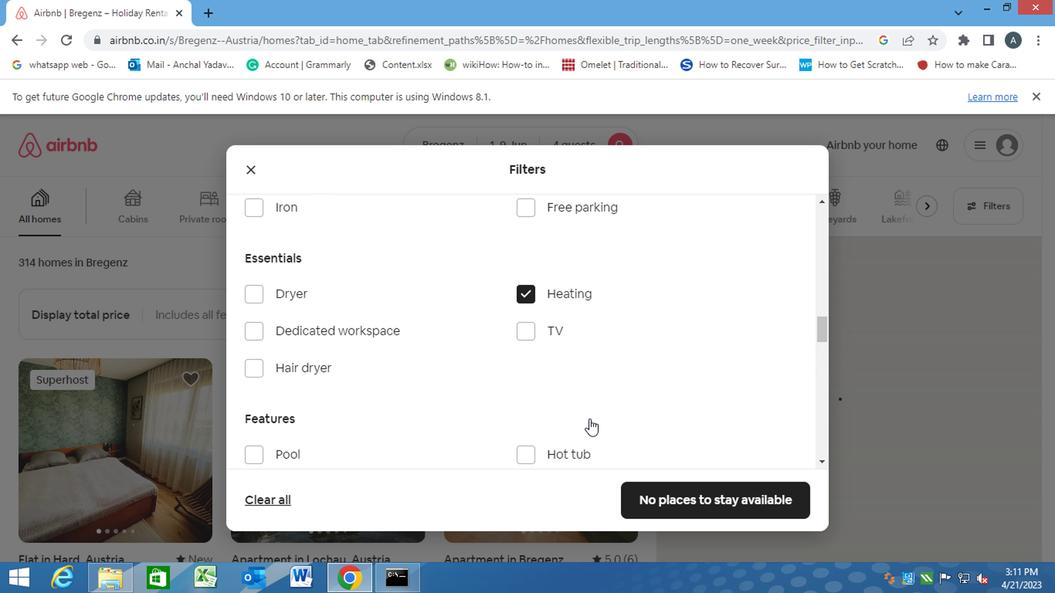 
Action: Mouse scrolled (585, 419) with delta (0, -1)
Screenshot: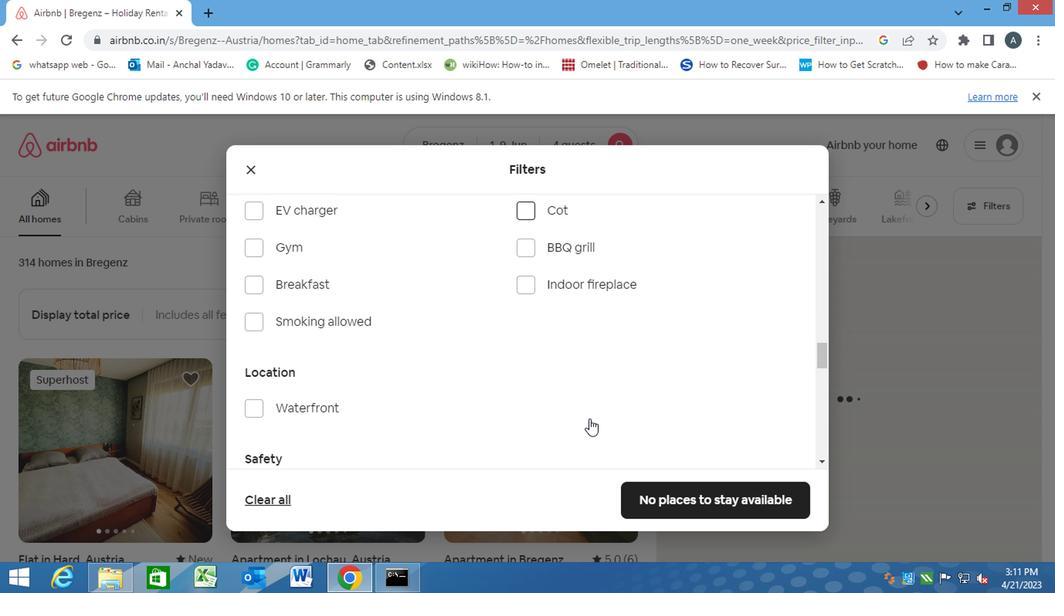 
Action: Mouse scrolled (585, 419) with delta (0, -1)
Screenshot: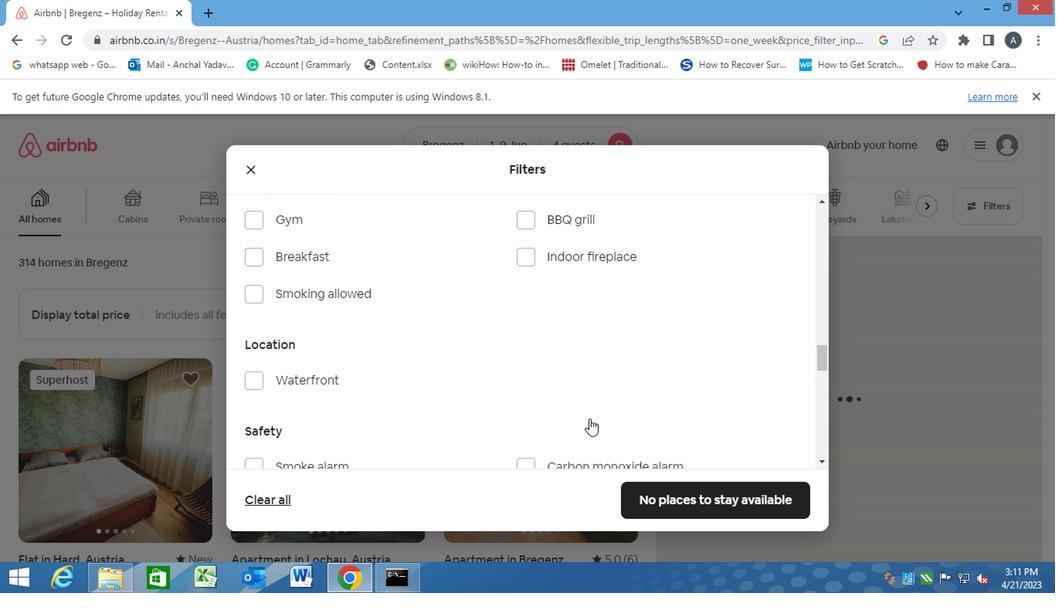 
Action: Mouse scrolled (585, 419) with delta (0, -1)
Screenshot: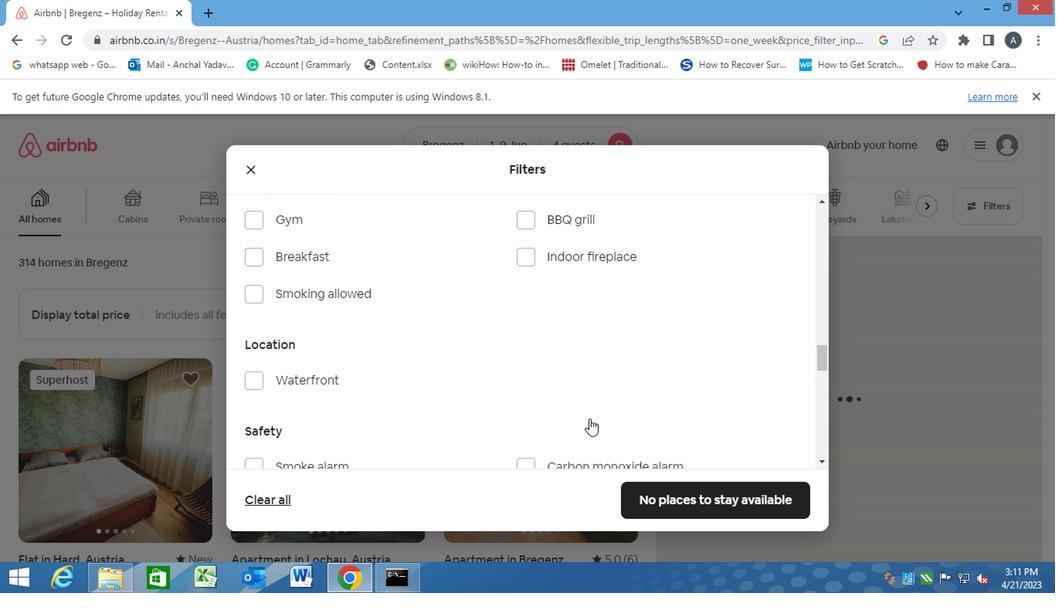 
Action: Mouse scrolled (585, 419) with delta (0, -1)
Screenshot: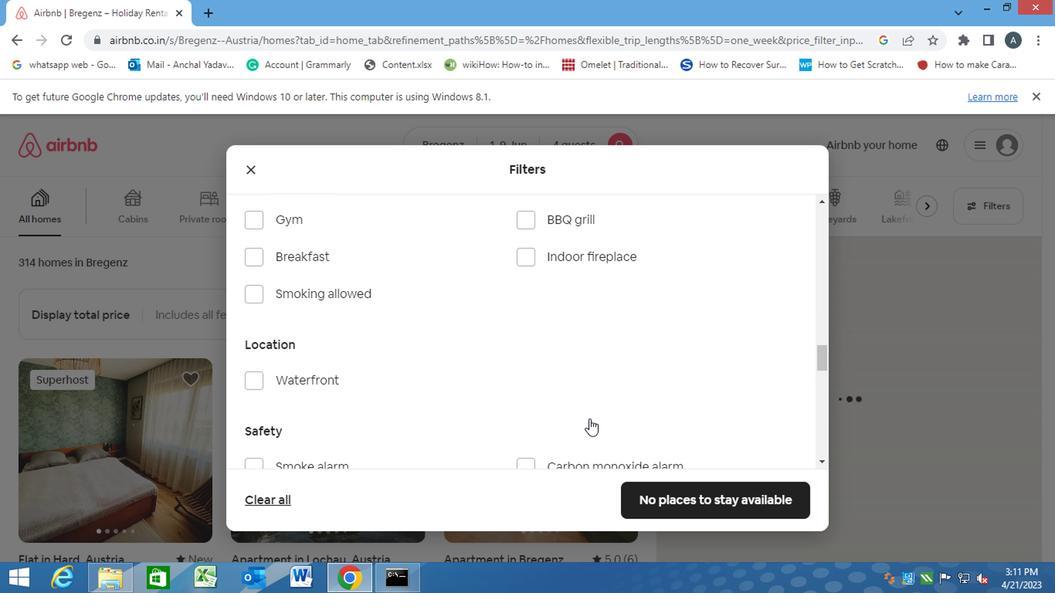 
Action: Mouse scrolled (585, 421) with delta (0, 0)
Screenshot: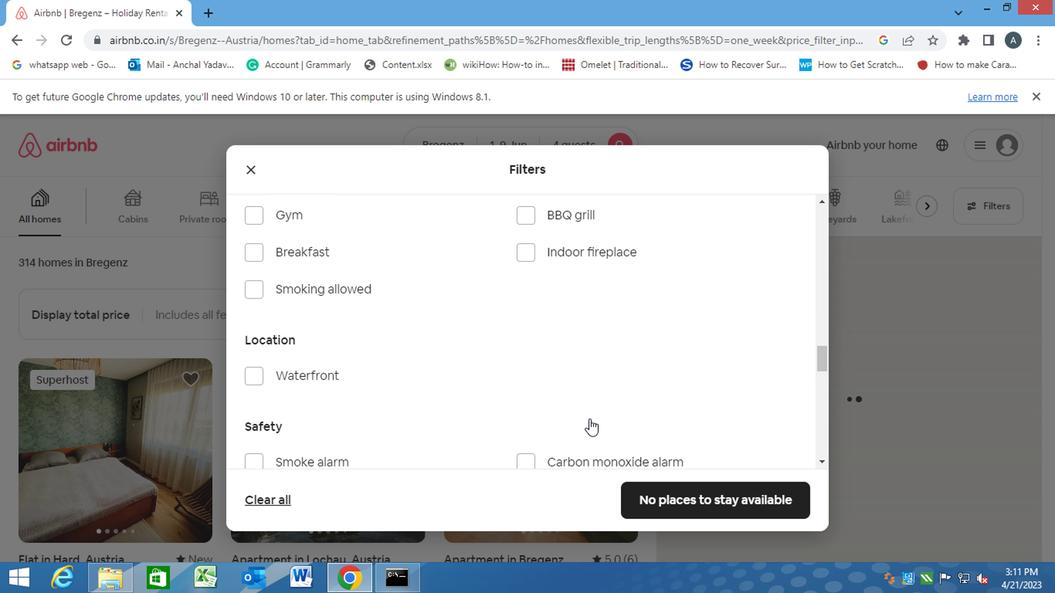 
Action: Mouse scrolled (585, 419) with delta (0, -1)
Screenshot: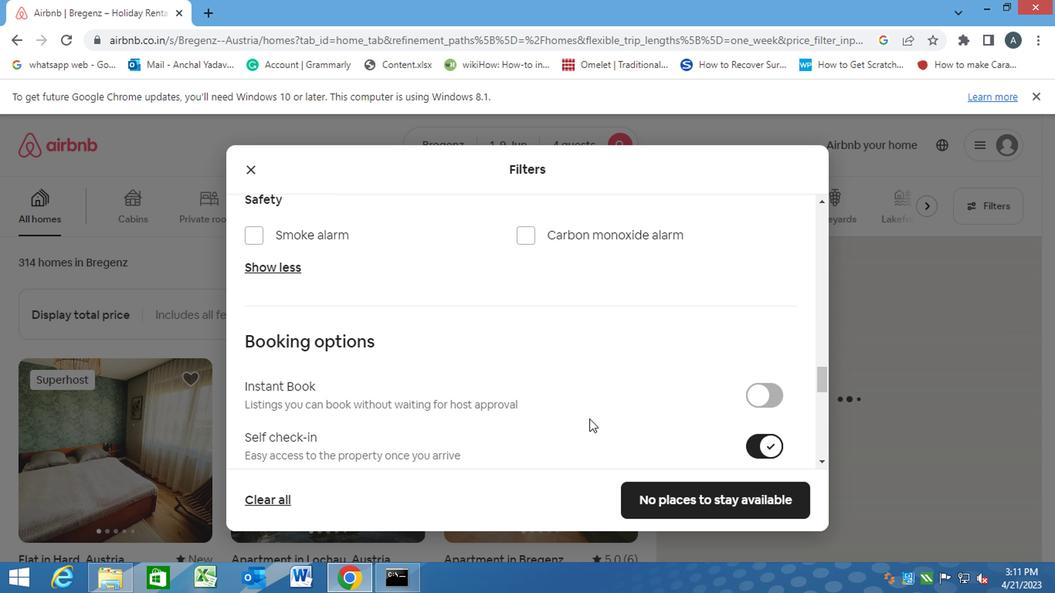 
Action: Mouse scrolled (585, 419) with delta (0, -1)
Screenshot: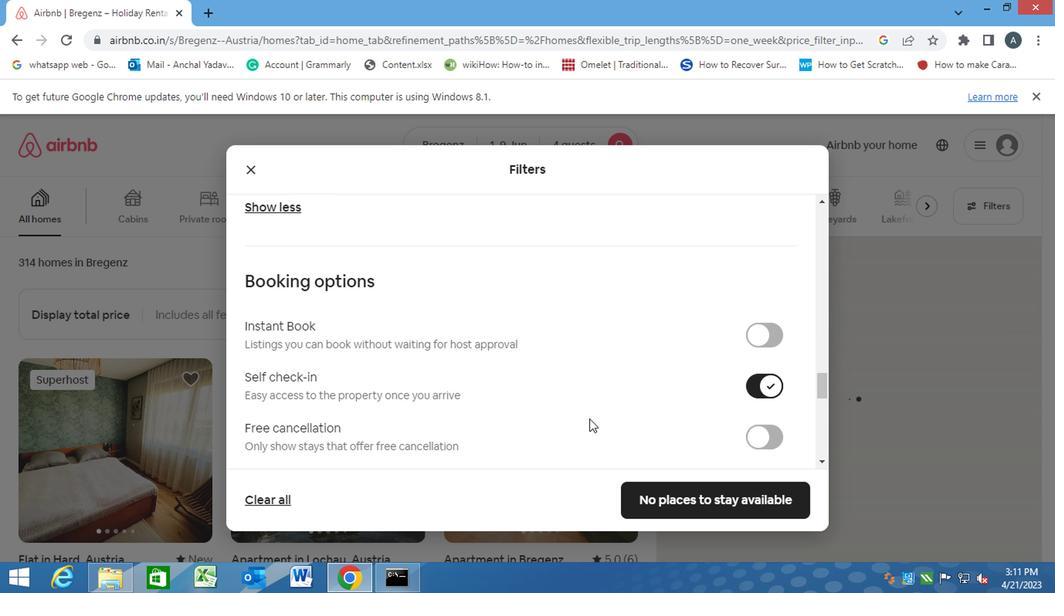
Action: Mouse scrolled (585, 419) with delta (0, -1)
Screenshot: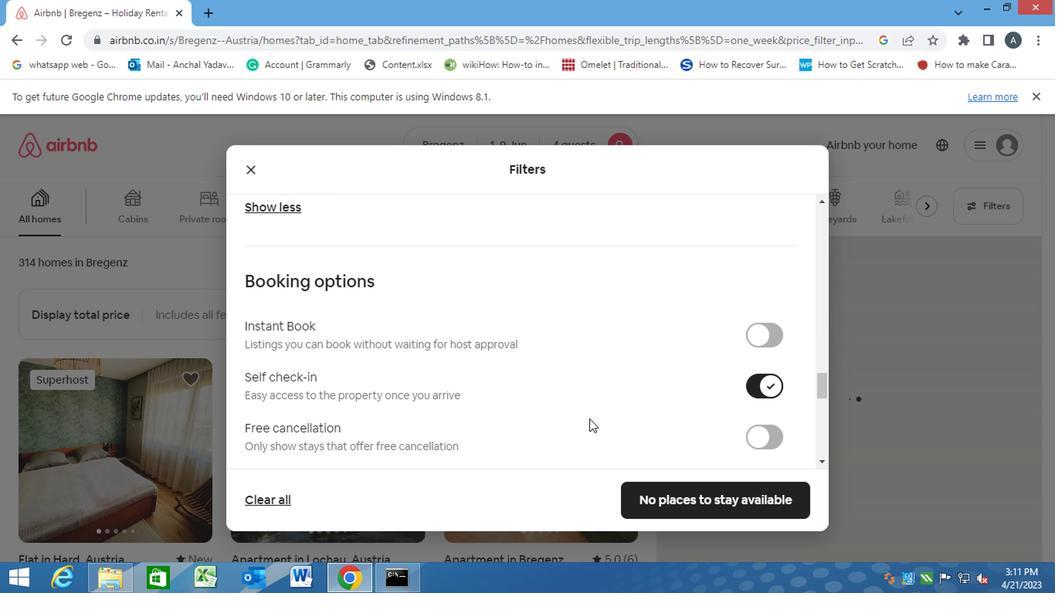 
Action: Mouse scrolled (585, 419) with delta (0, -1)
Screenshot: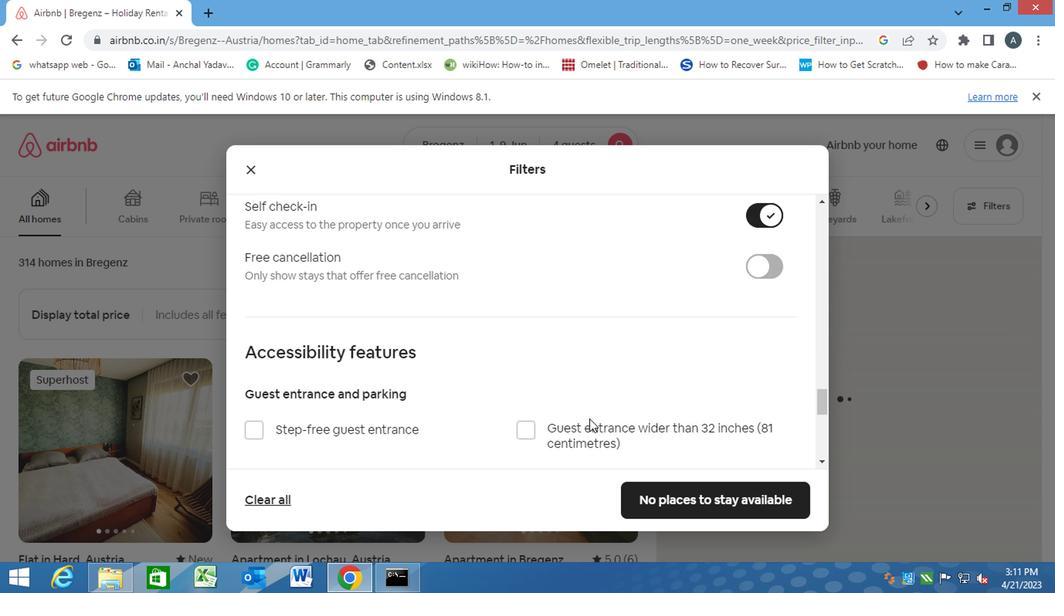 
Action: Mouse scrolled (585, 419) with delta (0, -1)
Screenshot: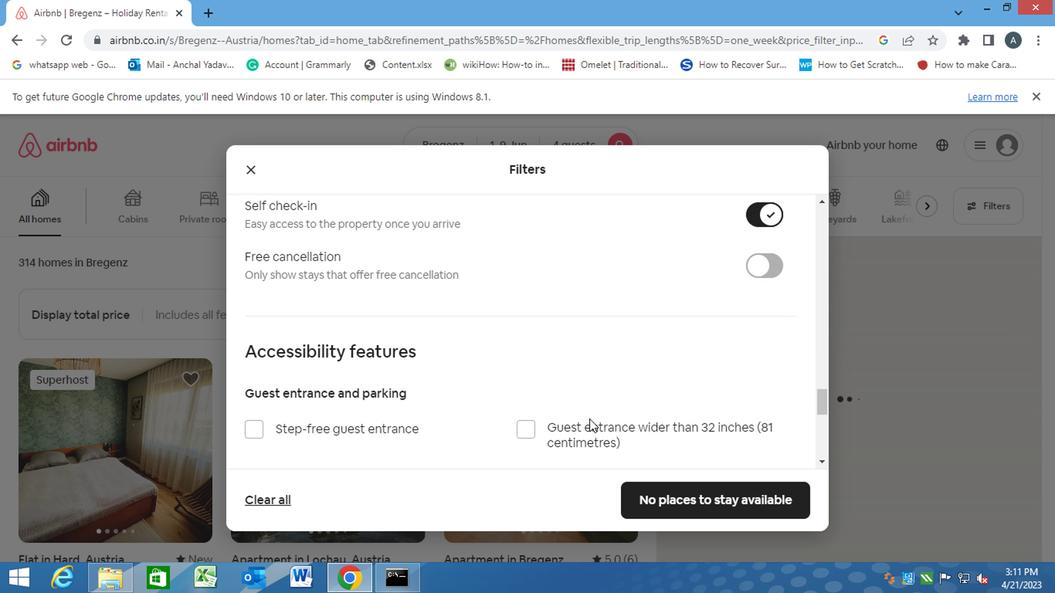 
Action: Mouse scrolled (585, 419) with delta (0, -1)
Screenshot: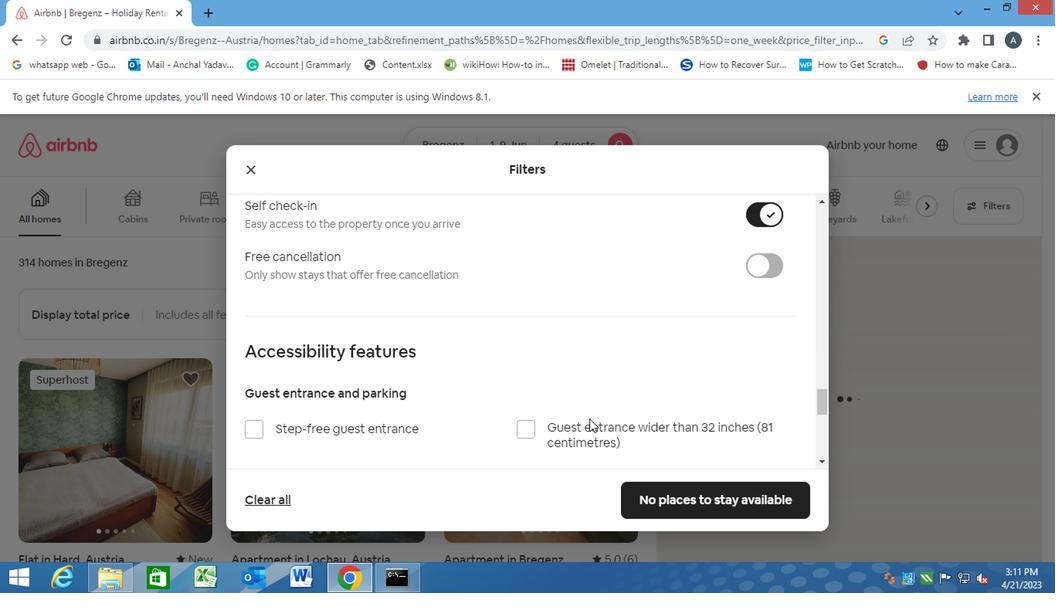 
Action: Mouse moved to (467, 446)
Screenshot: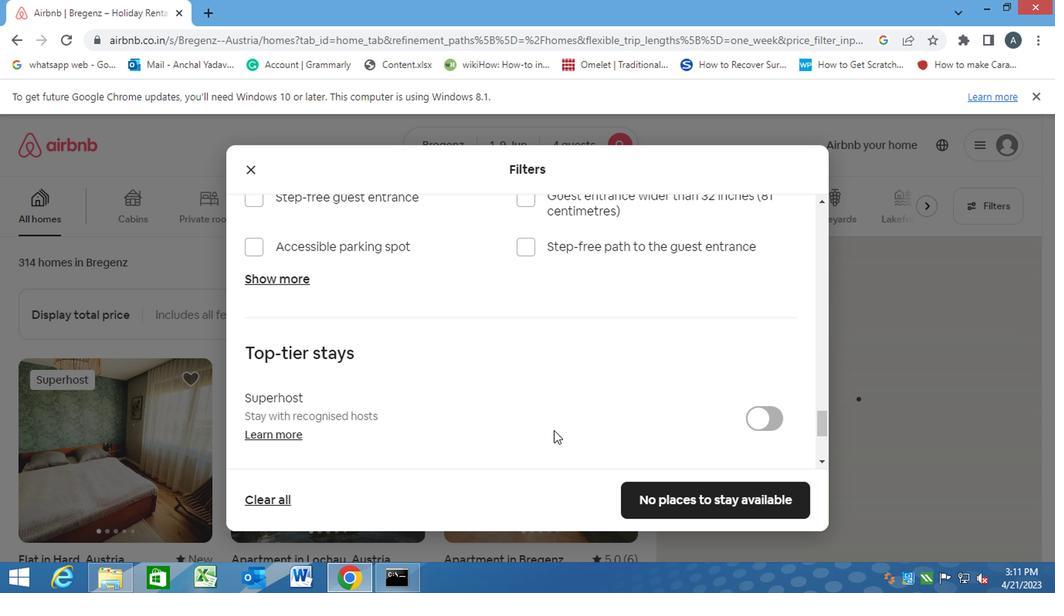 
Action: Mouse scrolled (467, 445) with delta (0, -1)
Screenshot: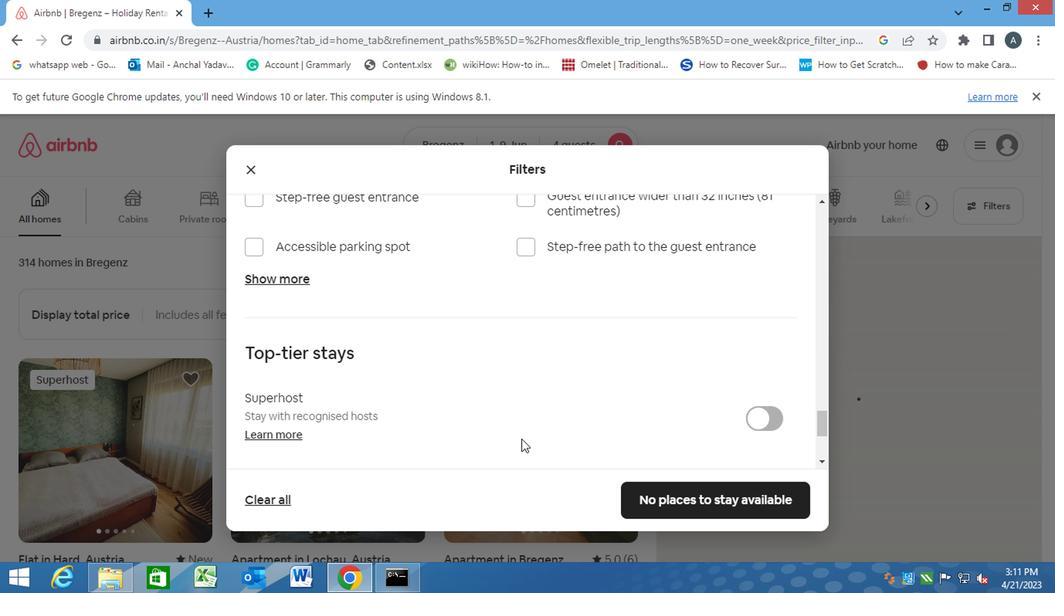 
Action: Mouse moved to (452, 448)
Screenshot: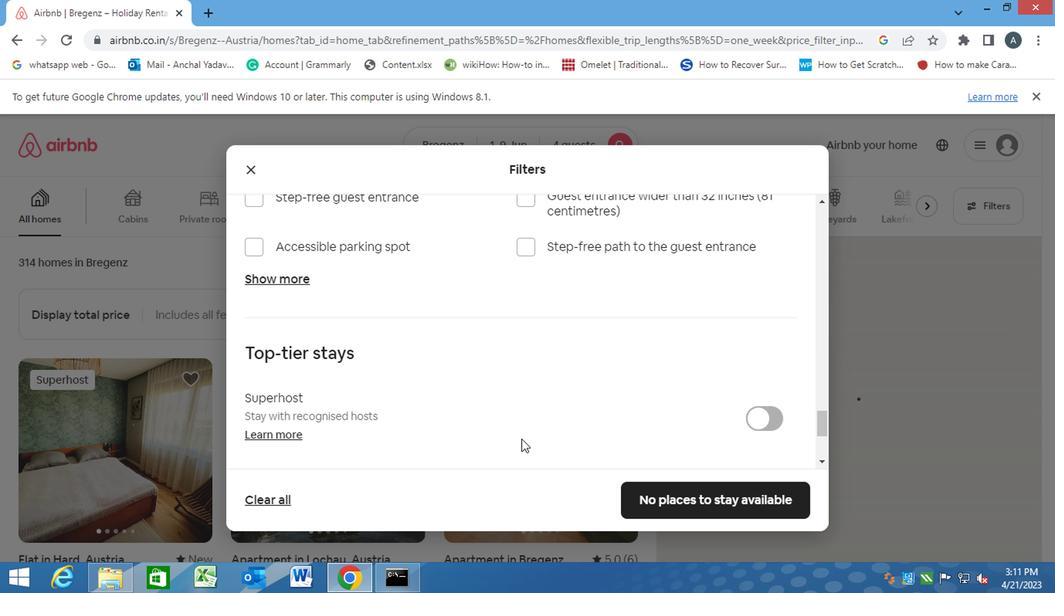 
Action: Mouse scrolled (452, 447) with delta (0, -1)
Screenshot: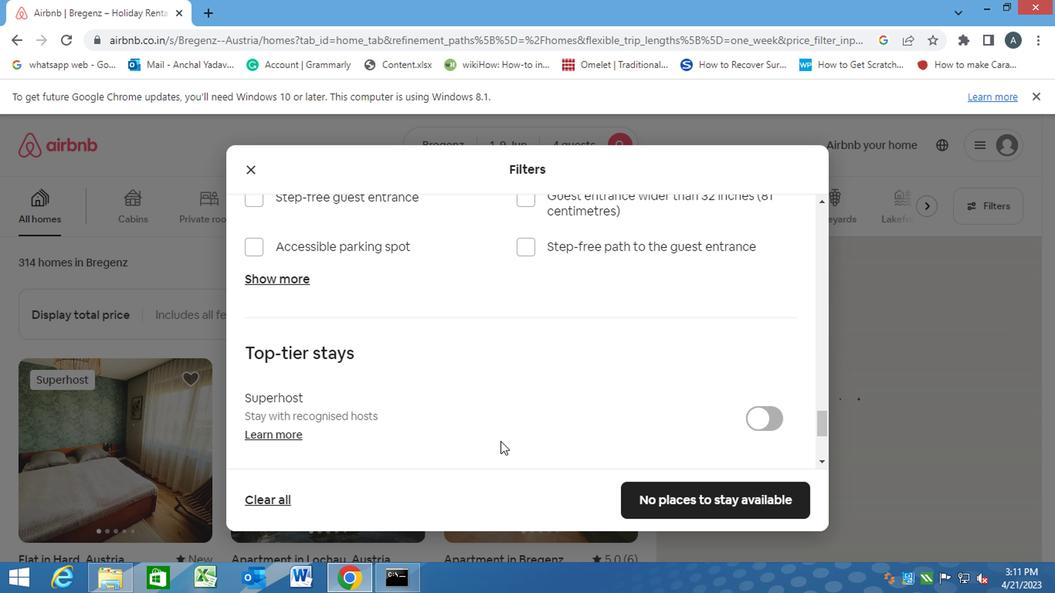 
Action: Mouse moved to (448, 448)
Screenshot: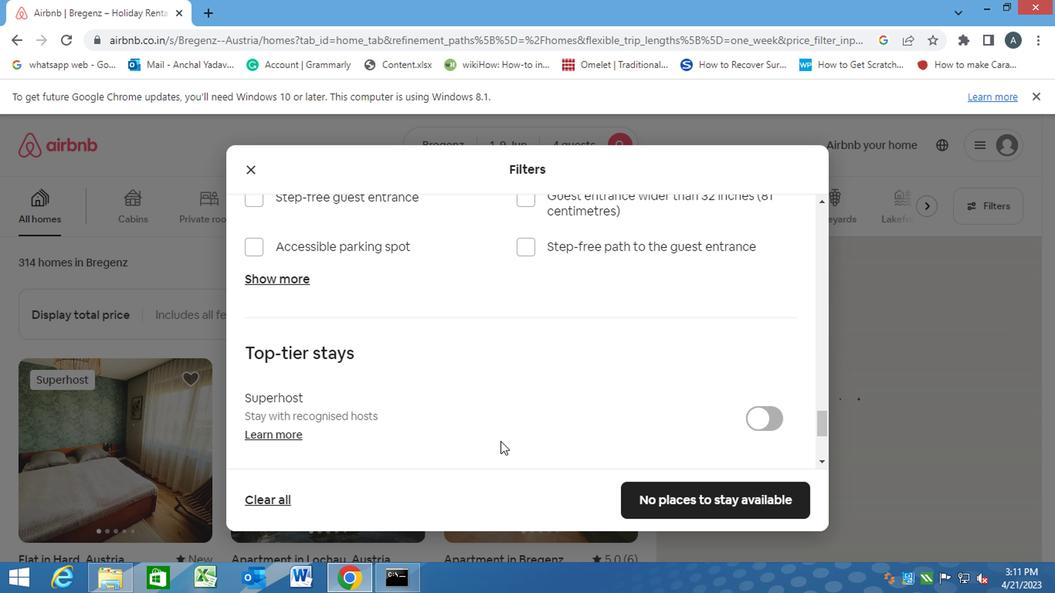 
Action: Mouse scrolled (448, 447) with delta (0, -1)
Screenshot: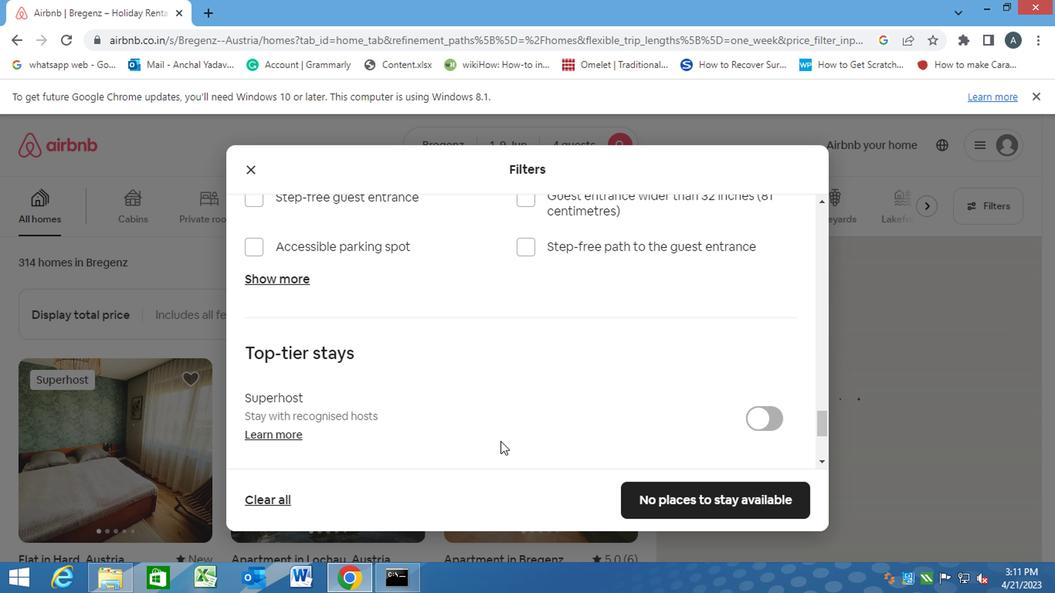 
Action: Mouse moved to (248, 355)
Screenshot: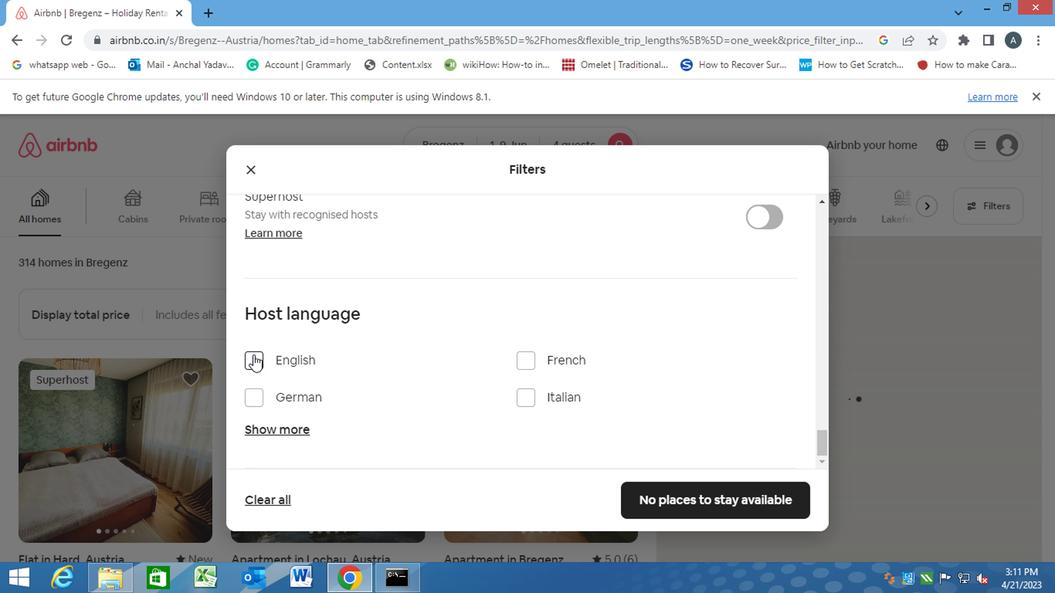 
Action: Mouse pressed left at (248, 355)
Screenshot: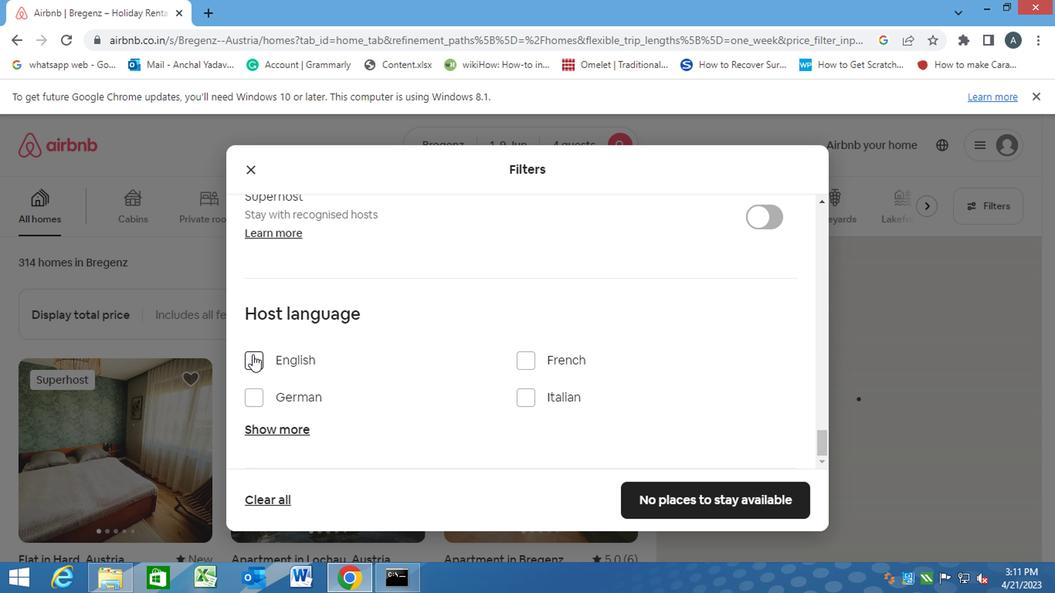 
Action: Mouse moved to (652, 491)
Screenshot: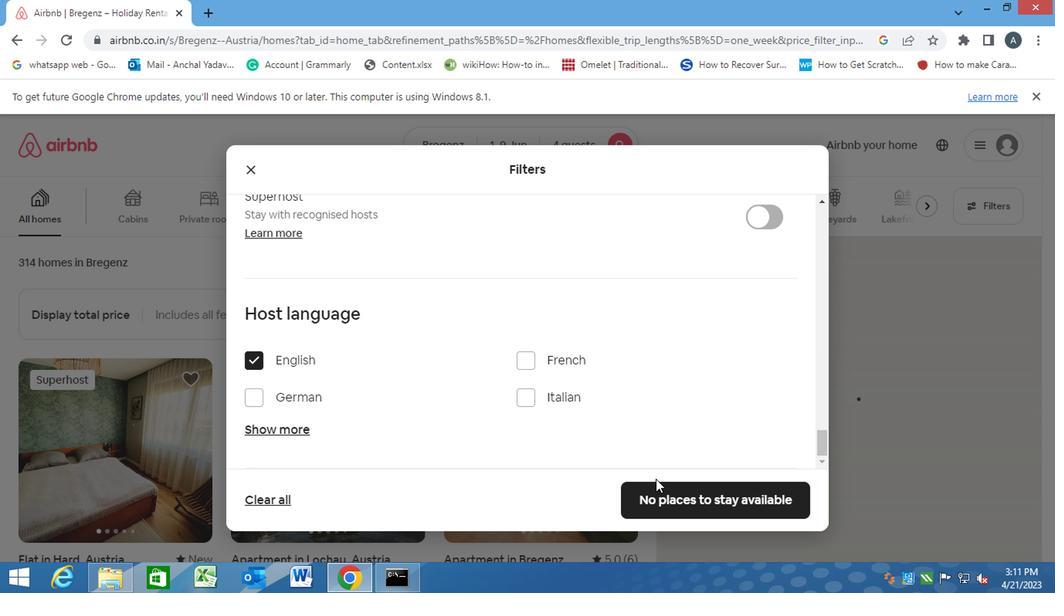 
Action: Mouse pressed left at (652, 491)
Screenshot: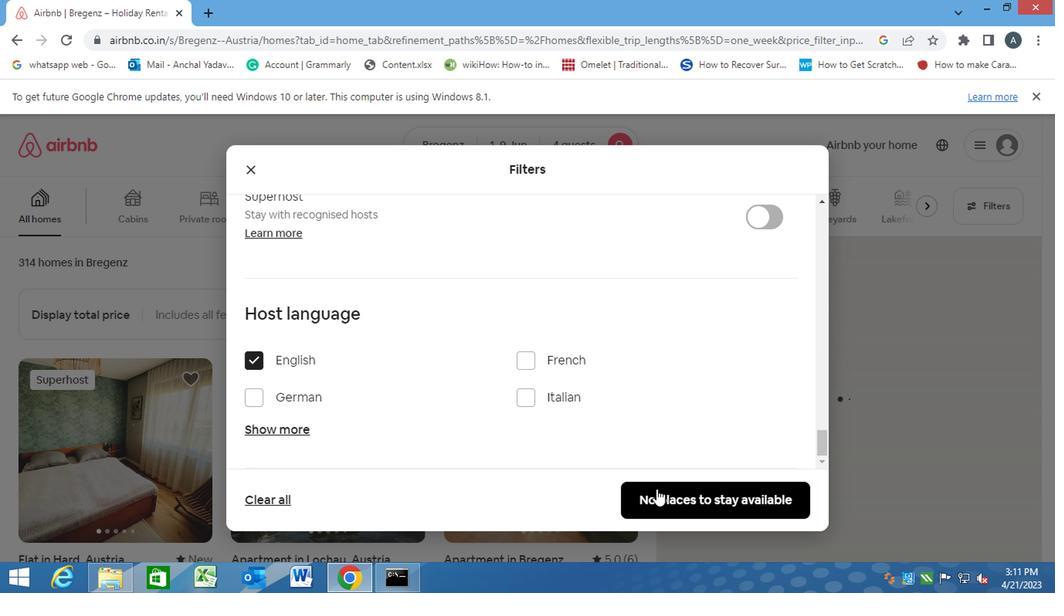 
Action: Mouse moved to (652, 491)
Screenshot: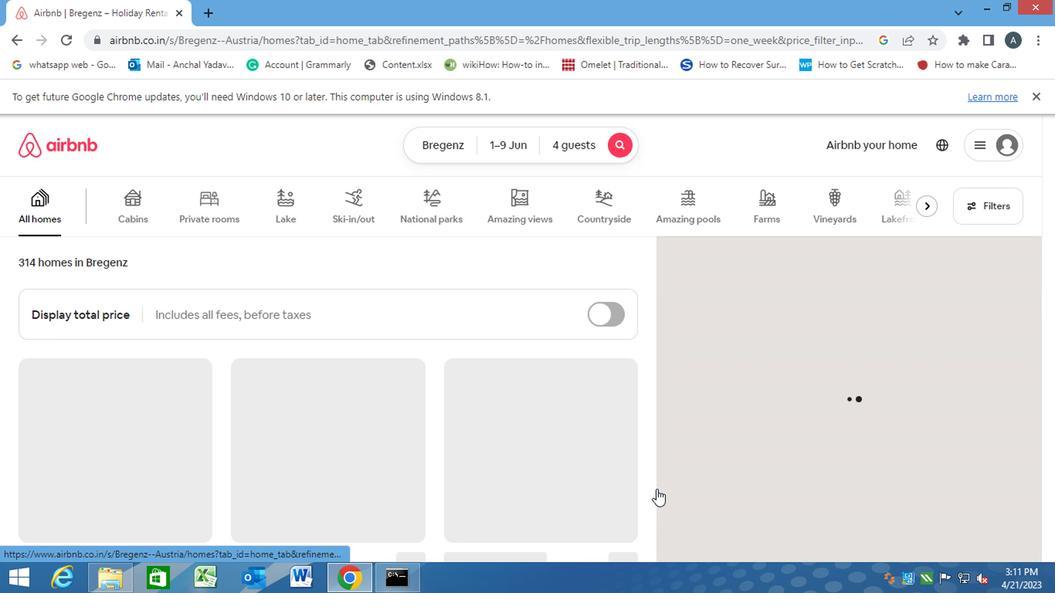
